 Task: Evaluate the Philips BT3101/15 trimmer on Flipkart and decide if it's worth purchasing based on reviews and specifications.
Action: Mouse moved to (450, 52)
Screenshot: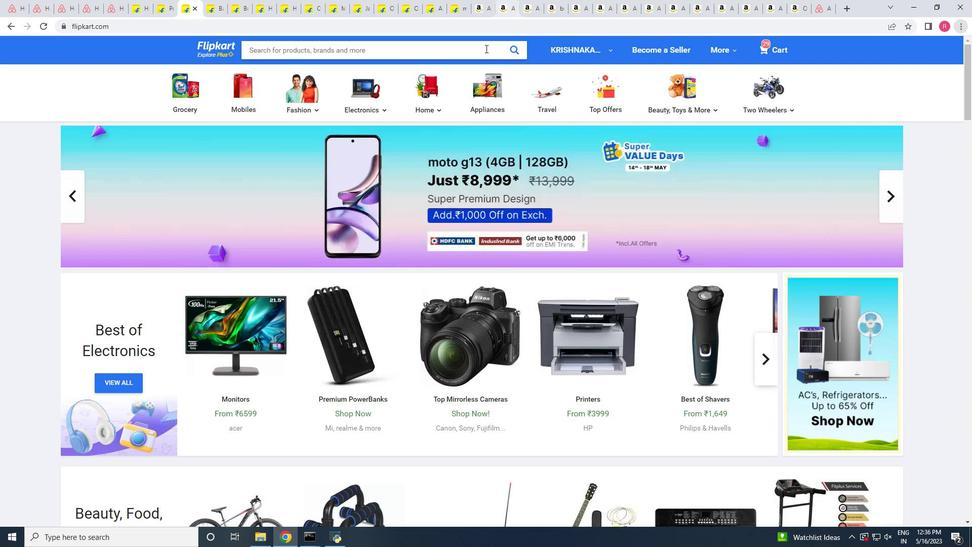 
Action: Mouse pressed left at (450, 52)
Screenshot: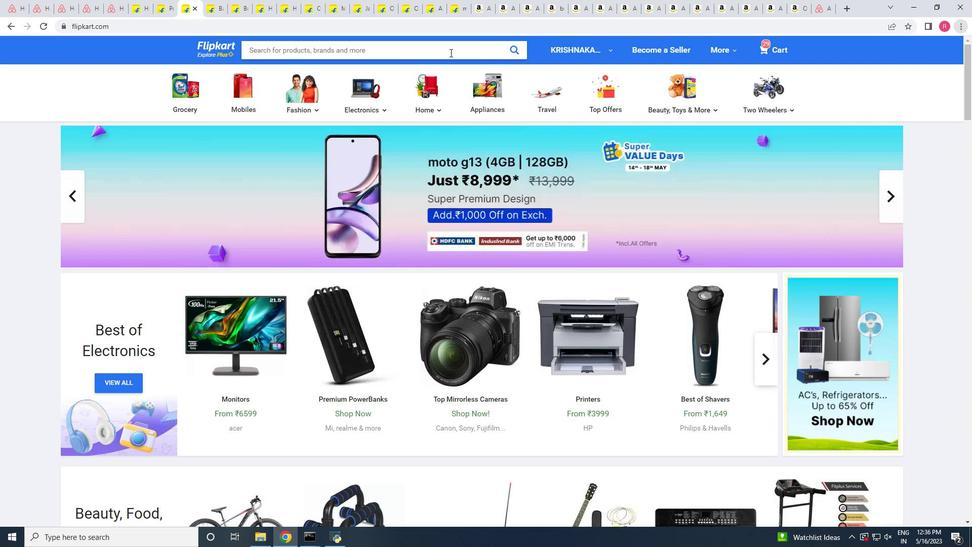 
Action: Mouse moved to (360, 75)
Screenshot: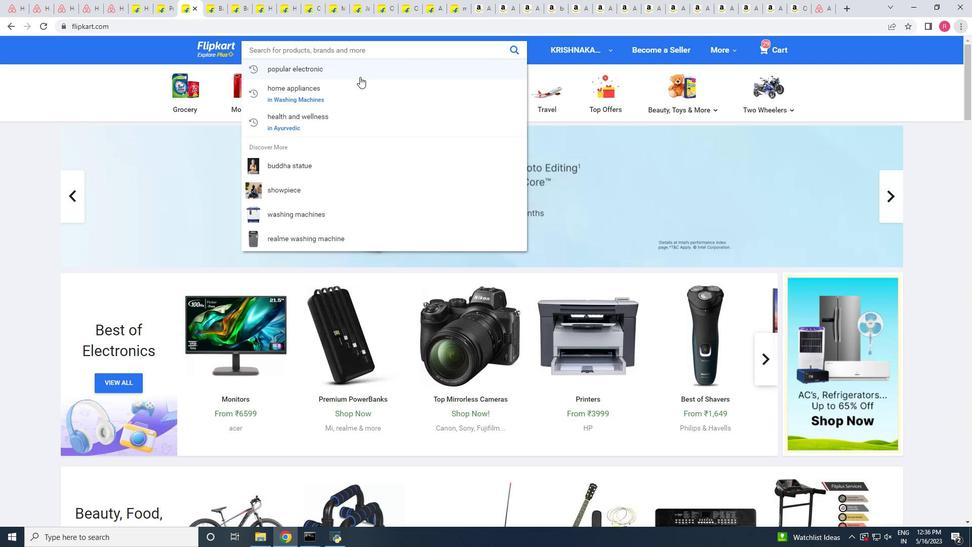 
Action: Mouse pressed left at (360, 75)
Screenshot: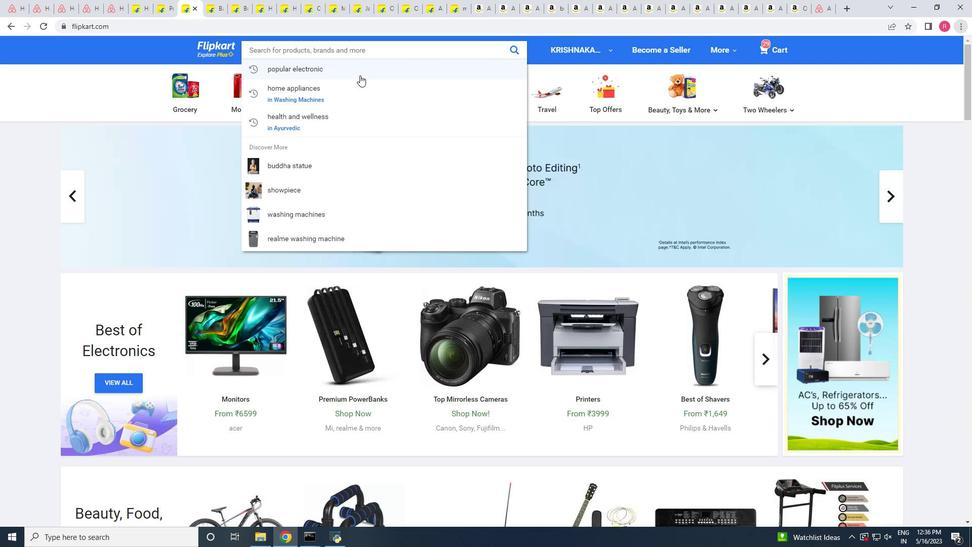 
Action: Mouse moved to (470, 195)
Screenshot: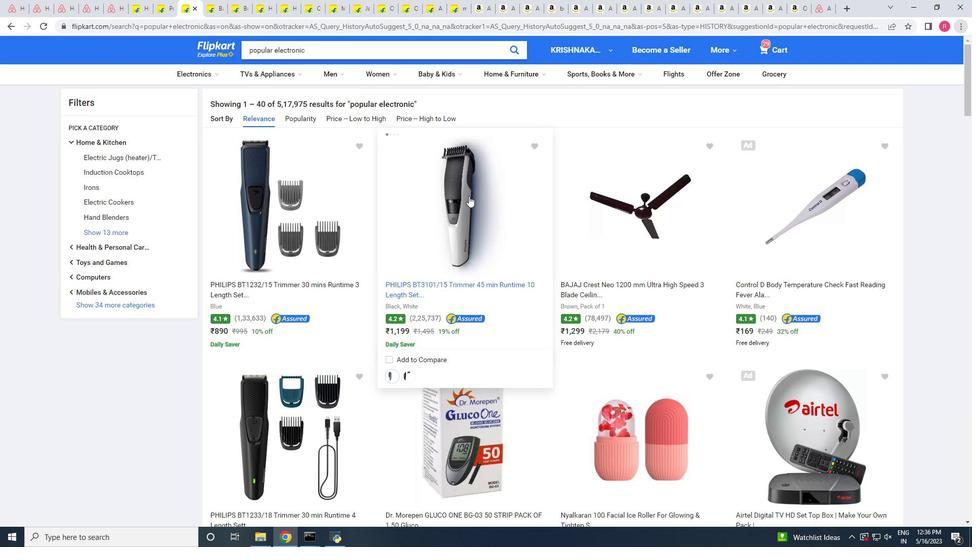 
Action: Mouse pressed left at (470, 195)
Screenshot: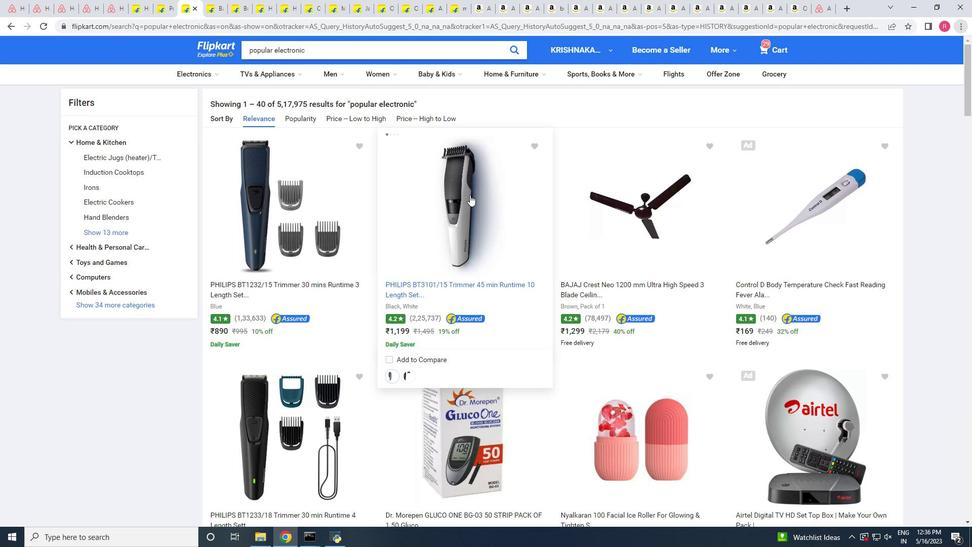 
Action: Mouse moved to (503, 215)
Screenshot: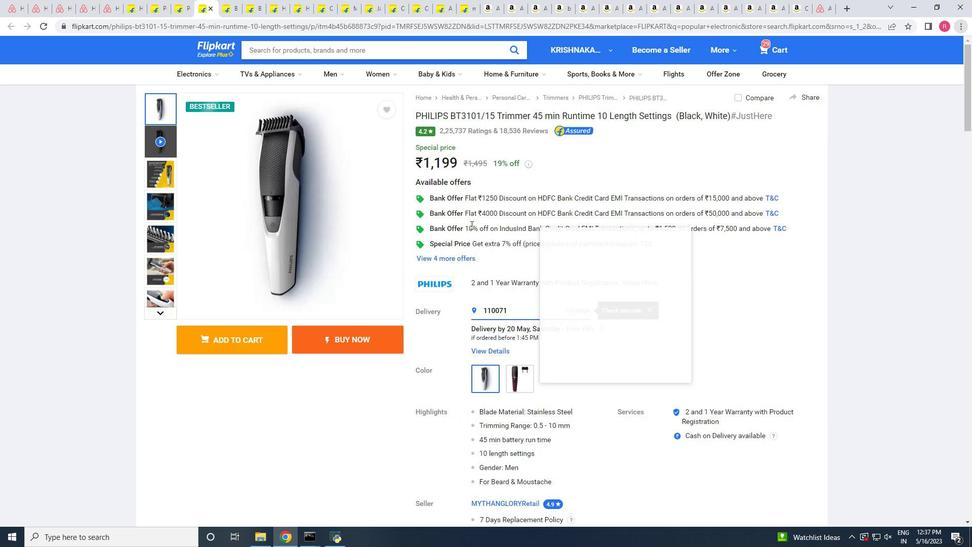 
Action: Mouse scrolled (503, 214) with delta (0, 0)
Screenshot: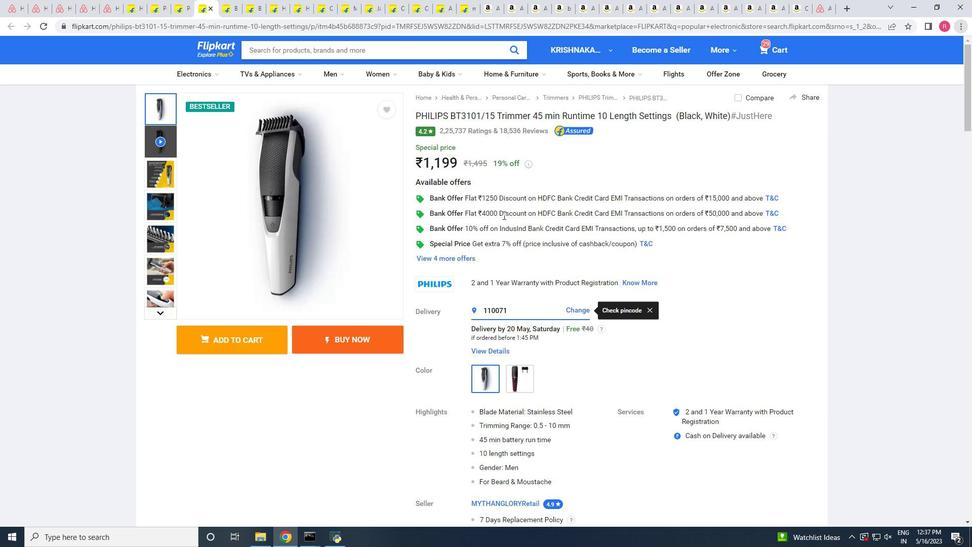
Action: Mouse scrolled (503, 214) with delta (0, 0)
Screenshot: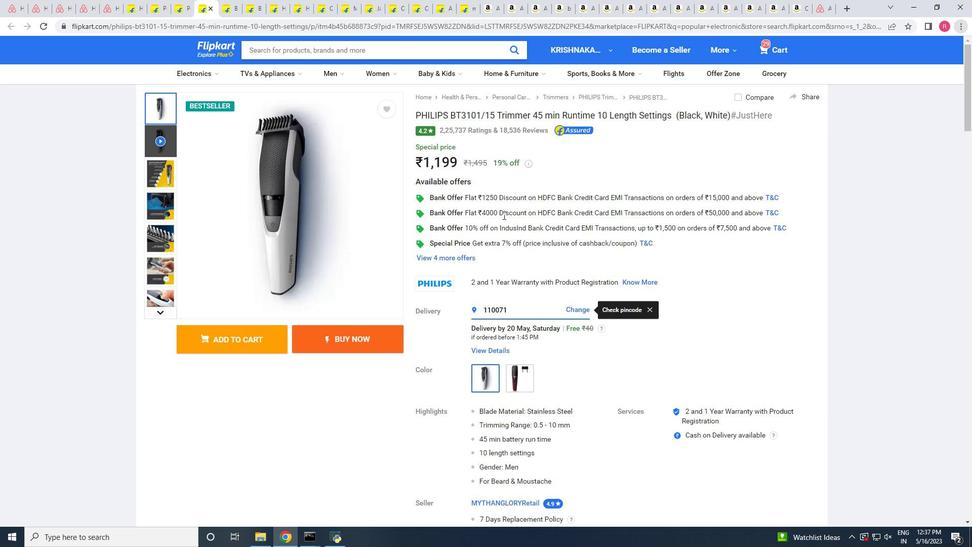 
Action: Mouse scrolled (503, 214) with delta (0, 0)
Screenshot: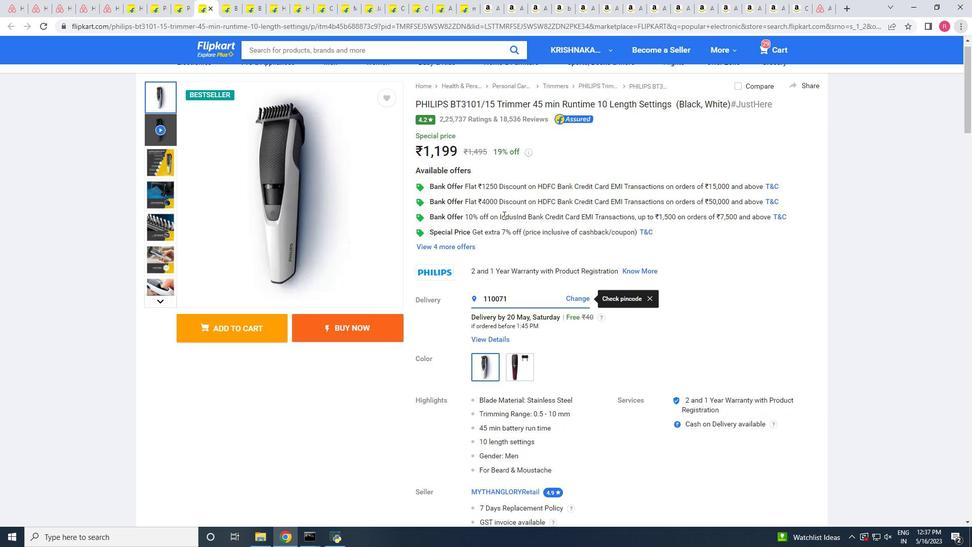 
Action: Mouse scrolled (503, 214) with delta (0, 0)
Screenshot: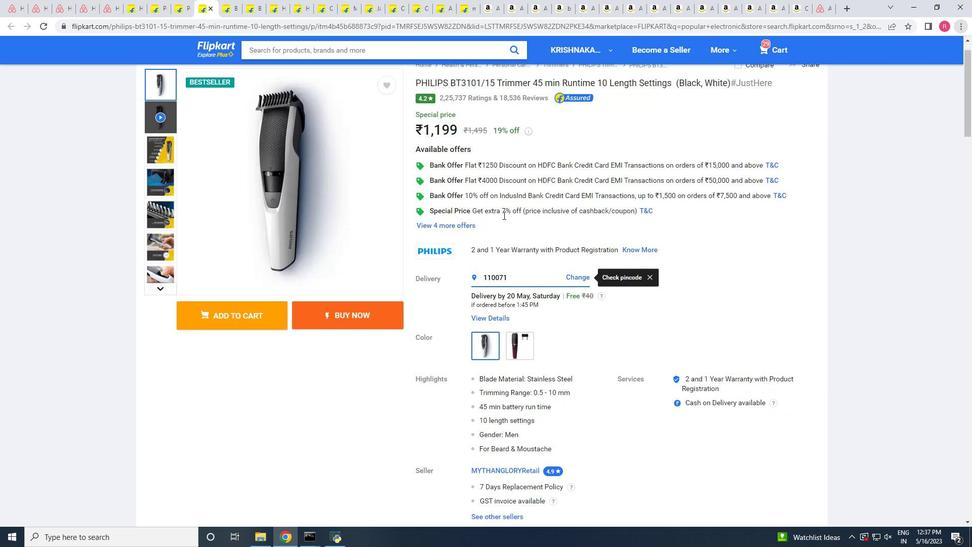 
Action: Mouse scrolled (503, 214) with delta (0, 0)
Screenshot: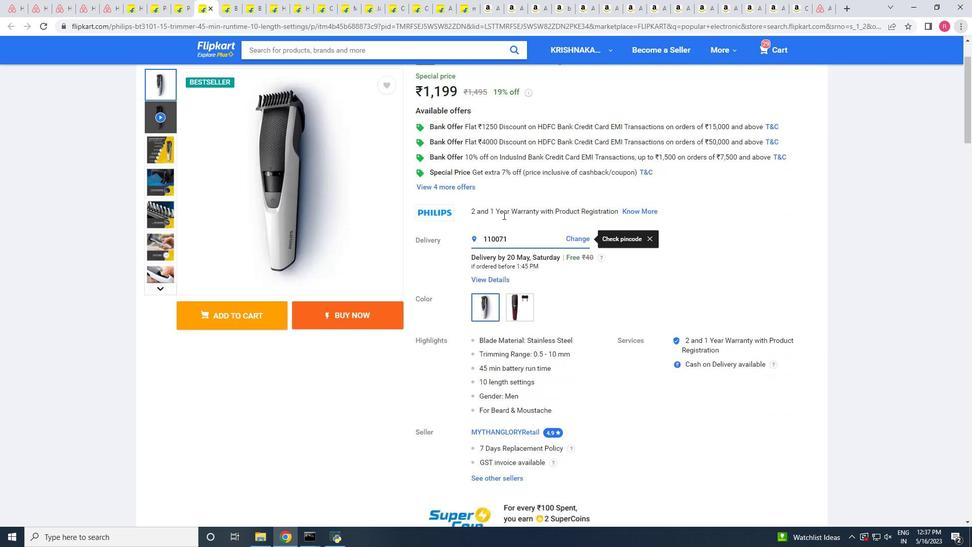 
Action: Mouse scrolled (503, 214) with delta (0, 0)
Screenshot: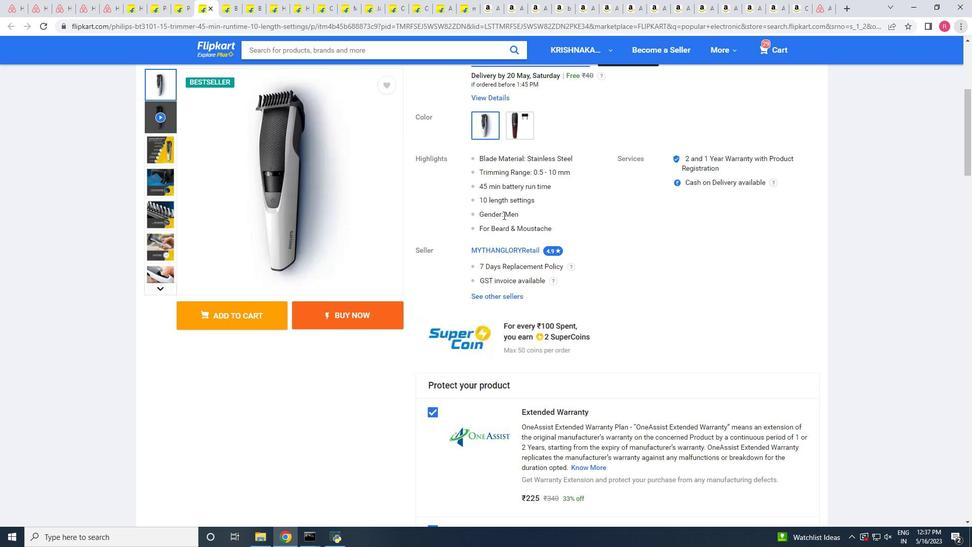 
Action: Mouse scrolled (503, 214) with delta (0, 0)
Screenshot: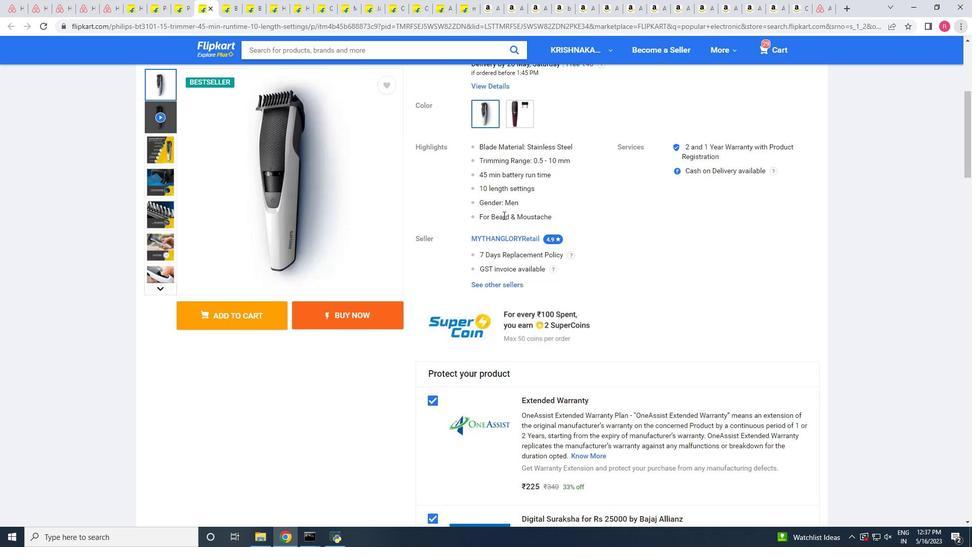 
Action: Mouse moved to (503, 220)
Screenshot: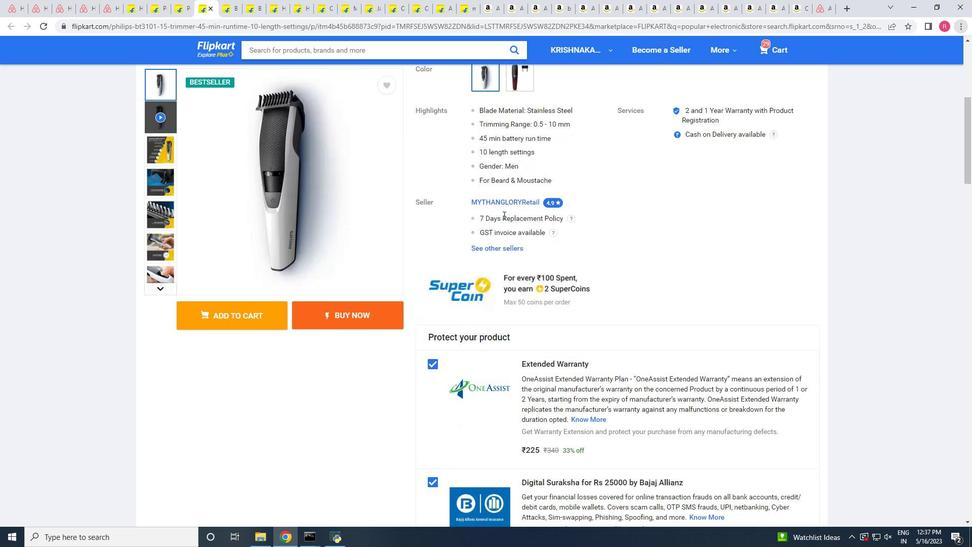 
Action: Mouse scrolled (503, 220) with delta (0, 0)
Screenshot: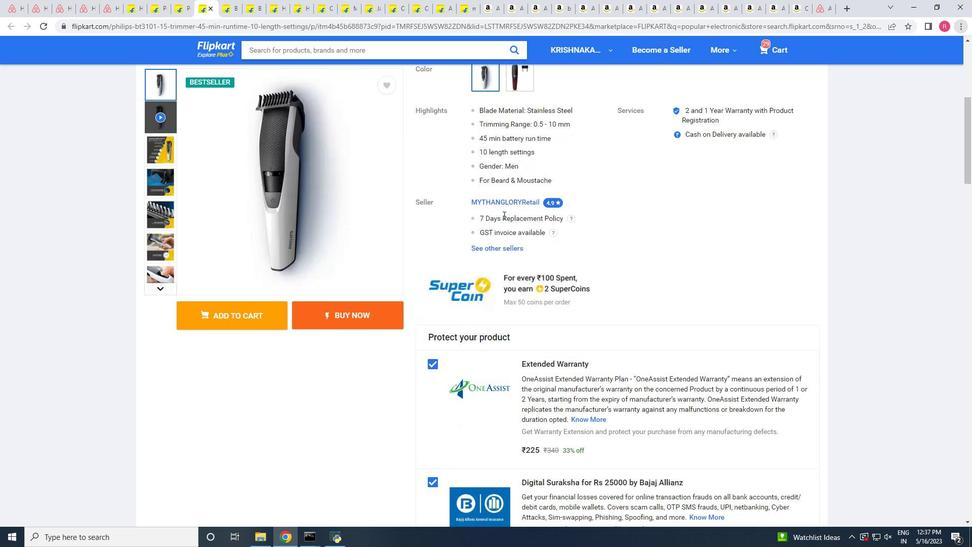 
Action: Mouse moved to (503, 226)
Screenshot: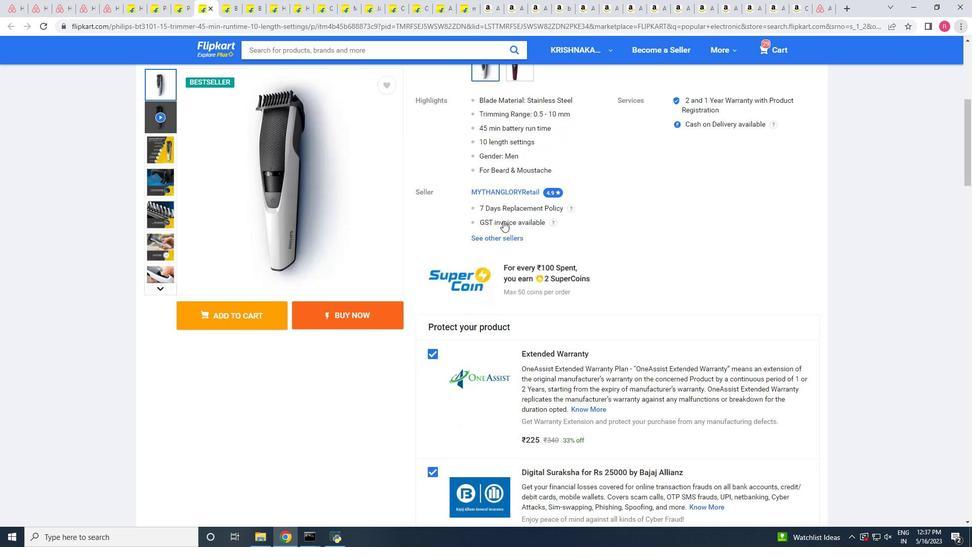 
Action: Mouse scrolled (503, 225) with delta (0, 0)
Screenshot: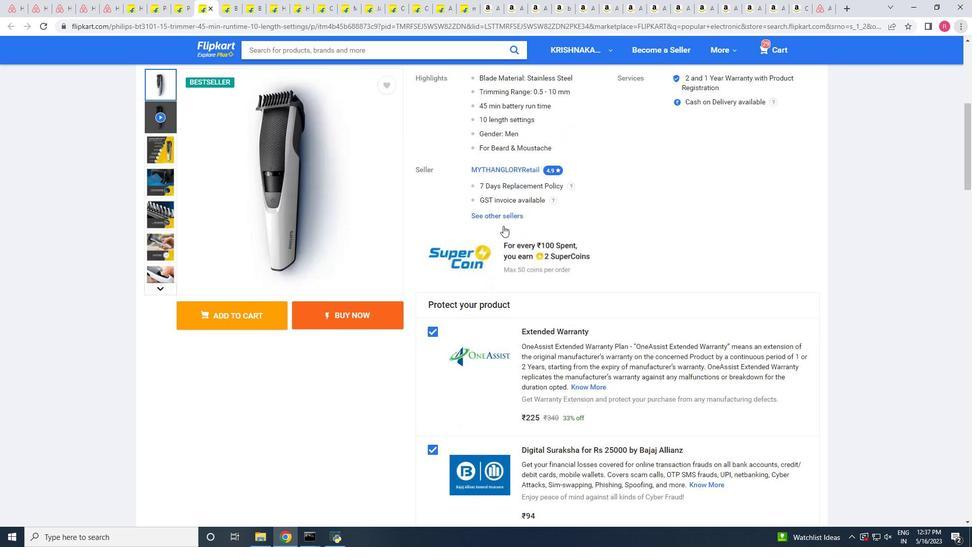 
Action: Mouse moved to (503, 228)
Screenshot: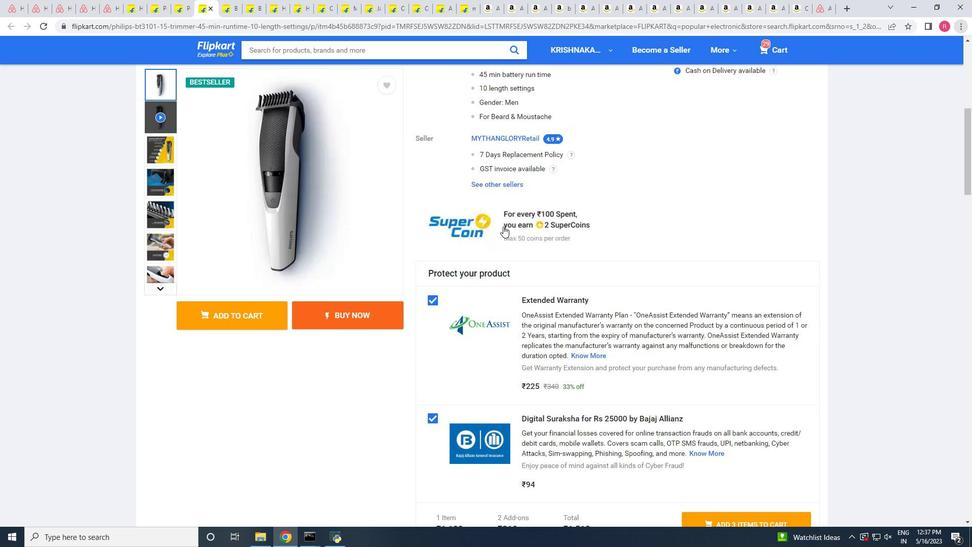 
Action: Mouse scrolled (503, 228) with delta (0, 0)
Screenshot: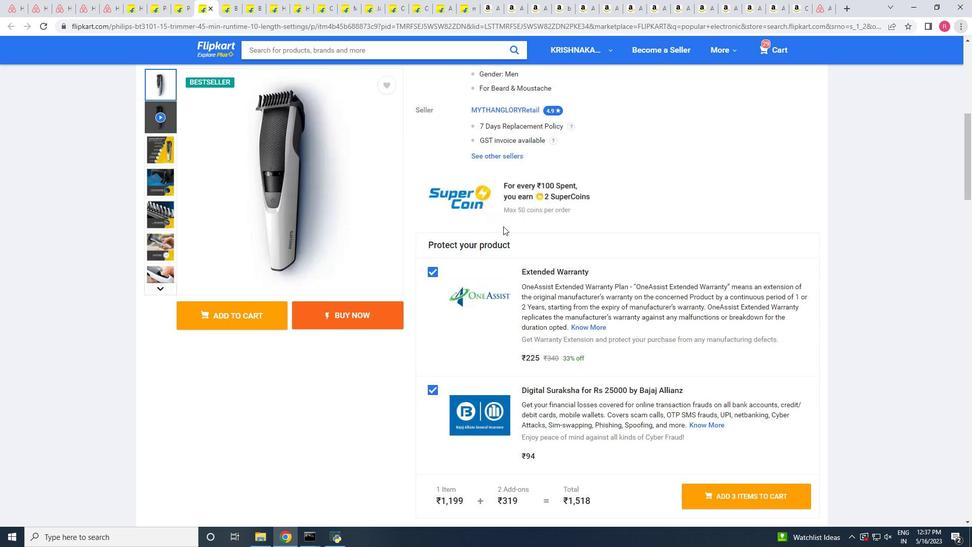 
Action: Mouse moved to (503, 229)
Screenshot: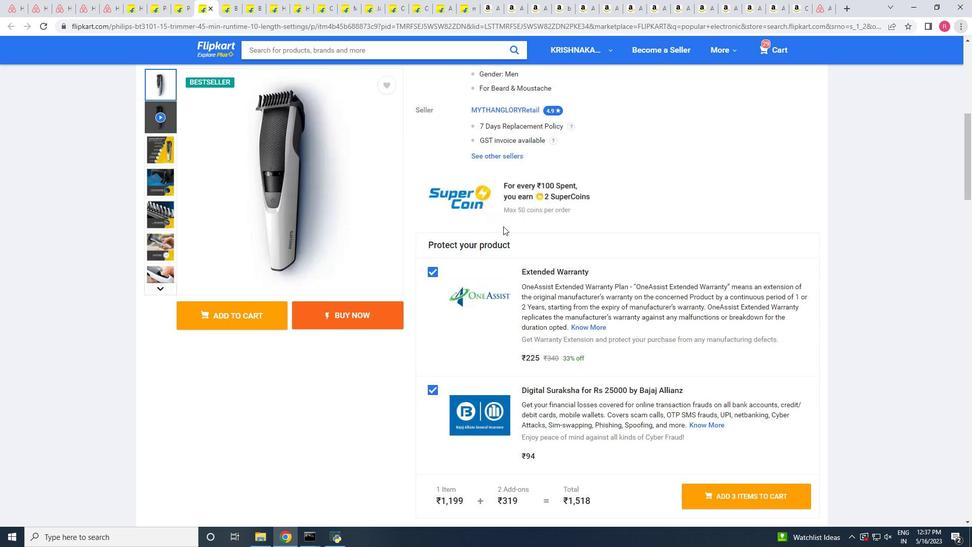 
Action: Mouse scrolled (503, 229) with delta (0, 0)
Screenshot: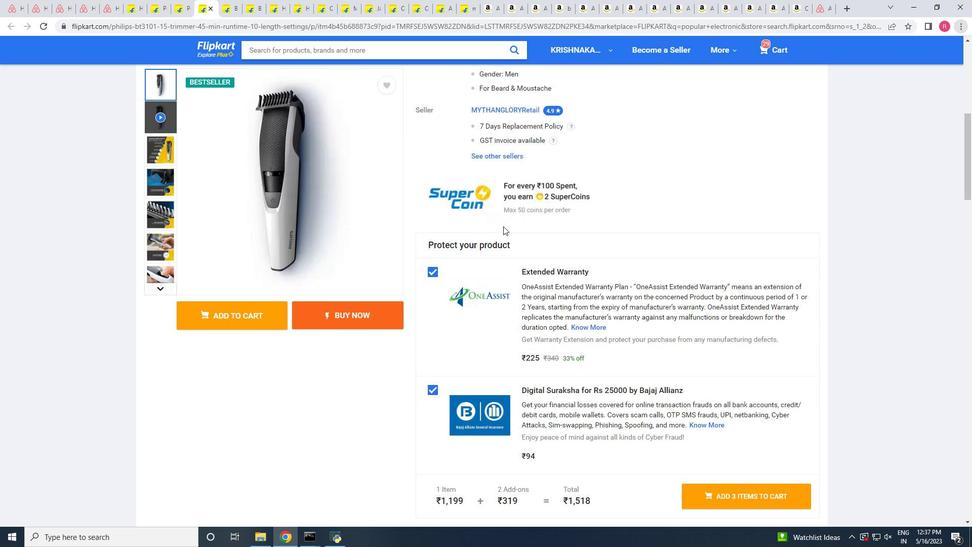 
Action: Mouse moved to (503, 230)
Screenshot: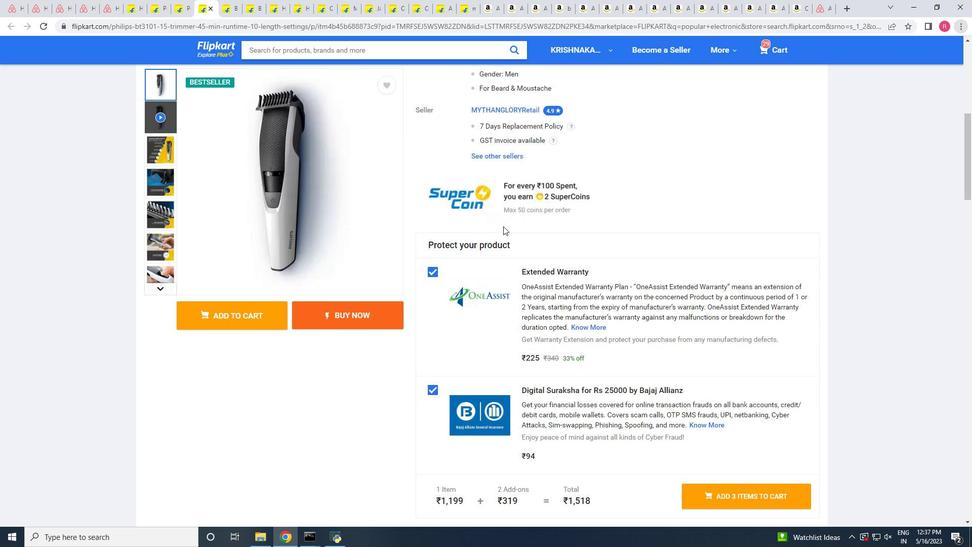 
Action: Mouse scrolled (503, 230) with delta (0, 0)
Screenshot: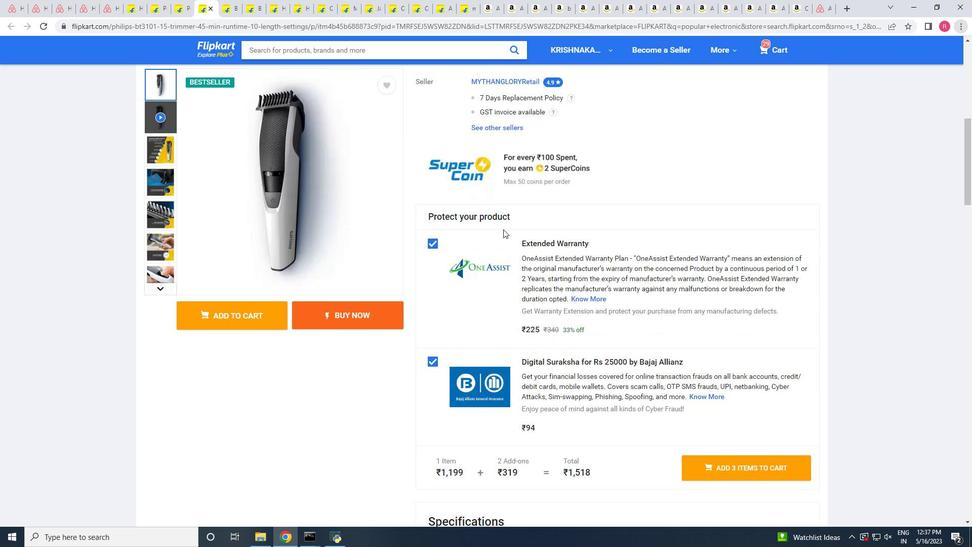
Action: Mouse scrolled (503, 231) with delta (0, 0)
Screenshot: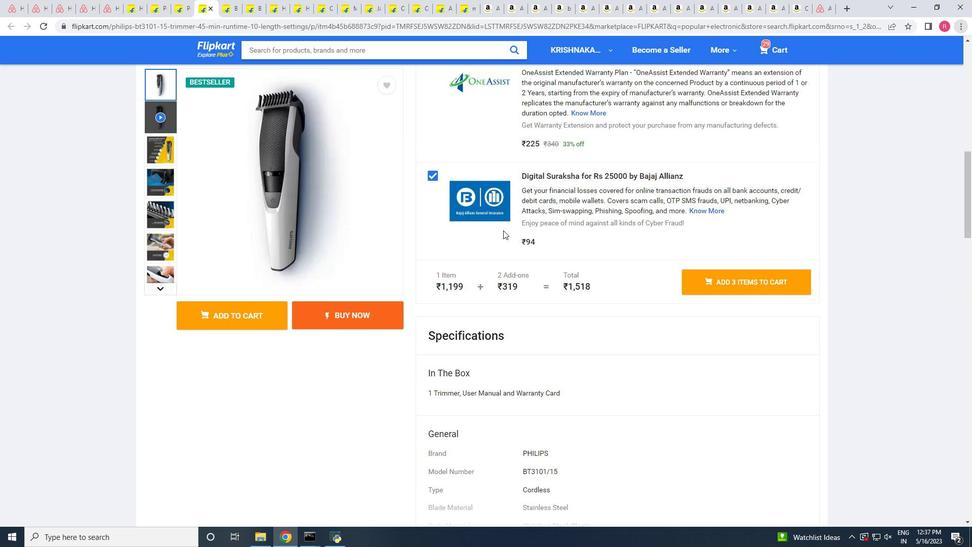 
Action: Mouse scrolled (503, 231) with delta (0, 0)
Screenshot: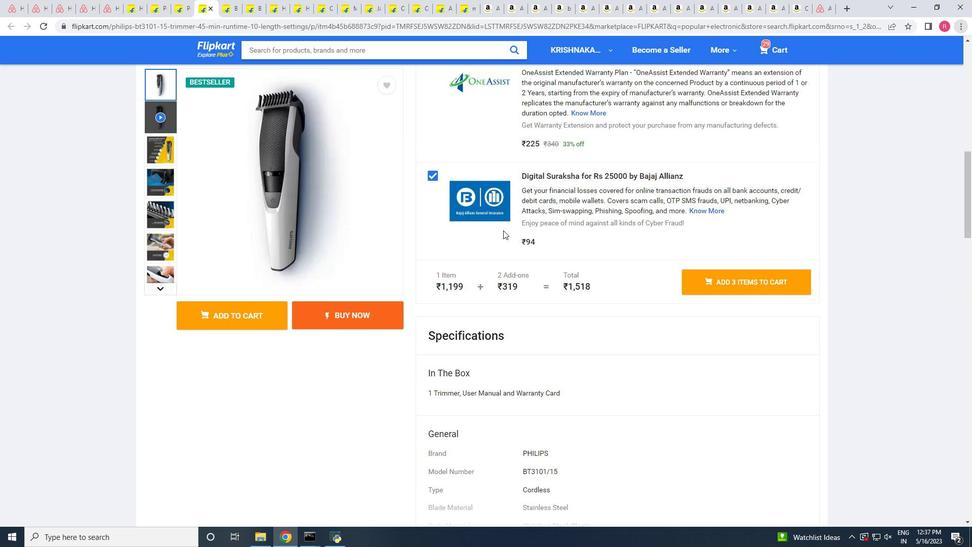 
Action: Mouse scrolled (503, 231) with delta (0, 0)
Screenshot: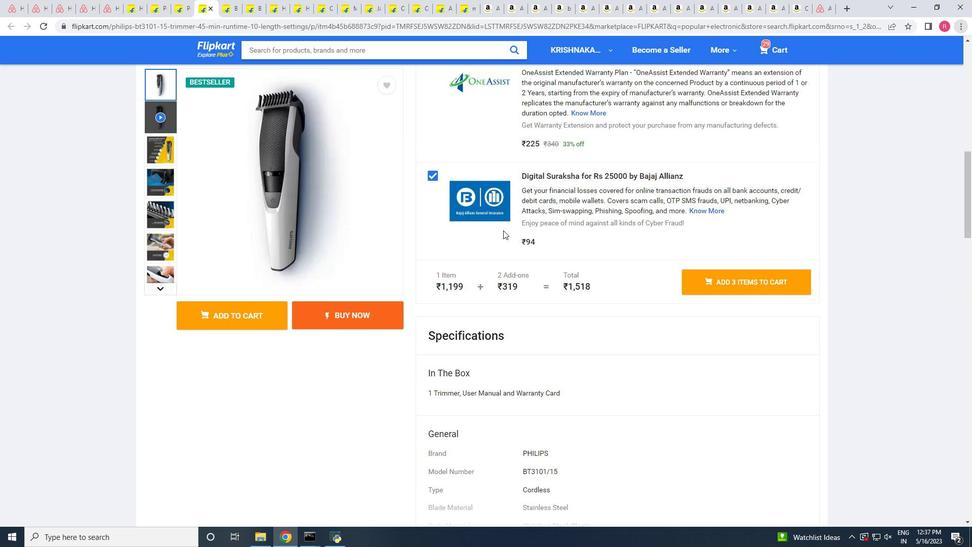 
Action: Mouse scrolled (503, 231) with delta (0, 0)
Screenshot: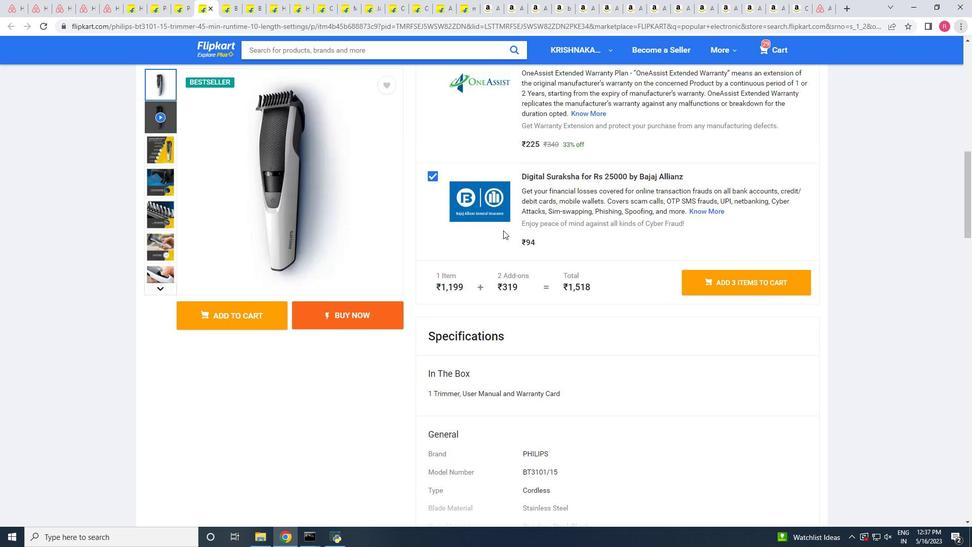 
Action: Mouse scrolled (503, 231) with delta (0, 0)
Screenshot: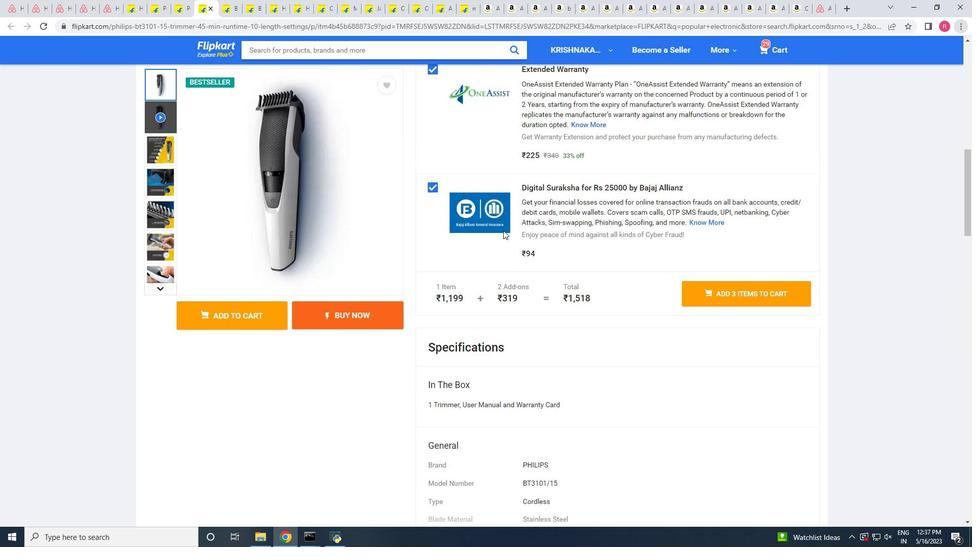 
Action: Mouse scrolled (503, 231) with delta (0, 0)
Screenshot: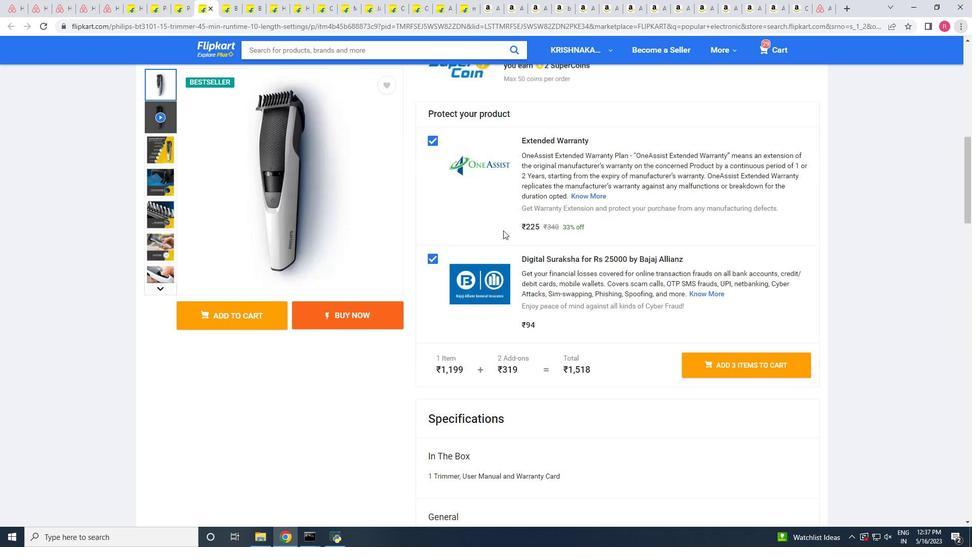 
Action: Mouse scrolled (503, 231) with delta (0, 0)
Screenshot: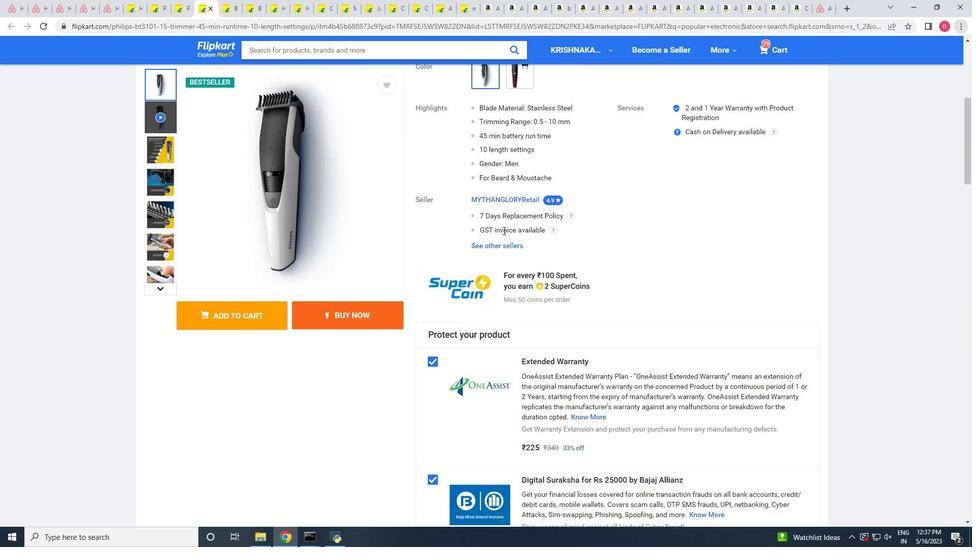 
Action: Mouse scrolled (503, 231) with delta (0, 0)
Screenshot: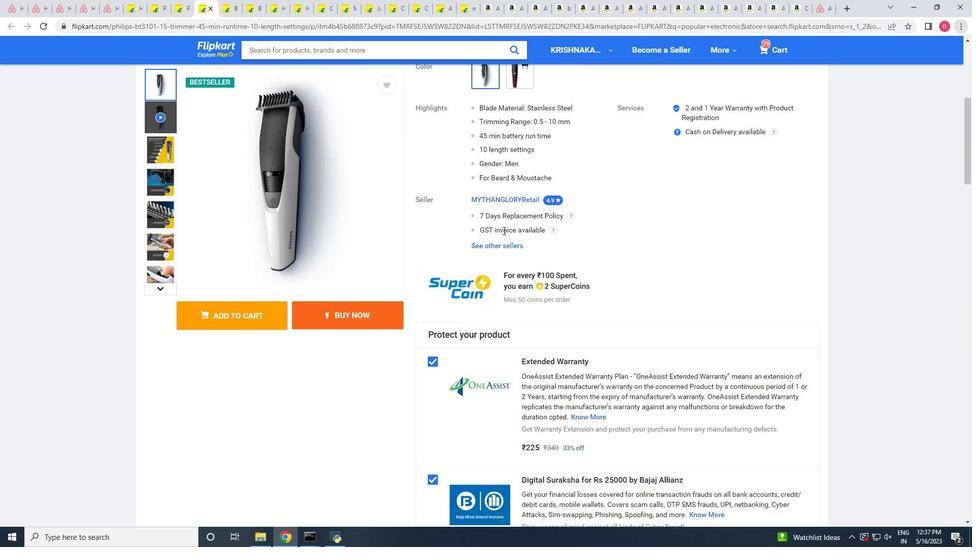 
Action: Mouse scrolled (503, 231) with delta (0, 0)
Screenshot: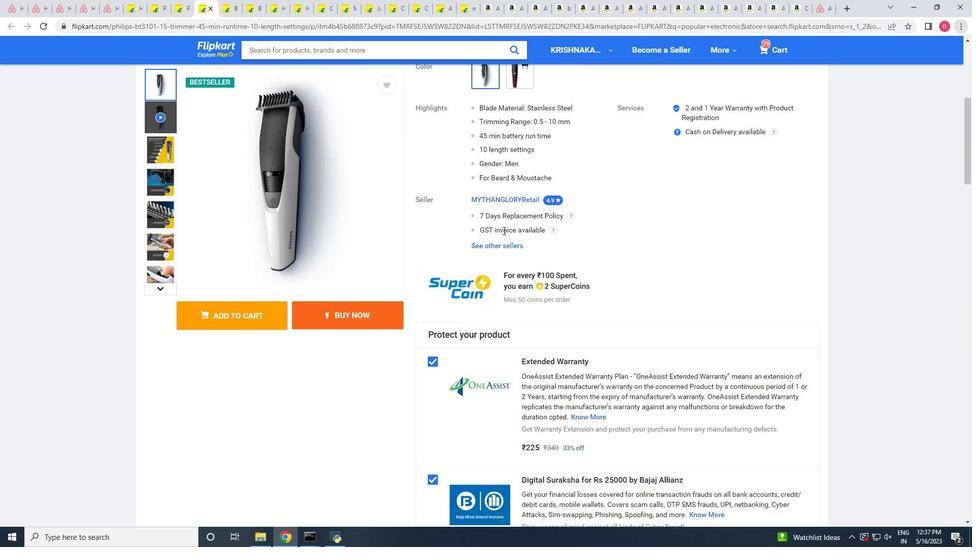 
Action: Mouse scrolled (503, 231) with delta (0, 0)
Screenshot: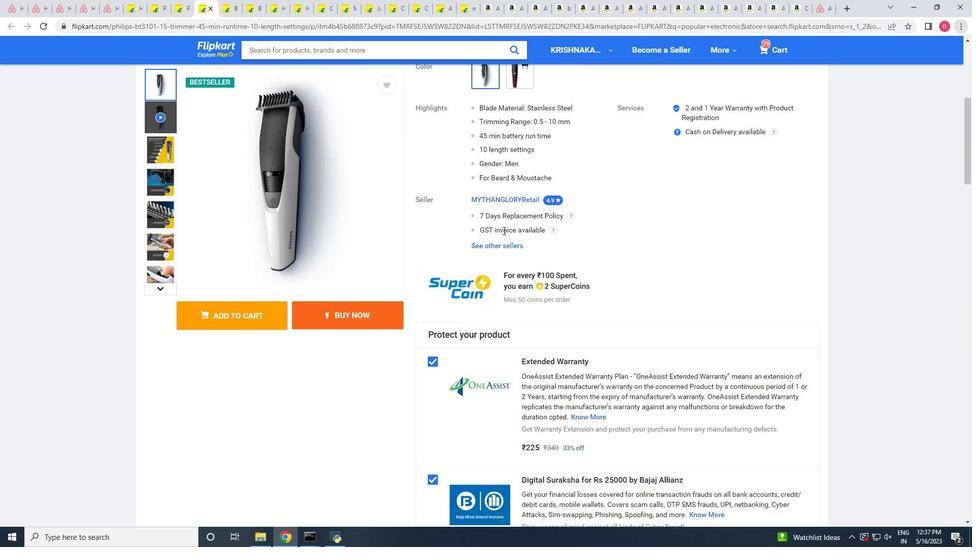 
Action: Mouse scrolled (503, 231) with delta (0, 0)
Screenshot: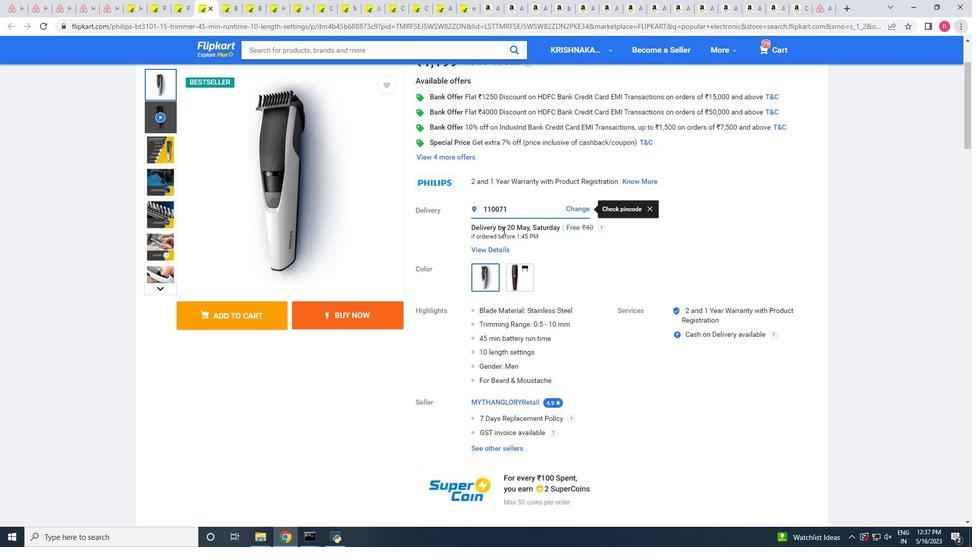 
Action: Mouse scrolled (503, 231) with delta (0, 0)
Screenshot: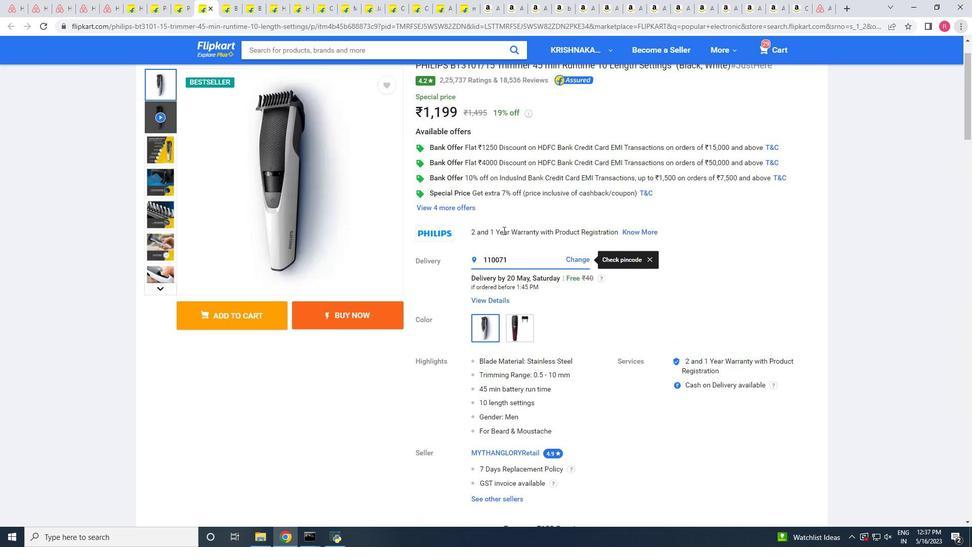 
Action: Mouse scrolled (503, 230) with delta (0, 0)
Screenshot: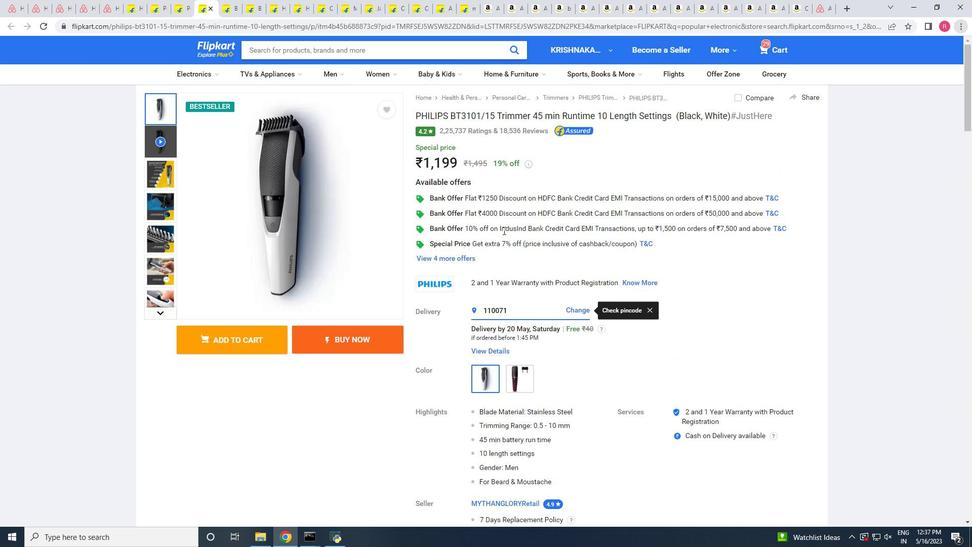 
Action: Mouse scrolled (503, 230) with delta (0, 0)
Screenshot: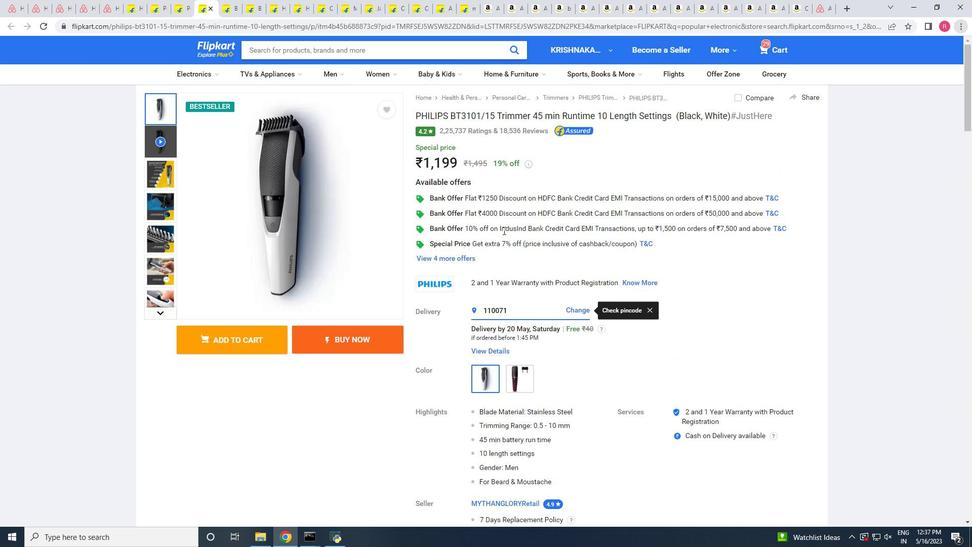 
Action: Mouse scrolled (503, 230) with delta (0, 0)
Screenshot: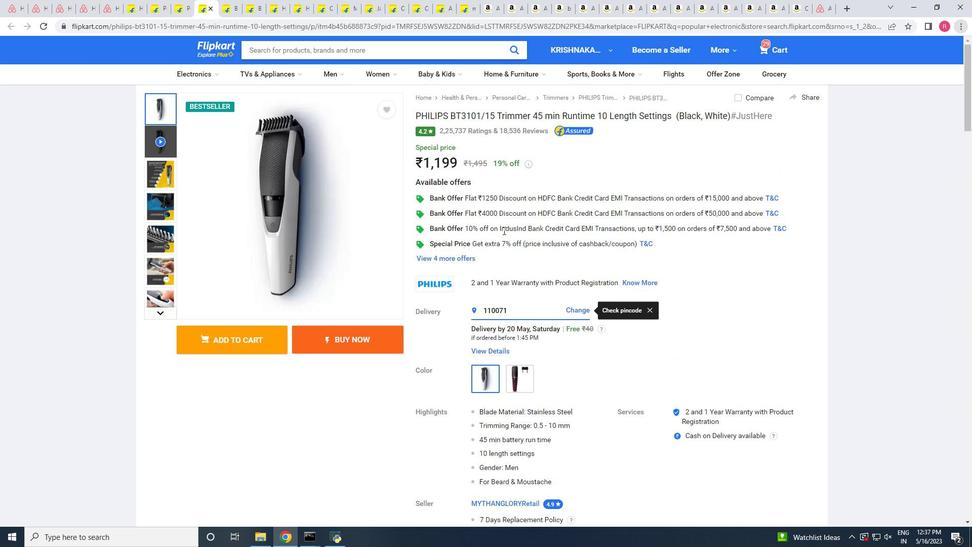
Action: Mouse scrolled (503, 230) with delta (0, 0)
Screenshot: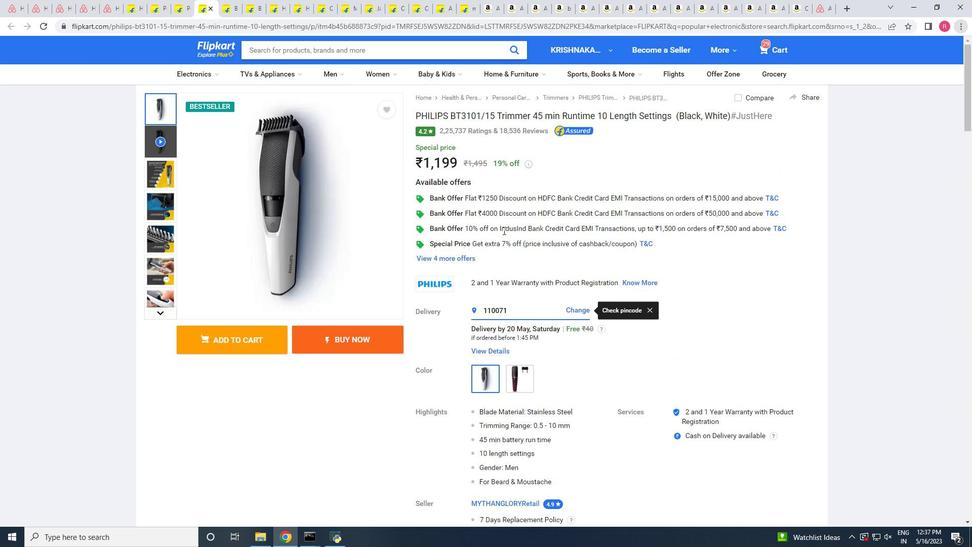 
Action: Mouse scrolled (503, 230) with delta (0, 0)
Screenshot: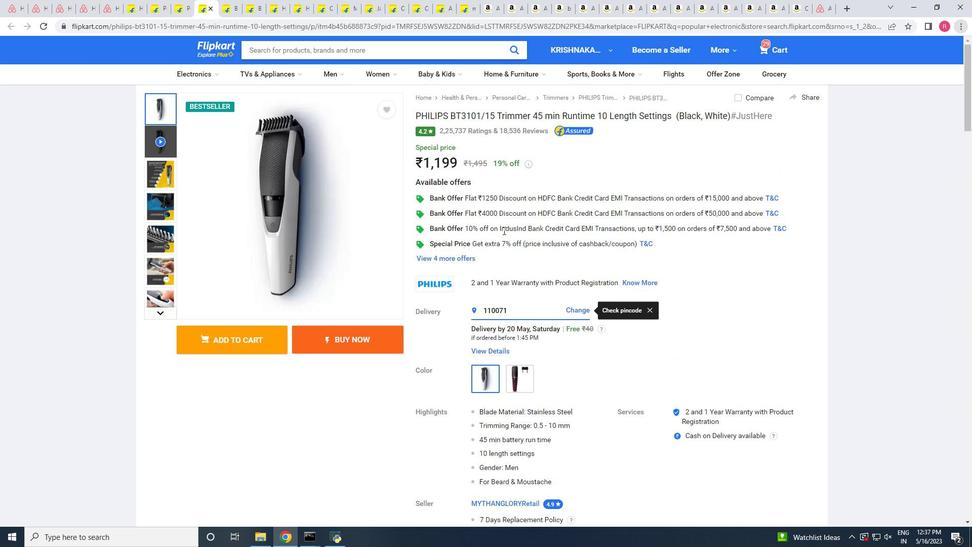 
Action: Mouse scrolled (503, 230) with delta (0, 0)
Screenshot: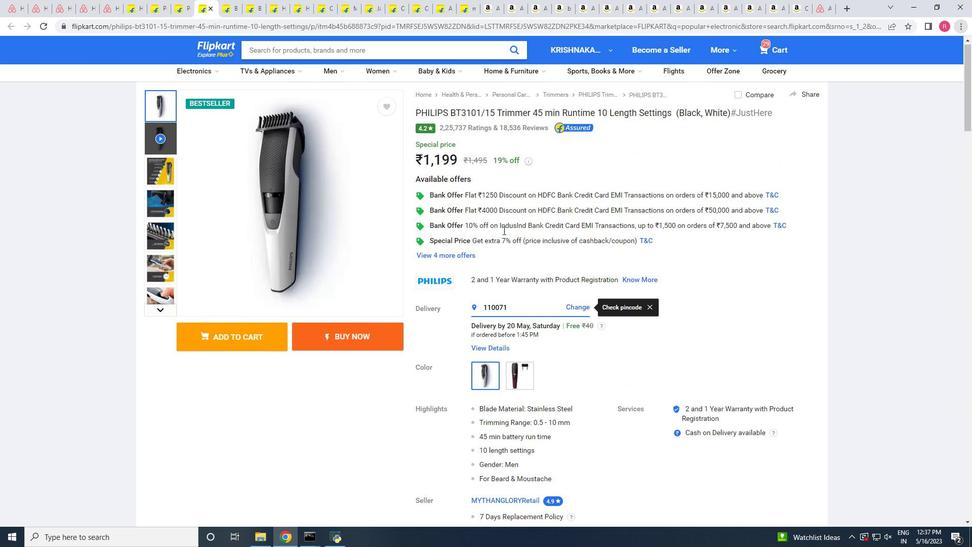 
Action: Mouse scrolled (503, 230) with delta (0, 0)
Screenshot: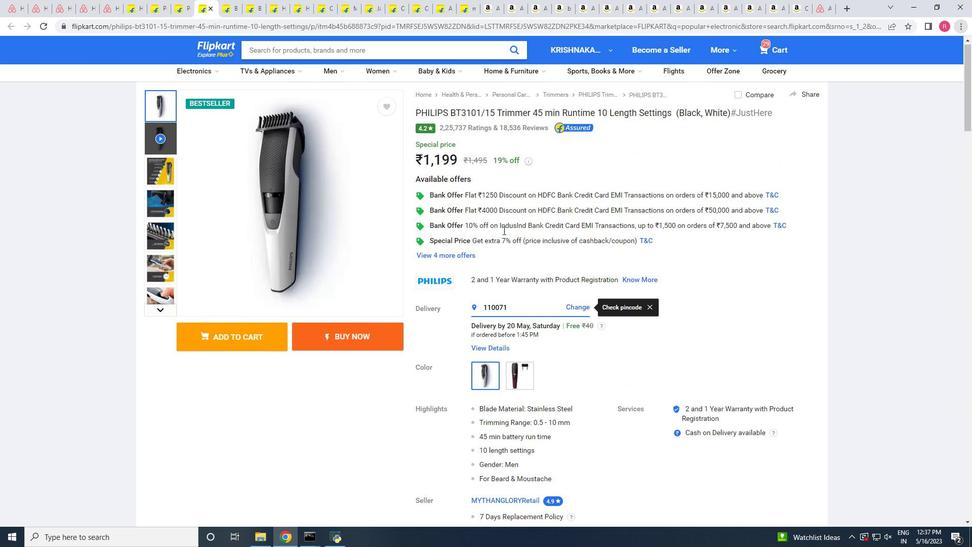 
Action: Mouse scrolled (503, 230) with delta (0, 0)
Screenshot: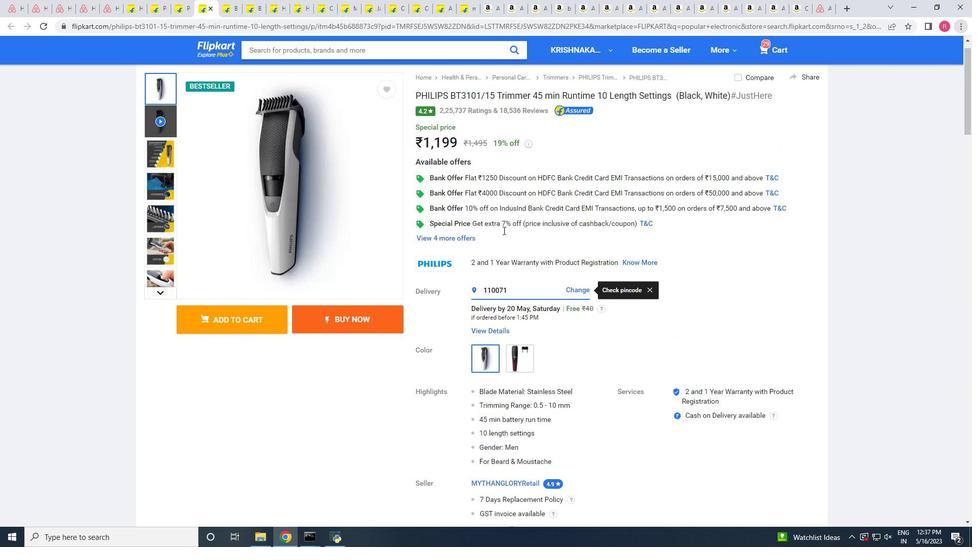 
Action: Mouse scrolled (503, 230) with delta (0, 0)
Screenshot: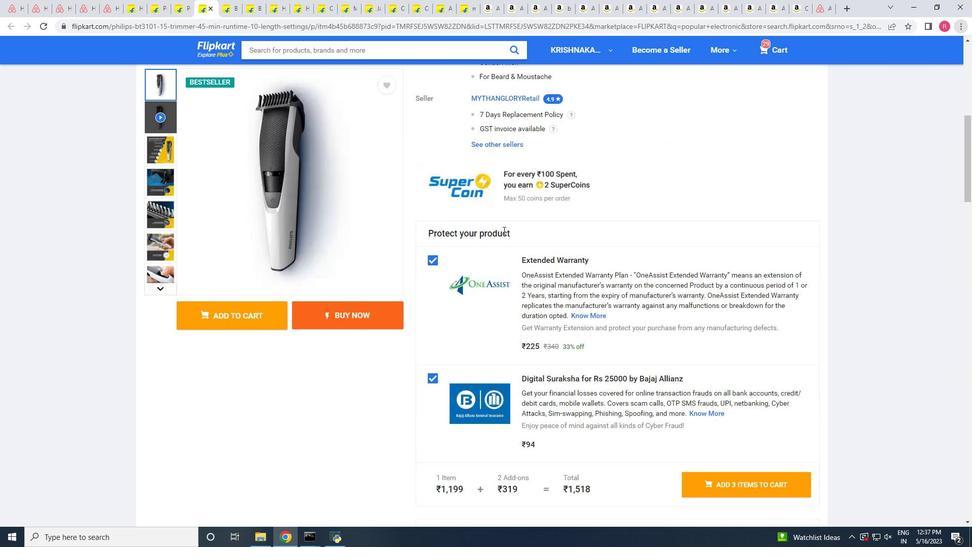 
Action: Mouse scrolled (503, 230) with delta (0, 0)
Screenshot: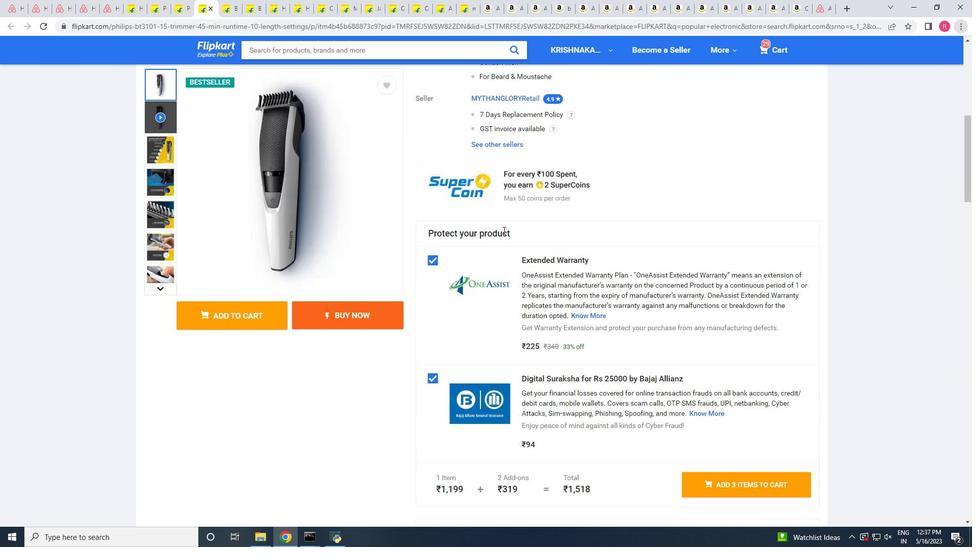 
Action: Mouse scrolled (503, 230) with delta (0, 0)
Screenshot: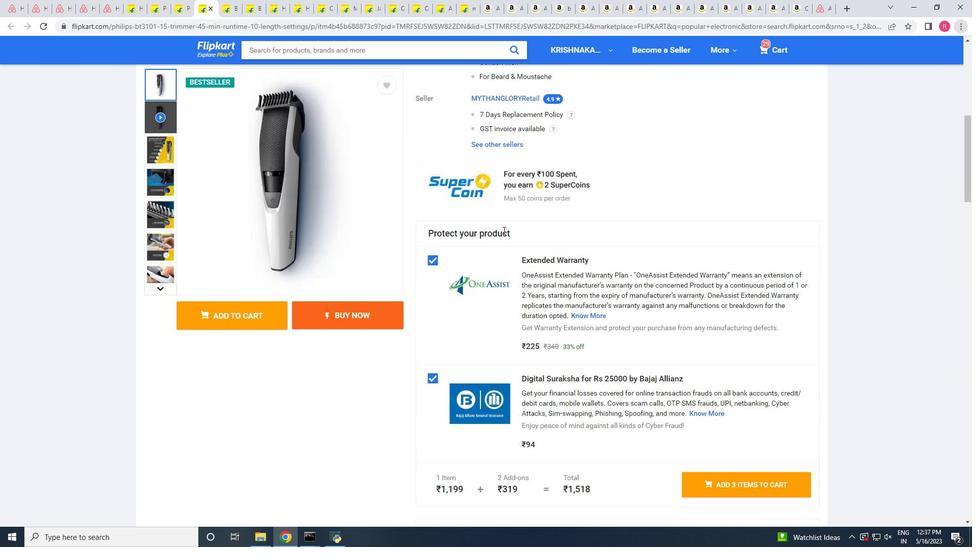 
Action: Mouse scrolled (503, 230) with delta (0, 0)
Screenshot: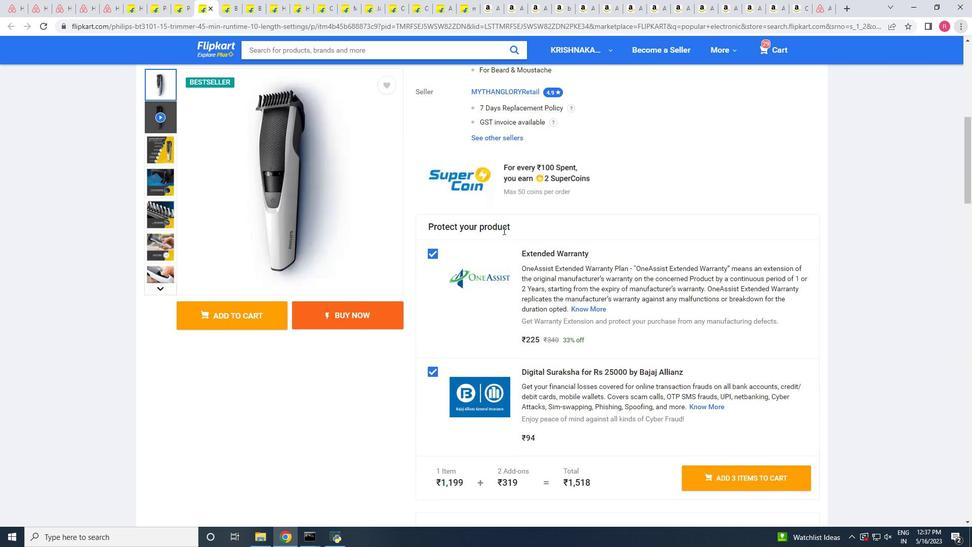 
Action: Mouse scrolled (503, 230) with delta (0, 0)
Screenshot: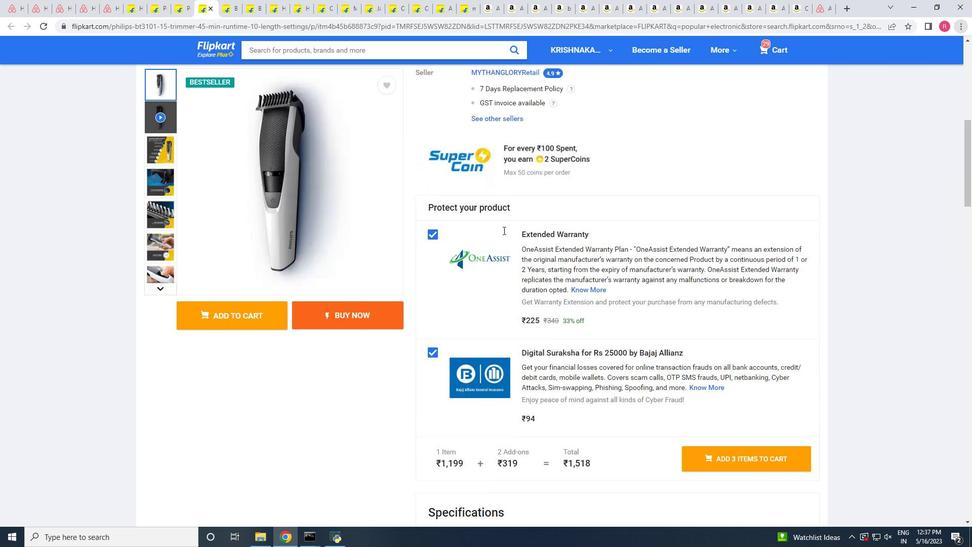 
Action: Mouse scrolled (503, 230) with delta (0, 0)
Screenshot: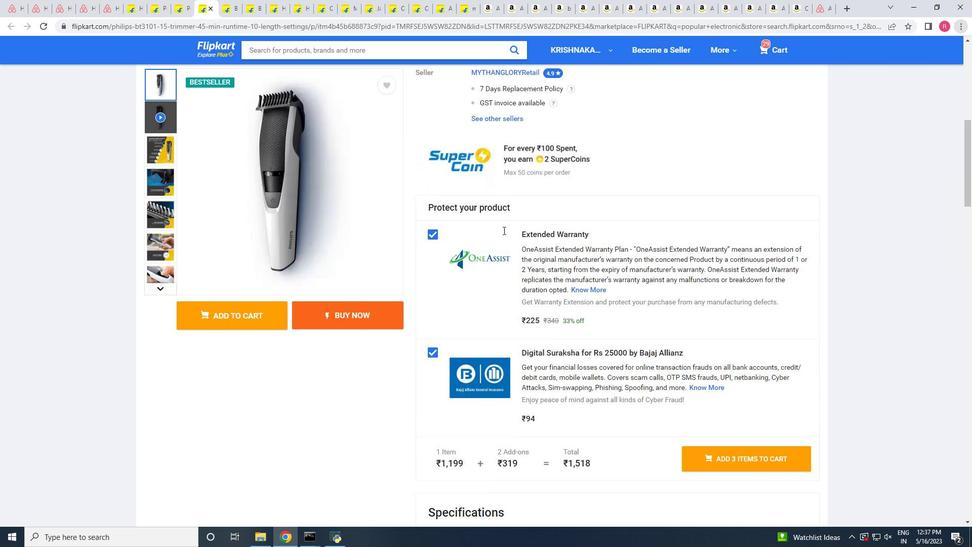 
Action: Mouse scrolled (503, 231) with delta (0, 0)
Screenshot: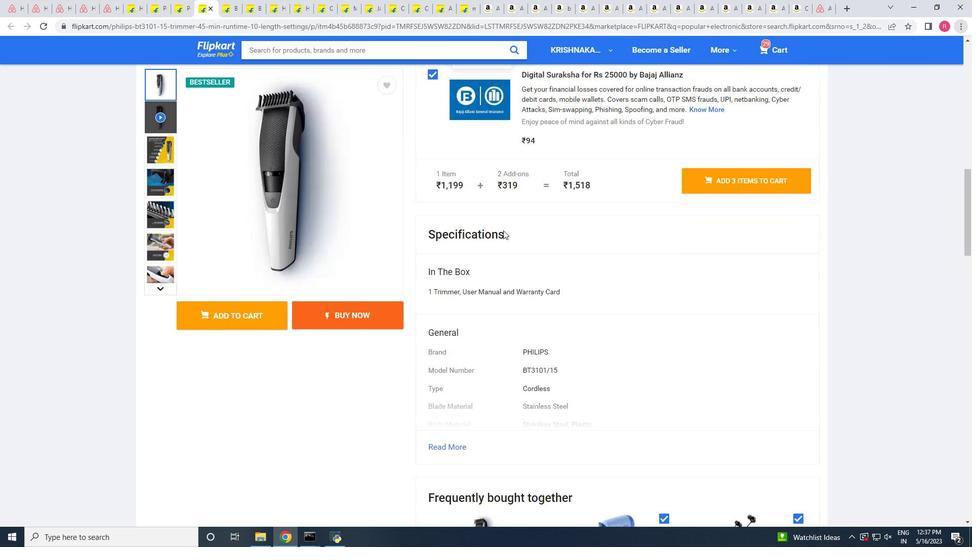 
Action: Mouse scrolled (503, 231) with delta (0, 0)
Screenshot: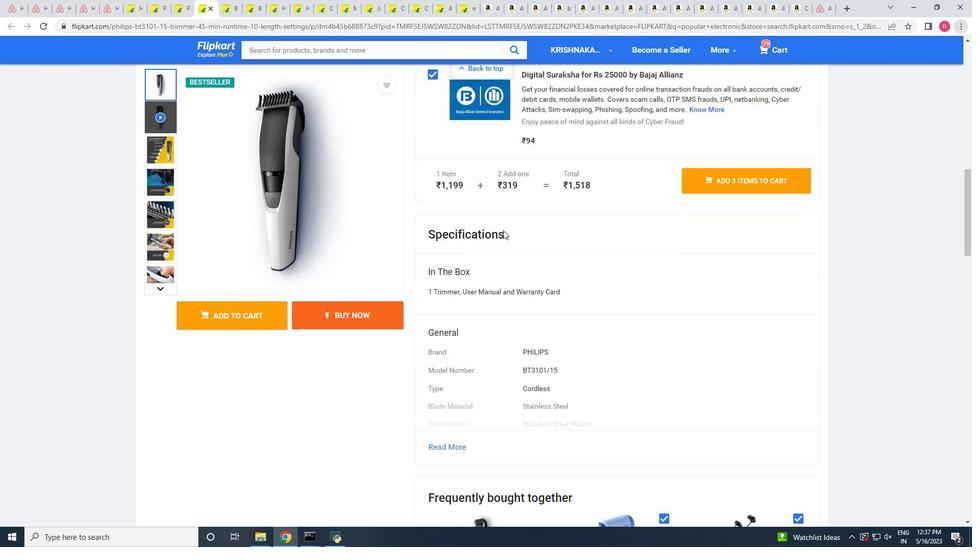 
Action: Mouse scrolled (503, 231) with delta (0, 0)
Screenshot: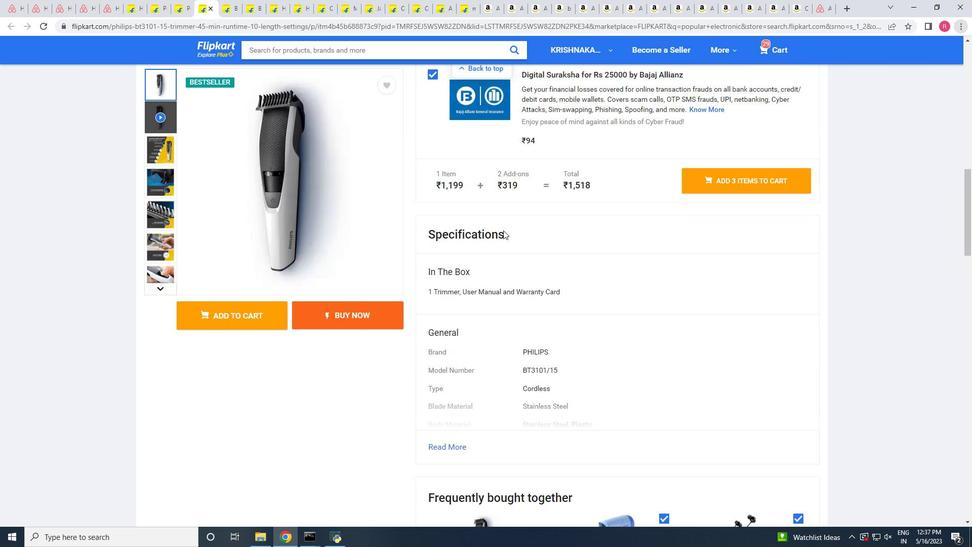 
Action: Mouse scrolled (503, 231) with delta (0, 0)
Screenshot: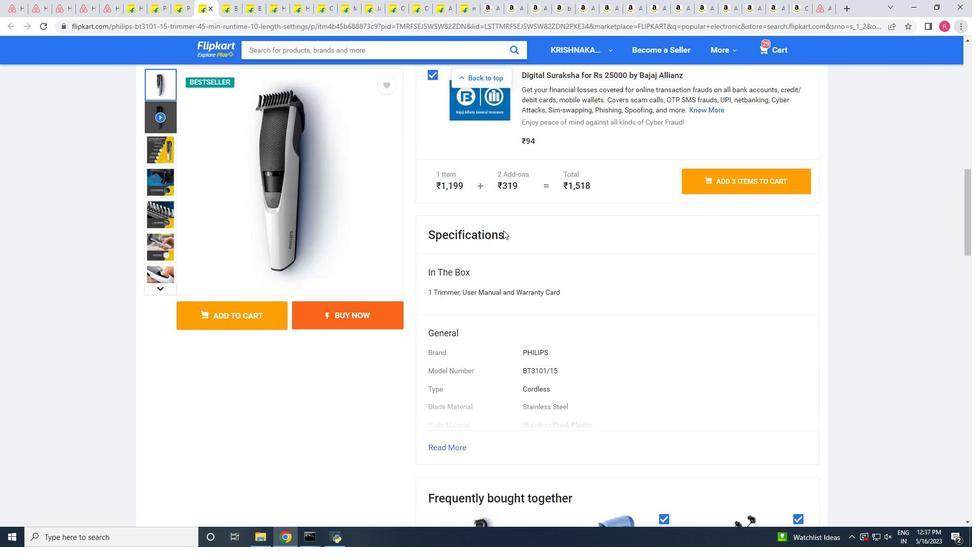 
Action: Mouse scrolled (503, 230) with delta (0, 0)
Screenshot: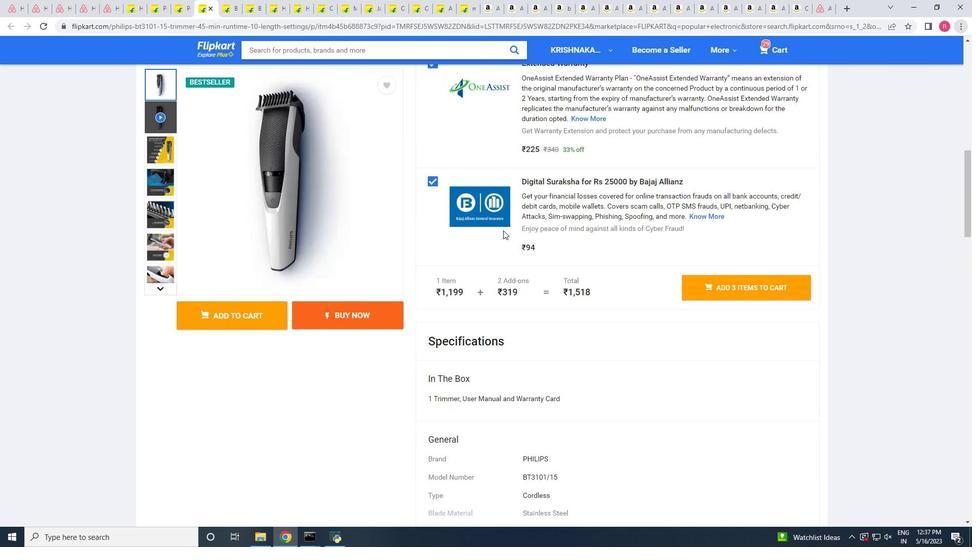 
Action: Mouse scrolled (503, 230) with delta (0, 0)
Screenshot: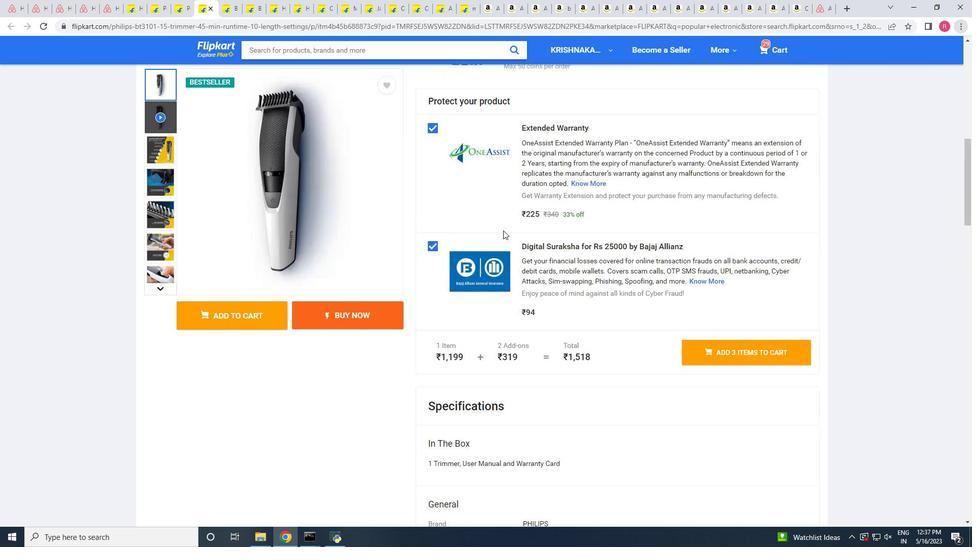
Action: Mouse scrolled (503, 230) with delta (0, 0)
Screenshot: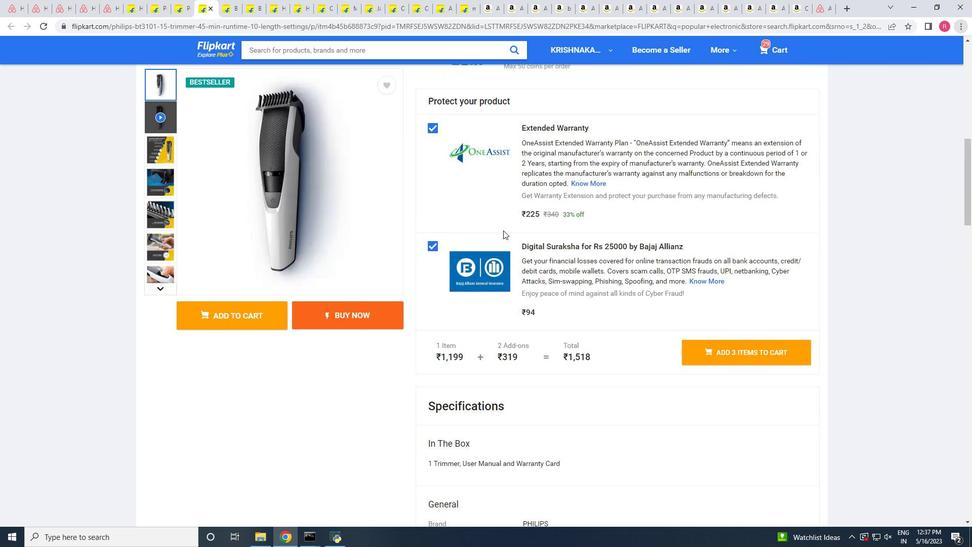 
Action: Mouse scrolled (503, 230) with delta (0, 0)
Screenshot: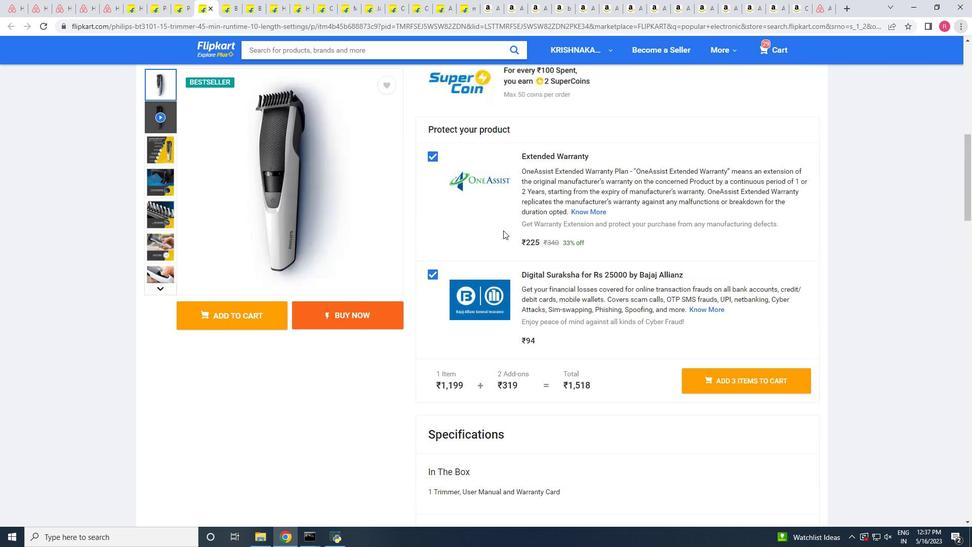 
Action: Mouse scrolled (503, 230) with delta (0, 0)
Screenshot: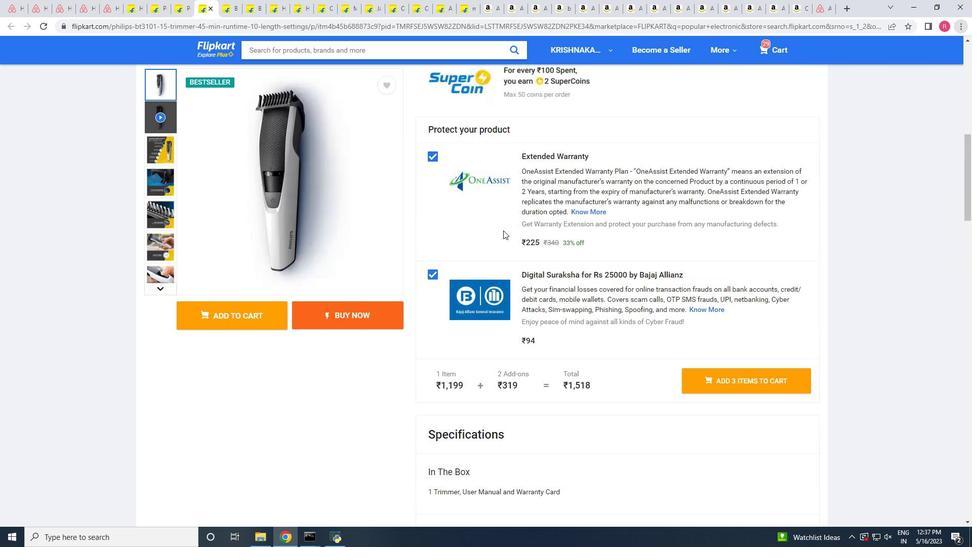 
Action: Mouse scrolled (503, 230) with delta (0, 0)
Screenshot: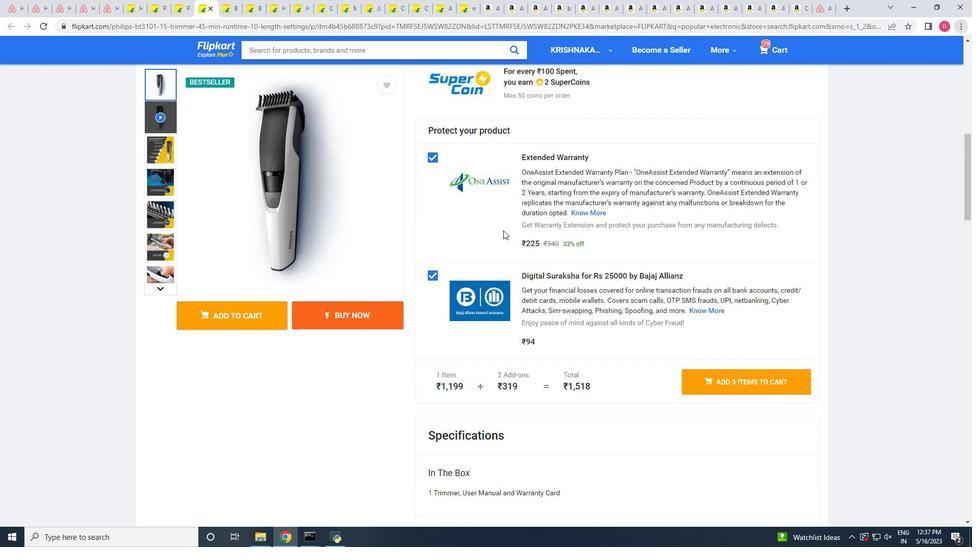 
Action: Mouse scrolled (503, 230) with delta (0, 0)
Screenshot: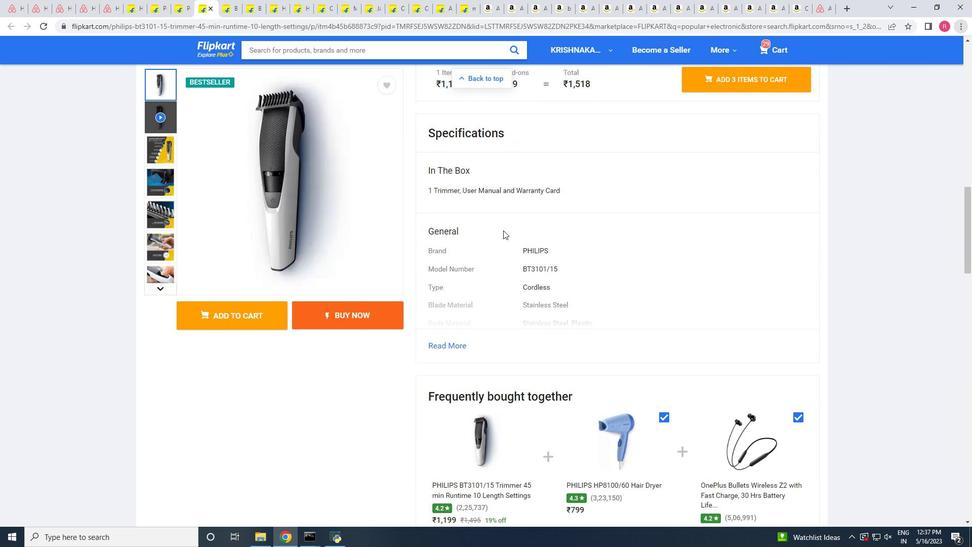 
Action: Mouse scrolled (503, 230) with delta (0, 0)
Screenshot: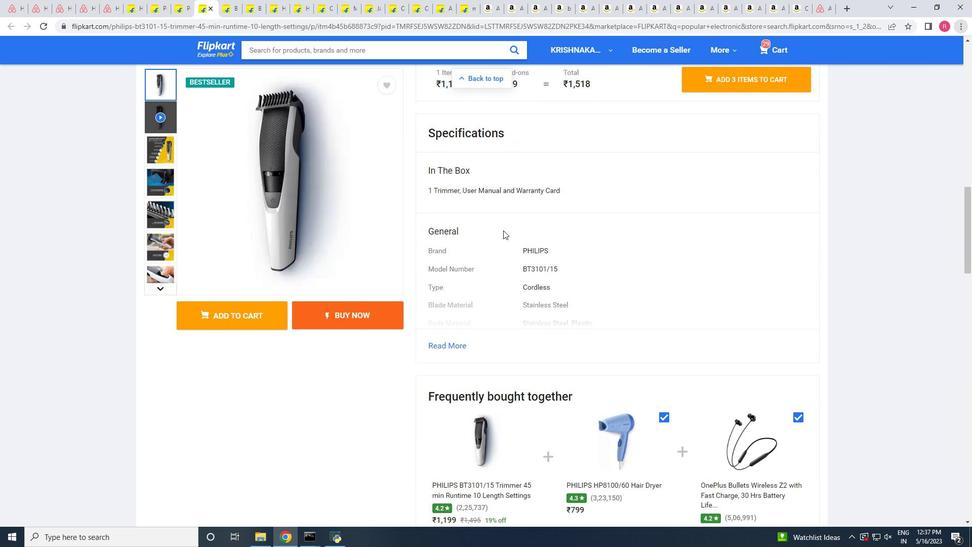 
Action: Mouse scrolled (503, 230) with delta (0, 0)
Screenshot: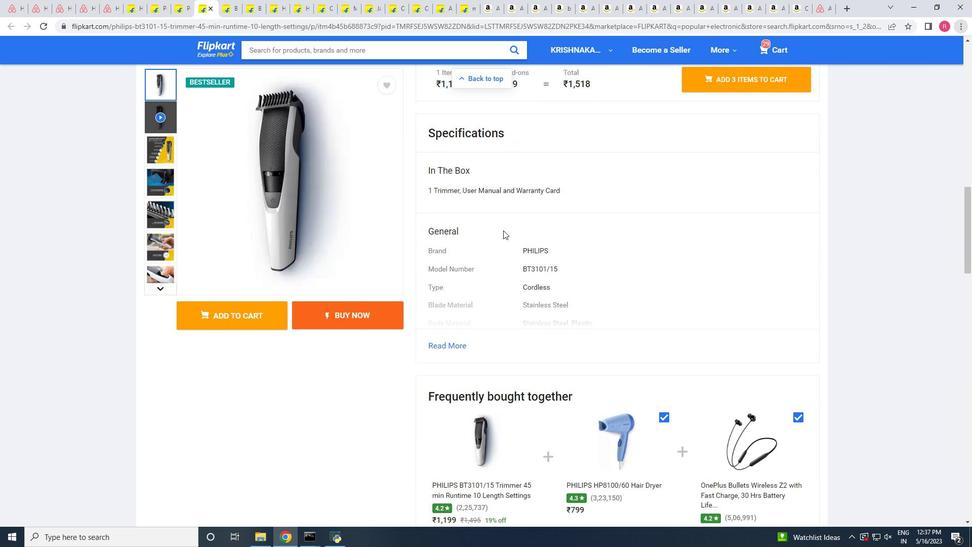 
Action: Mouse scrolled (503, 230) with delta (0, 0)
Screenshot: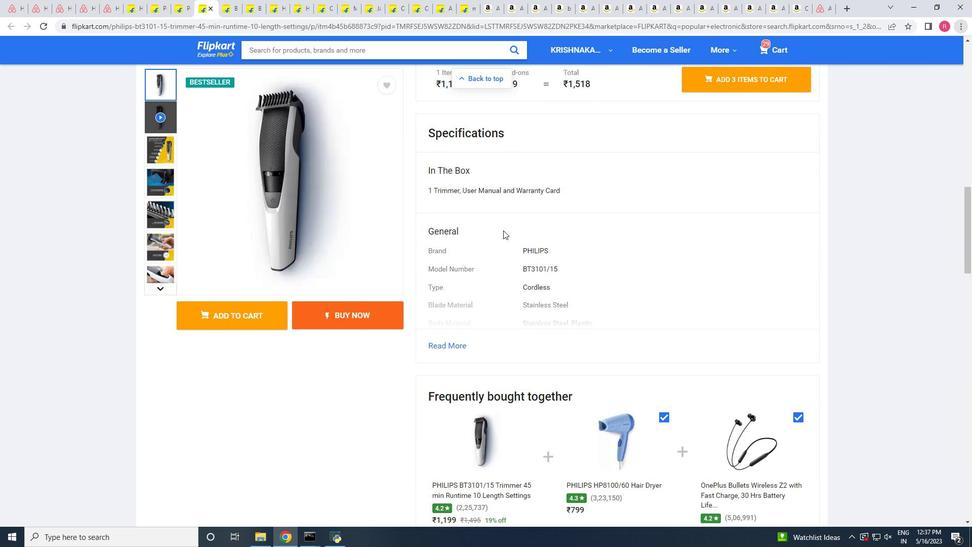 
Action: Mouse scrolled (503, 230) with delta (0, 0)
Screenshot: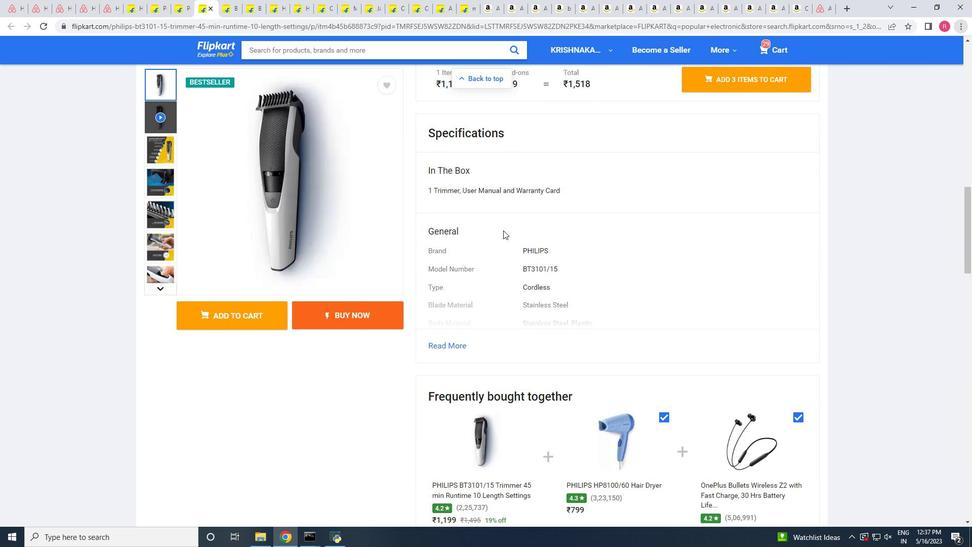 
Action: Mouse scrolled (503, 230) with delta (0, 0)
Screenshot: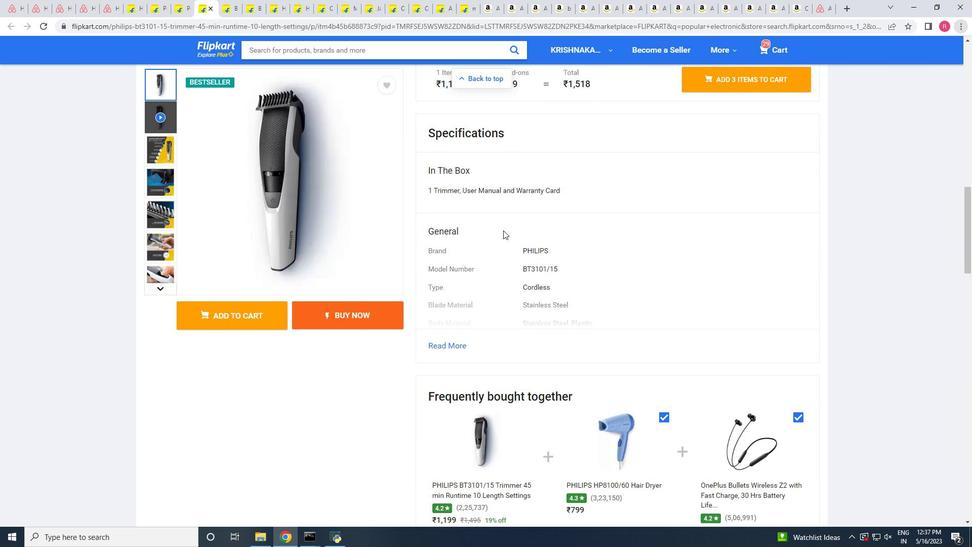 
Action: Mouse scrolled (503, 230) with delta (0, 0)
Screenshot: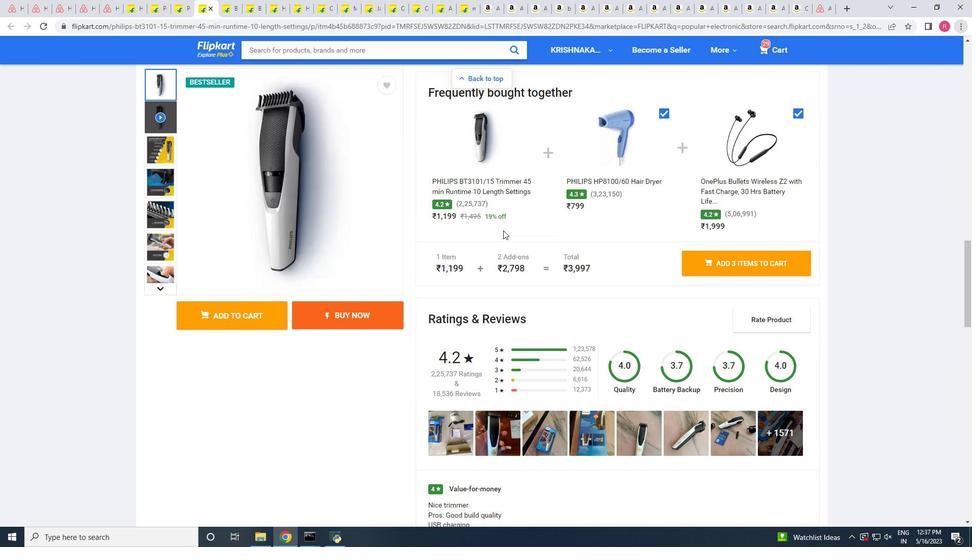 
Action: Mouse scrolled (503, 230) with delta (0, 0)
Screenshot: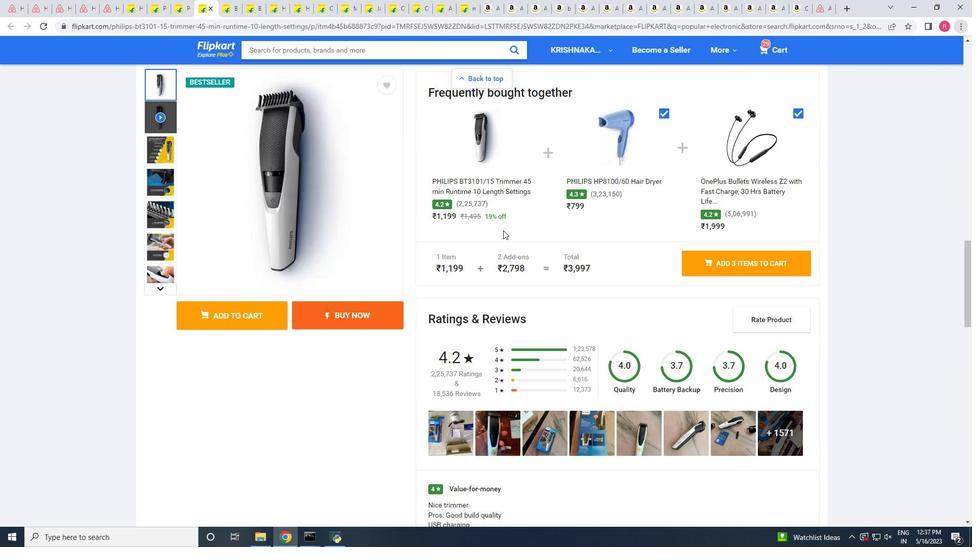 
Action: Mouse scrolled (503, 230) with delta (0, 0)
Screenshot: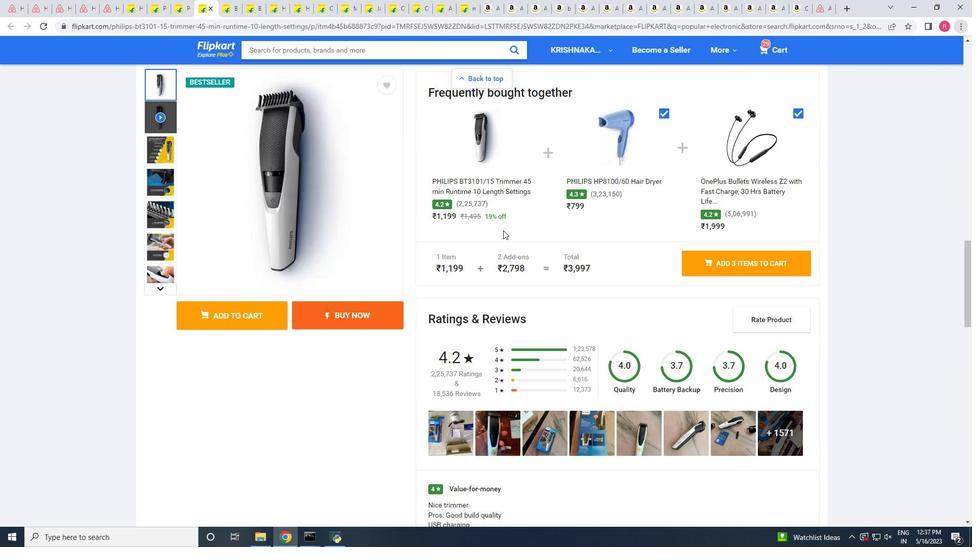 
Action: Mouse scrolled (503, 230) with delta (0, 0)
Screenshot: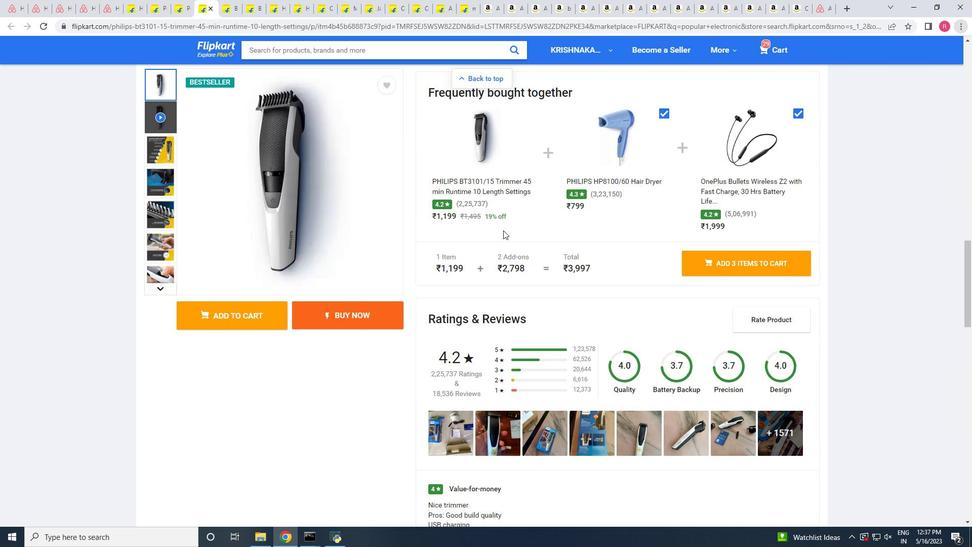 
Action: Mouse scrolled (503, 230) with delta (0, 0)
Screenshot: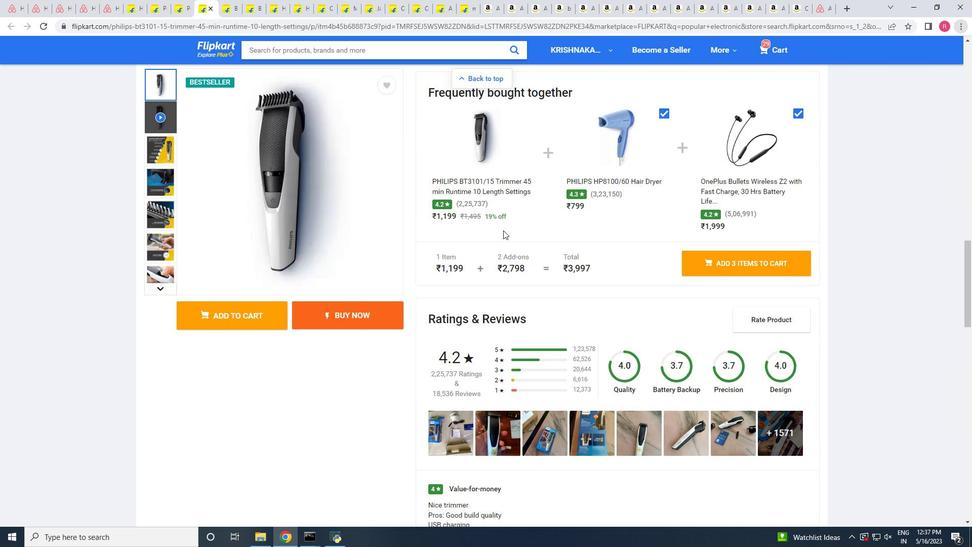 
Action: Mouse scrolled (503, 230) with delta (0, 0)
Screenshot: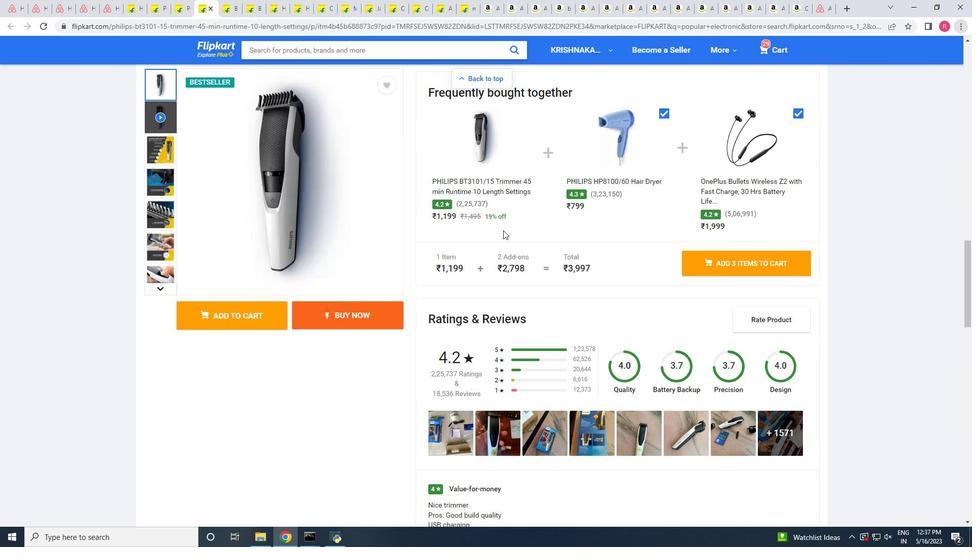 
Action: Mouse scrolled (503, 230) with delta (0, 0)
Screenshot: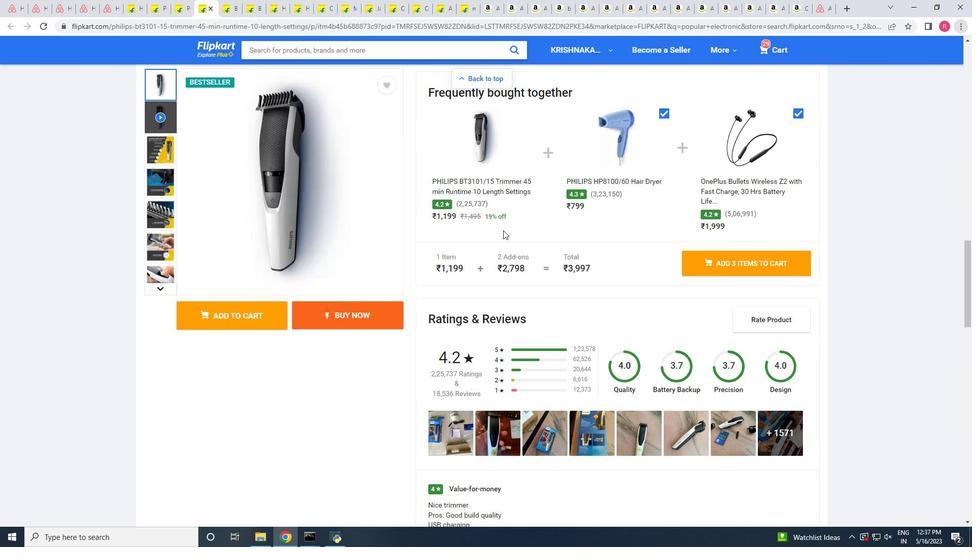 
Action: Mouse scrolled (503, 231) with delta (0, 0)
Screenshot: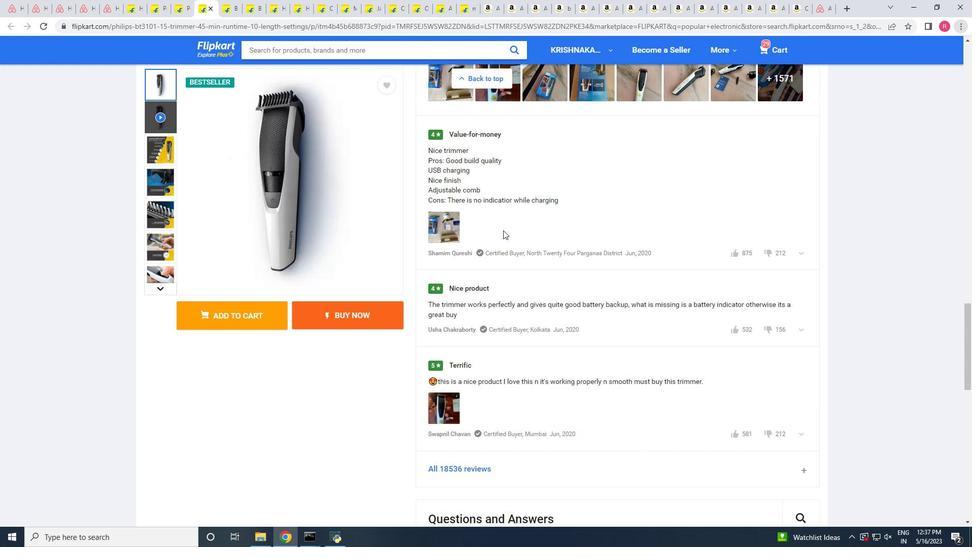 
Action: Mouse scrolled (503, 231) with delta (0, 0)
Screenshot: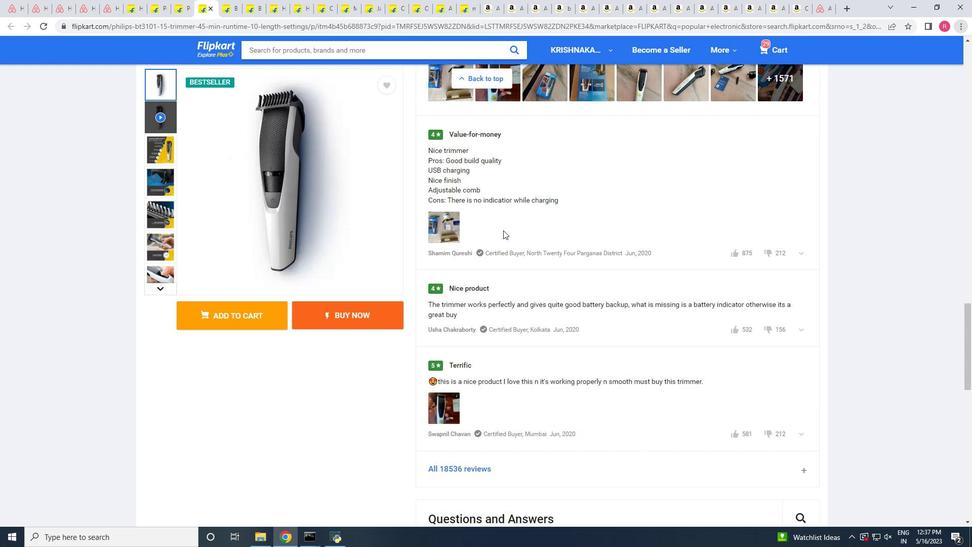 
Action: Mouse scrolled (503, 231) with delta (0, 0)
Screenshot: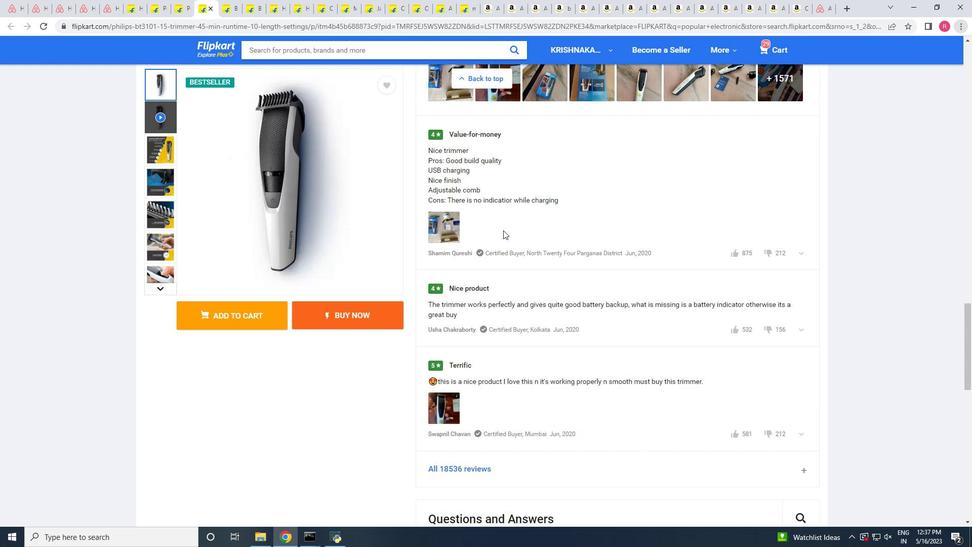 
Action: Mouse scrolled (503, 231) with delta (0, 0)
Screenshot: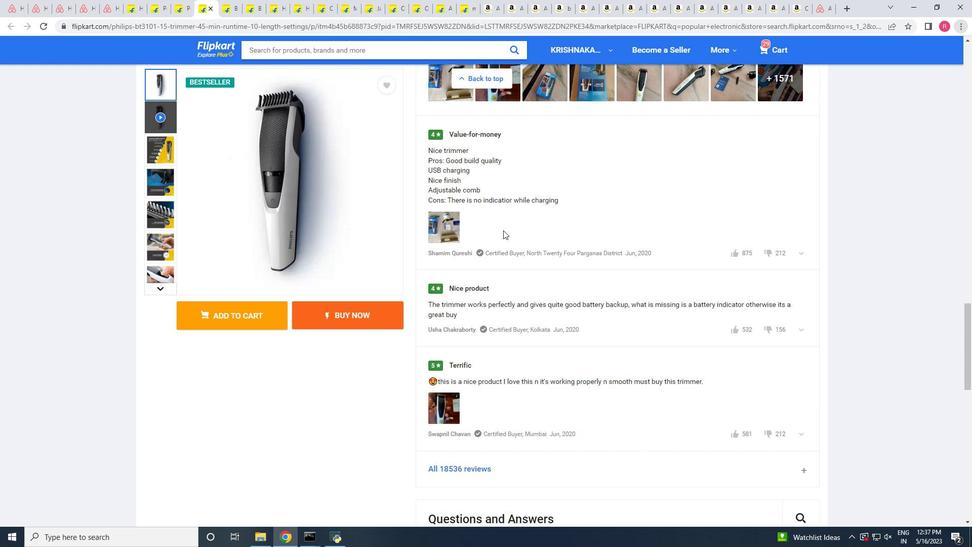 
Action: Mouse scrolled (503, 231) with delta (0, 0)
Screenshot: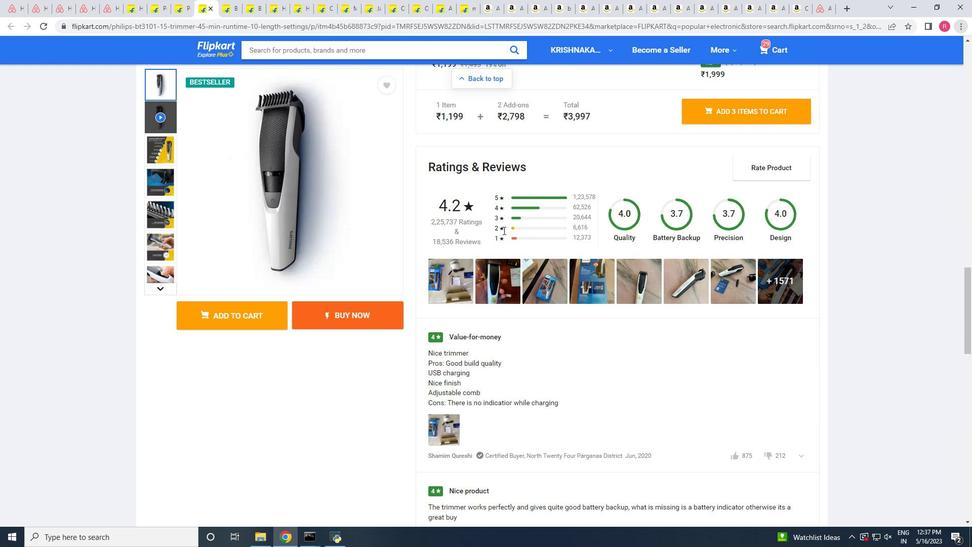 
Action: Mouse scrolled (503, 231) with delta (0, 0)
Screenshot: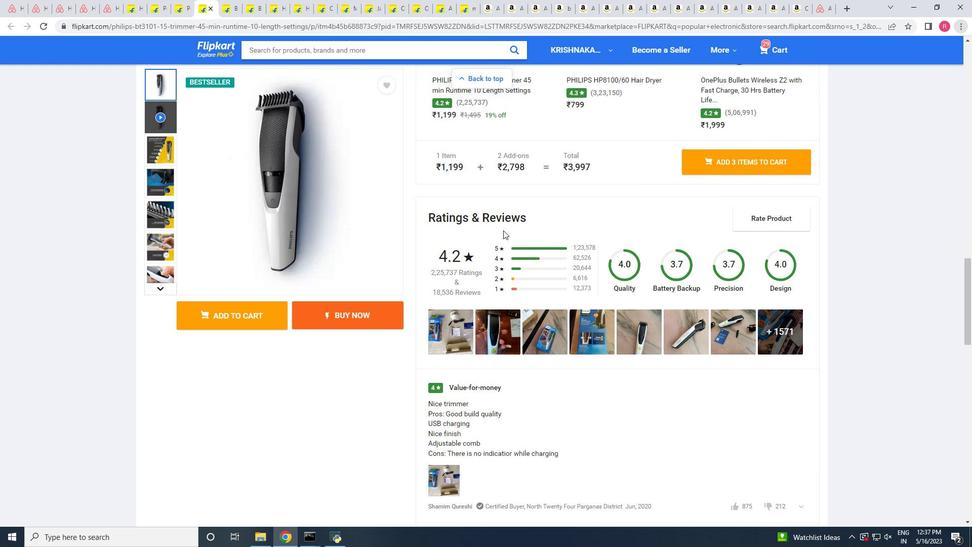 
Action: Mouse scrolled (503, 231) with delta (0, 0)
Screenshot: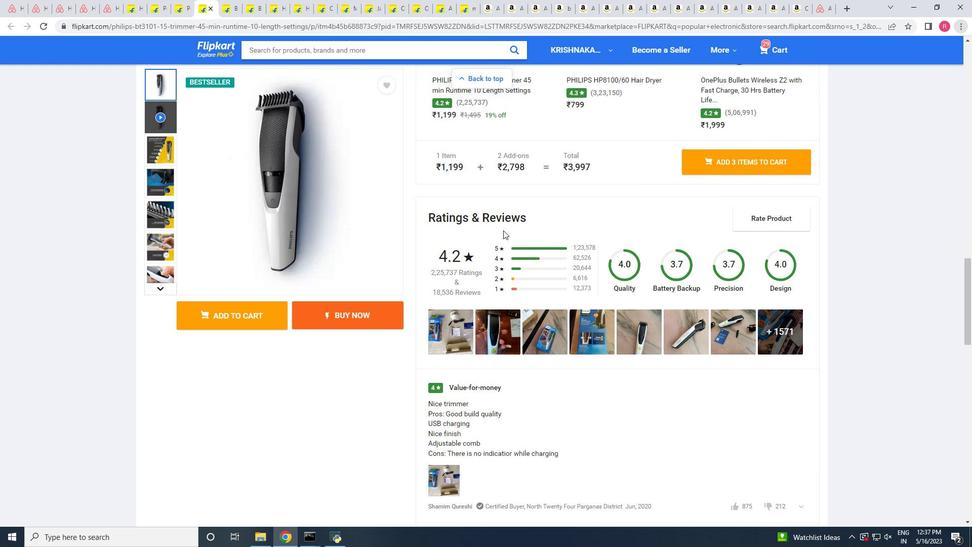 
Action: Mouse scrolled (503, 231) with delta (0, 0)
Screenshot: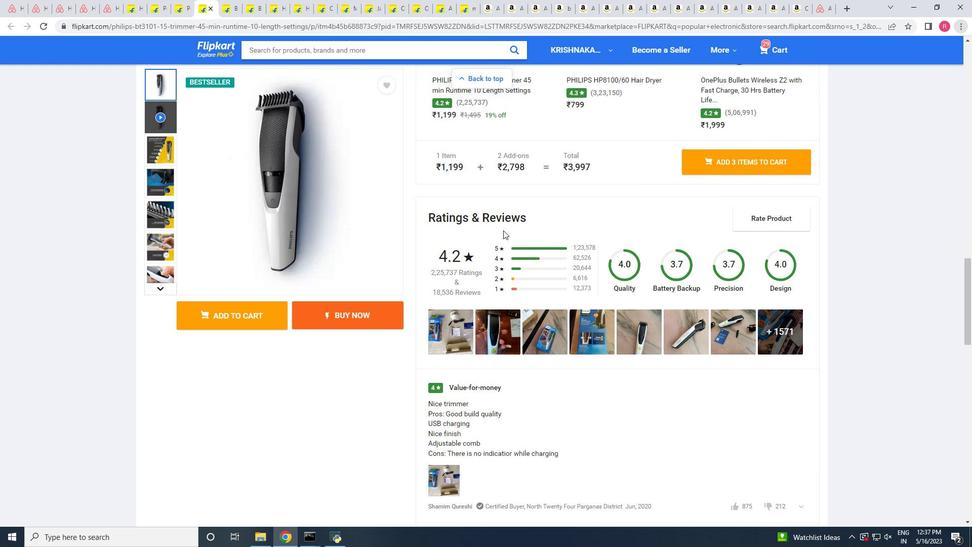 
Action: Mouse scrolled (503, 231) with delta (0, 0)
Screenshot: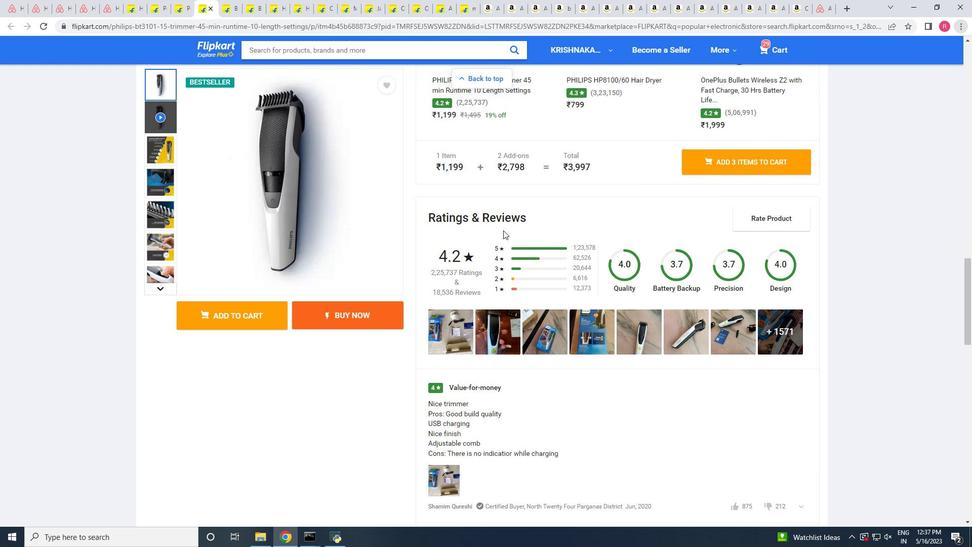 
Action: Mouse scrolled (503, 231) with delta (0, 0)
Screenshot: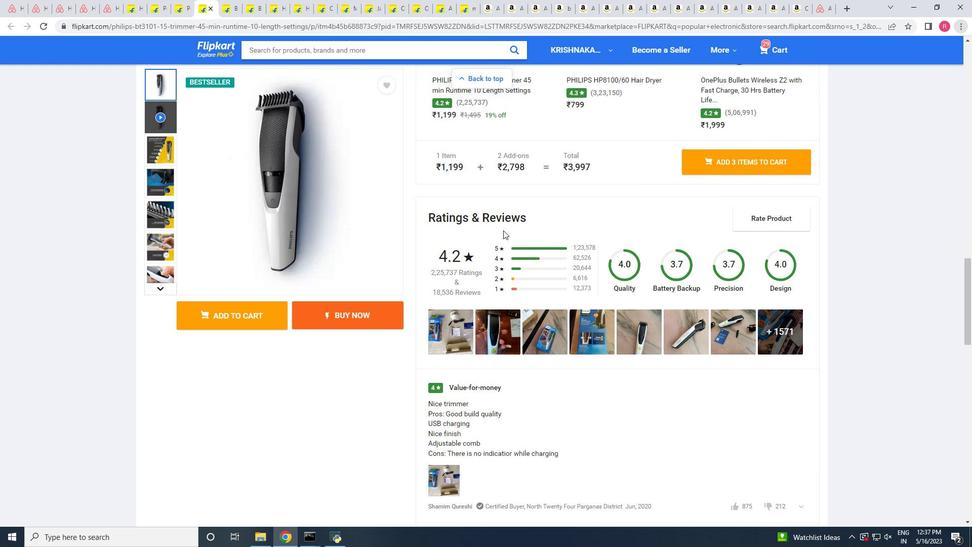
Action: Mouse scrolled (503, 231) with delta (0, 0)
Screenshot: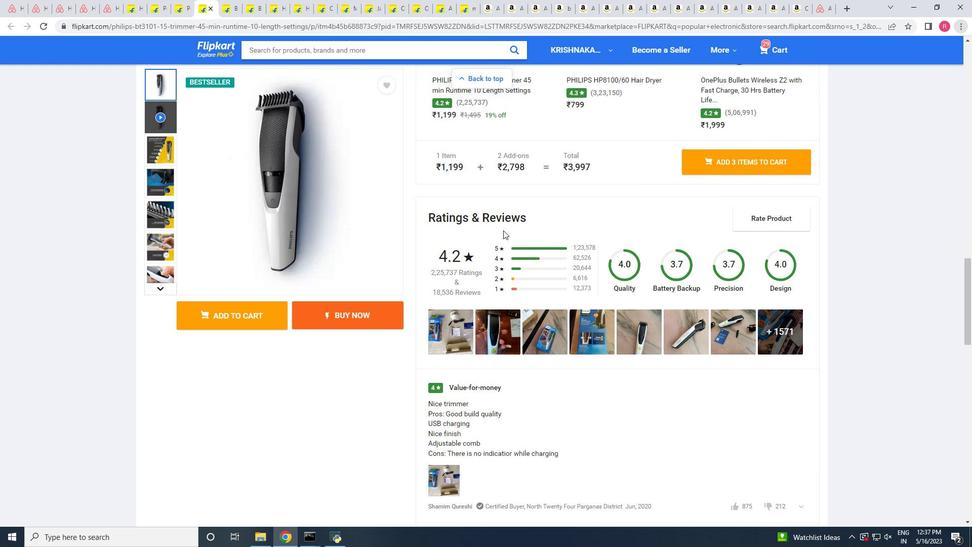
Action: Mouse scrolled (503, 231) with delta (0, 0)
Screenshot: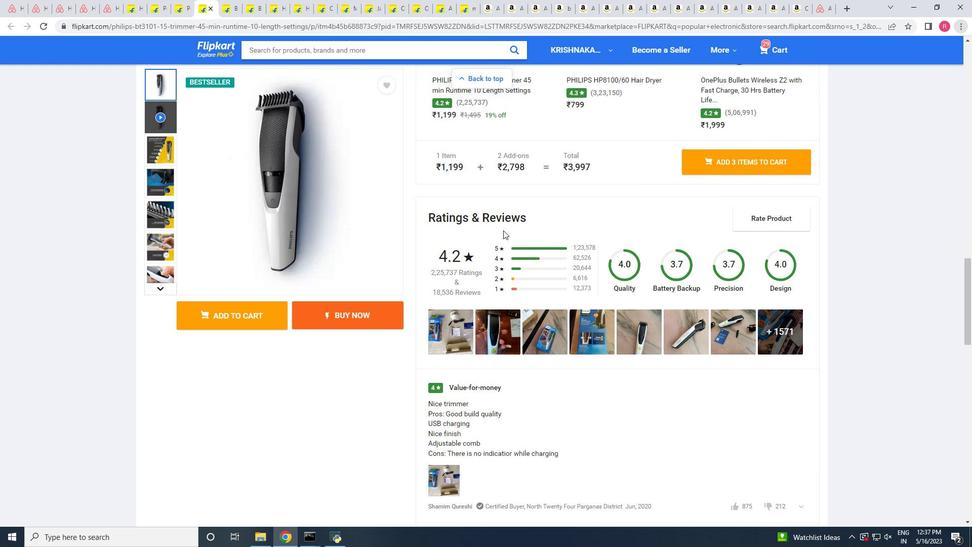 
Action: Mouse moved to (512, 230)
Screenshot: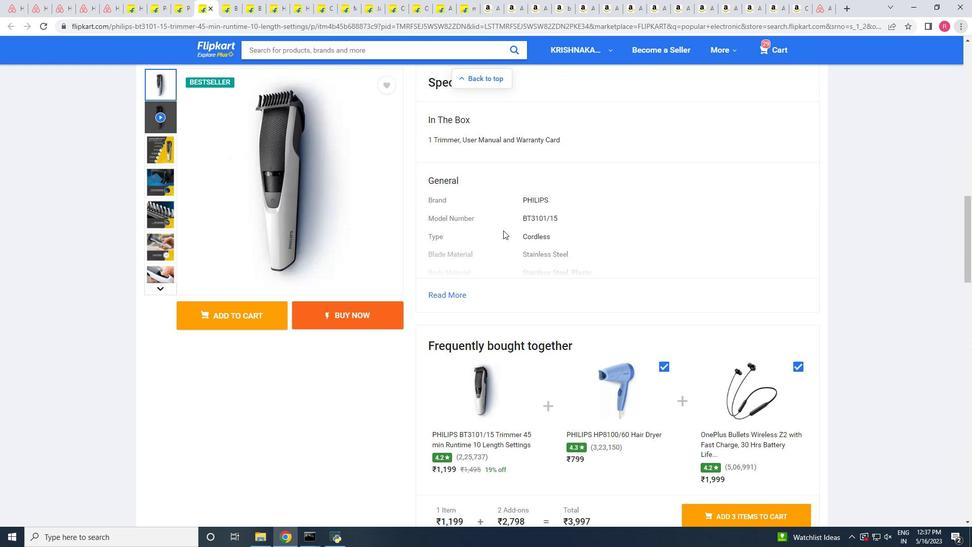 
Action: Mouse scrolled (512, 230) with delta (0, 0)
Screenshot: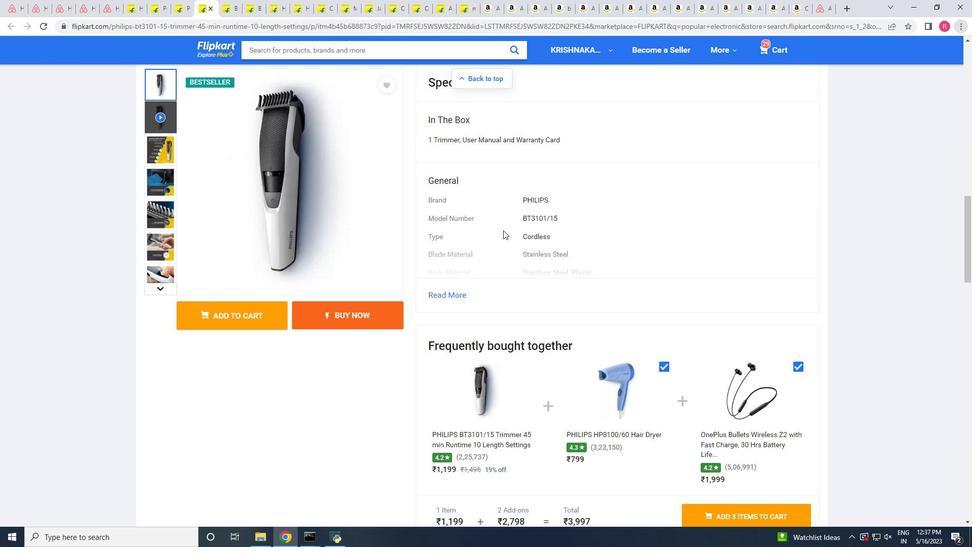 
Action: Mouse scrolled (512, 230) with delta (0, 0)
Screenshot: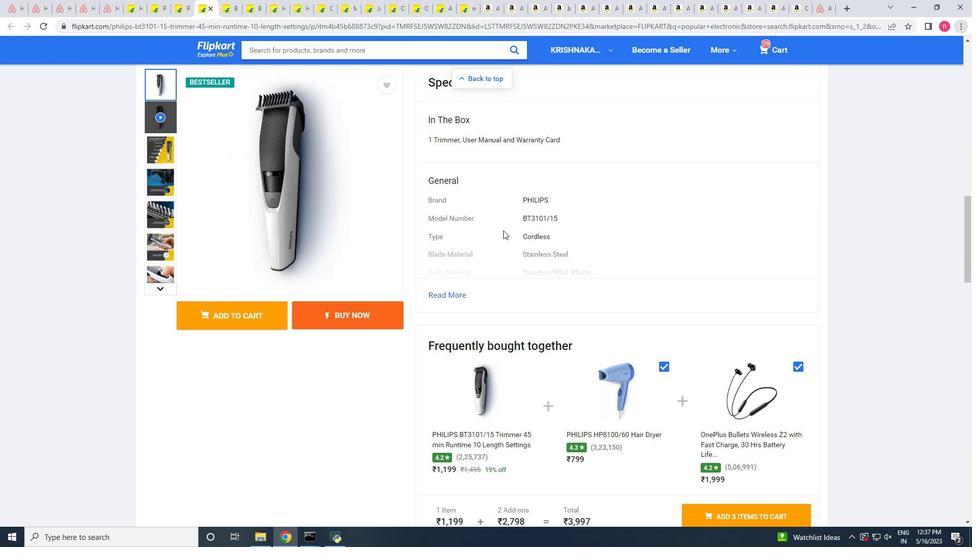 
Action: Mouse scrolled (512, 230) with delta (0, 0)
Screenshot: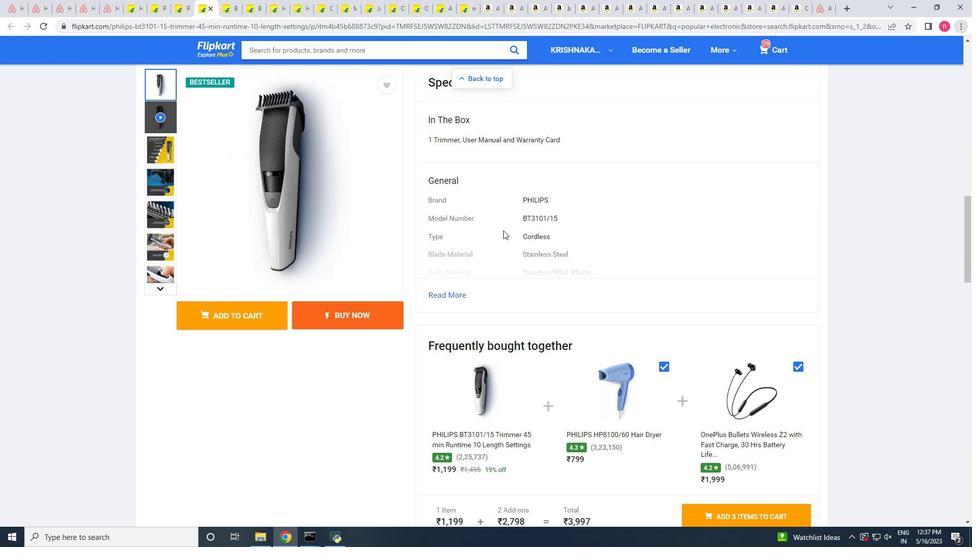 
Action: Mouse scrolled (512, 230) with delta (0, 0)
Screenshot: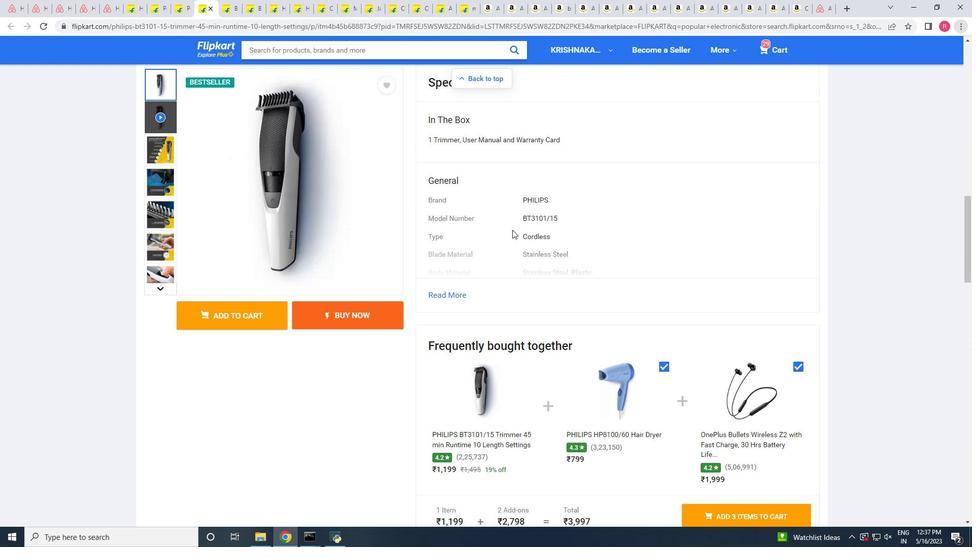
Action: Mouse scrolled (512, 230) with delta (0, 0)
Screenshot: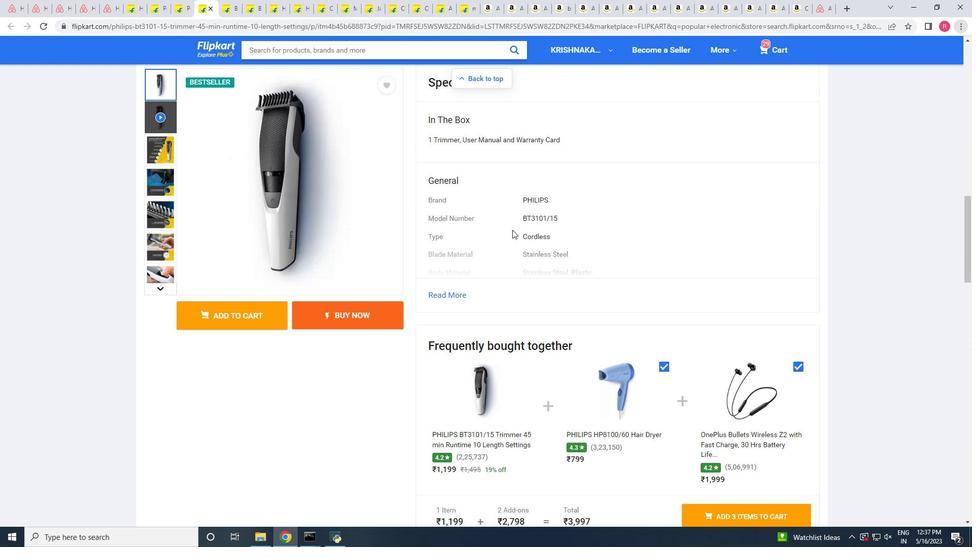 
Action: Mouse scrolled (512, 230) with delta (0, 0)
Screenshot: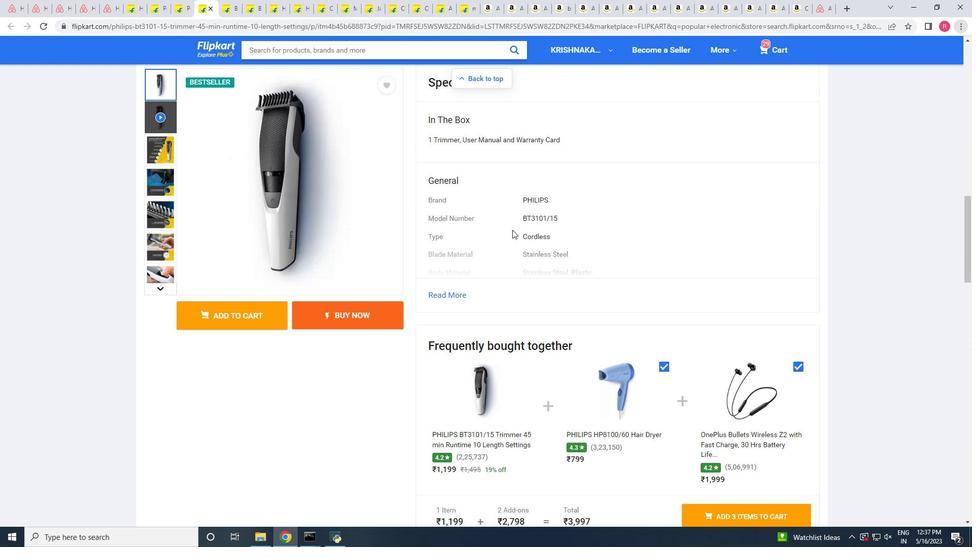 
Action: Mouse moved to (515, 232)
Screenshot: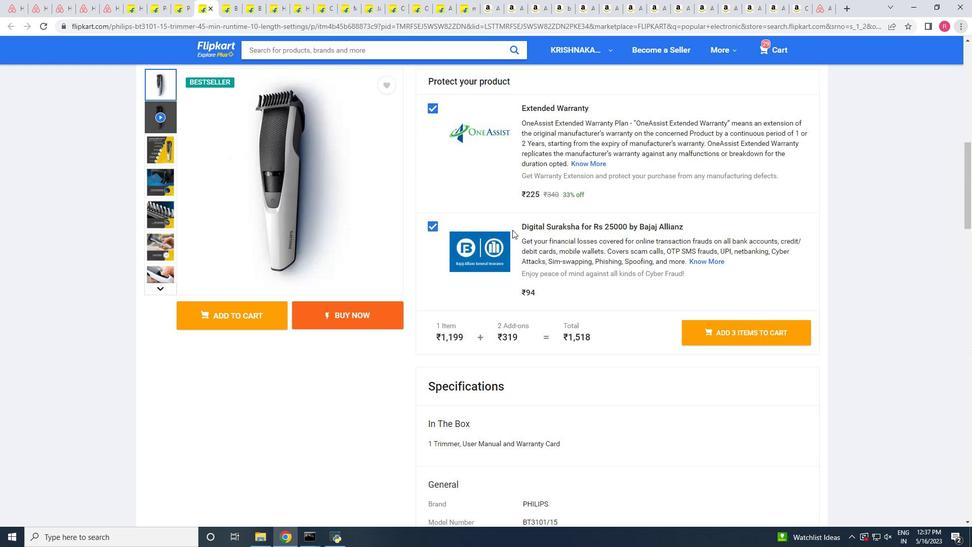 
Action: Mouse scrolled (515, 232) with delta (0, 0)
Screenshot: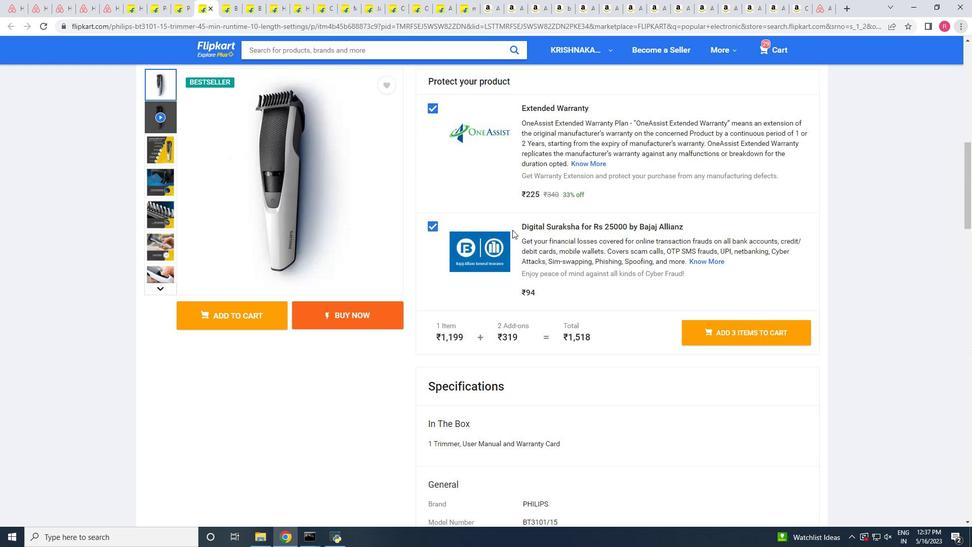 
Action: Mouse moved to (515, 233)
Screenshot: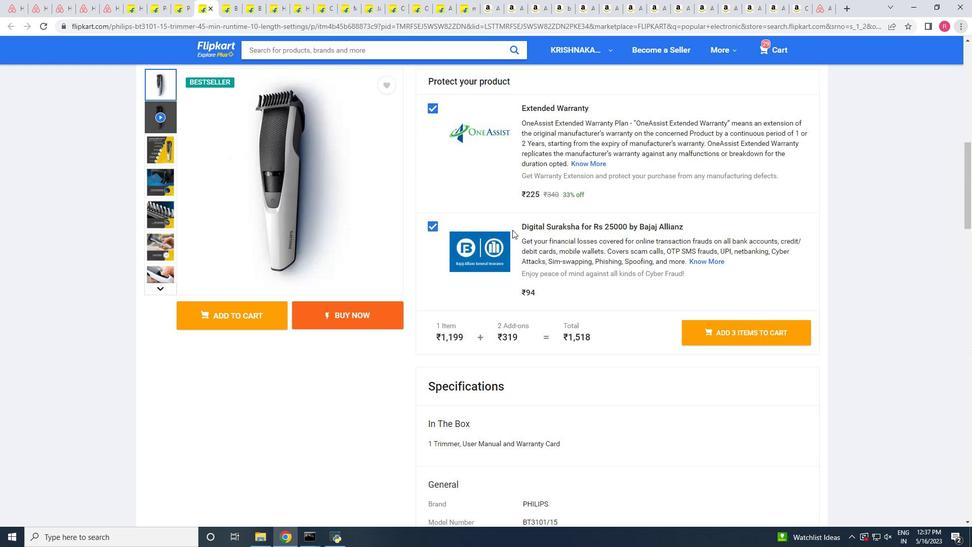 
Action: Mouse scrolled (515, 232) with delta (0, 0)
Screenshot: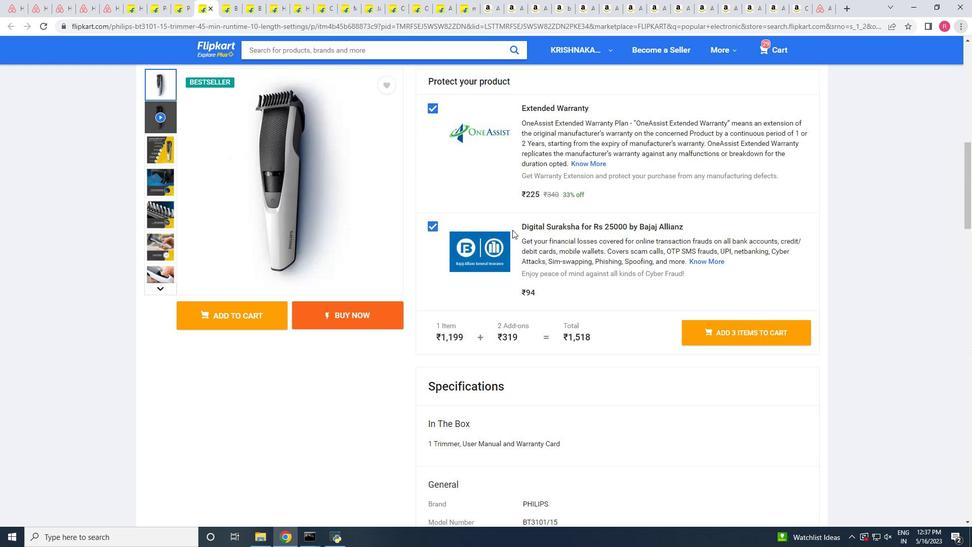 
Action: Mouse scrolled (515, 232) with delta (0, 0)
Screenshot: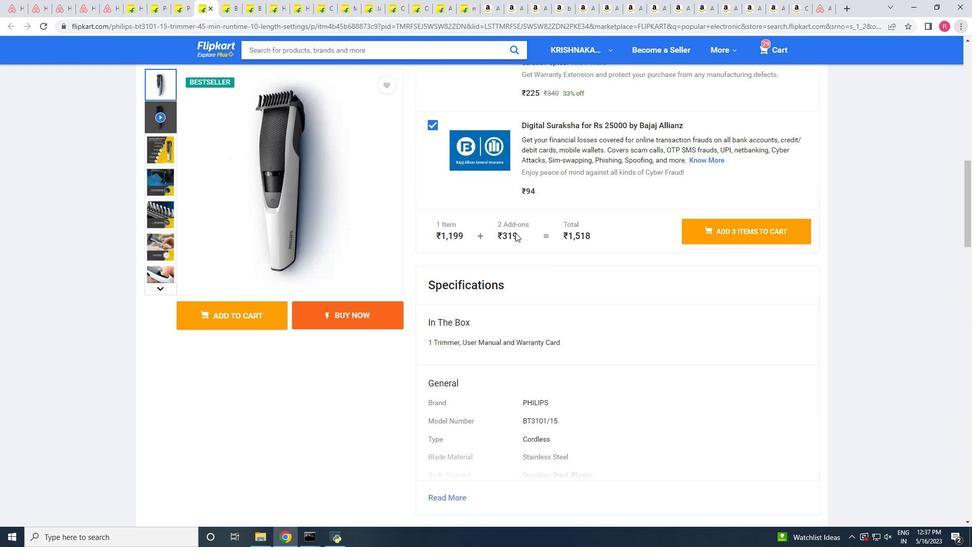 
Action: Mouse scrolled (515, 232) with delta (0, 0)
Screenshot: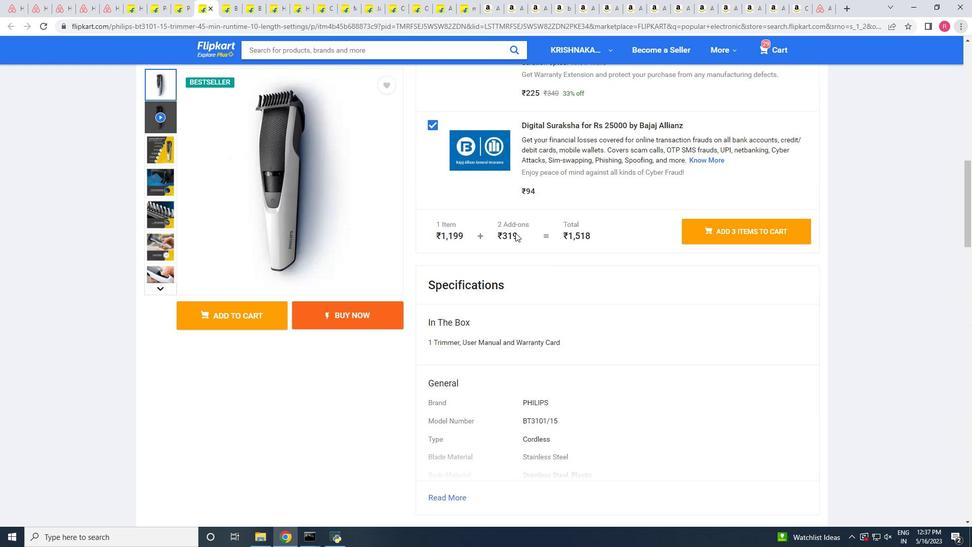 
Action: Mouse scrolled (515, 232) with delta (0, 0)
Screenshot: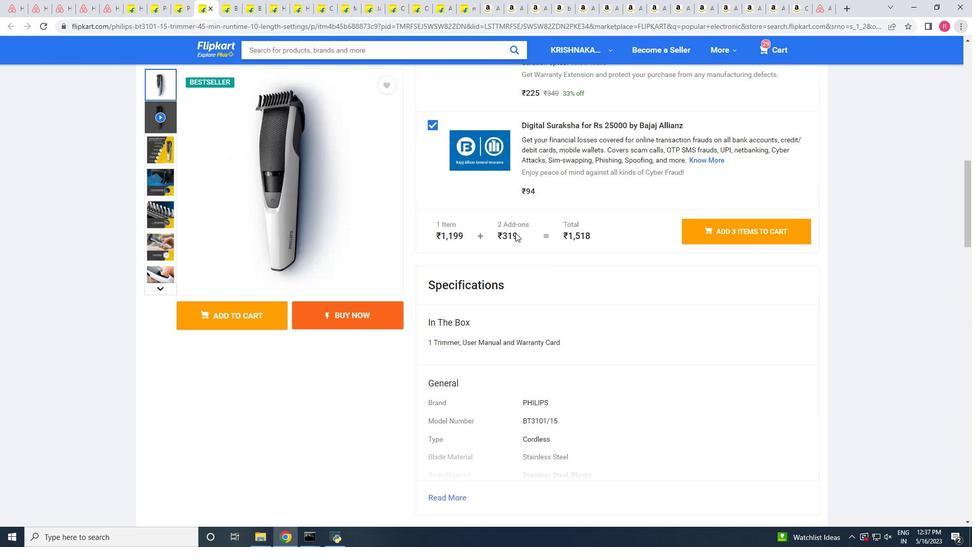 
Action: Mouse scrolled (515, 232) with delta (0, 0)
Screenshot: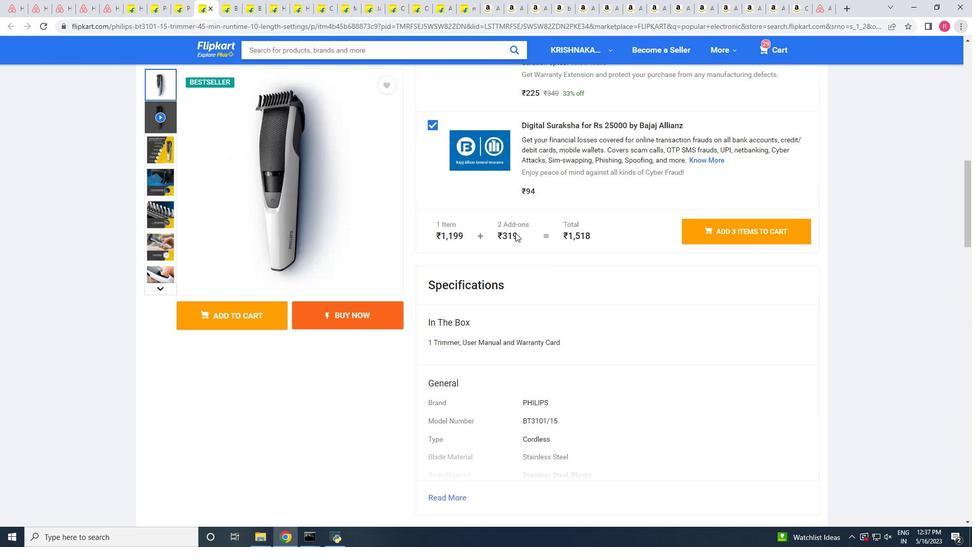 
Action: Mouse scrolled (515, 232) with delta (0, 0)
Screenshot: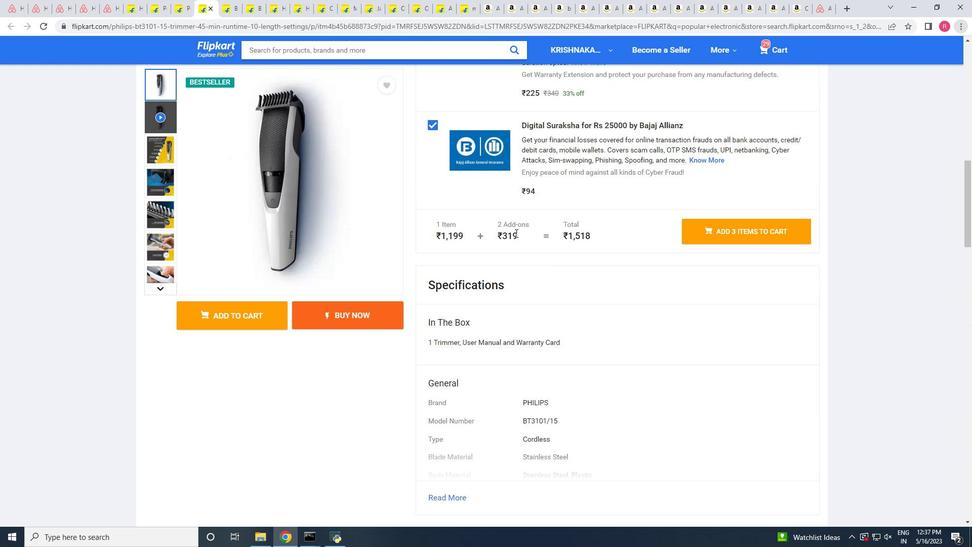 
Action: Mouse moved to (446, 246)
Screenshot: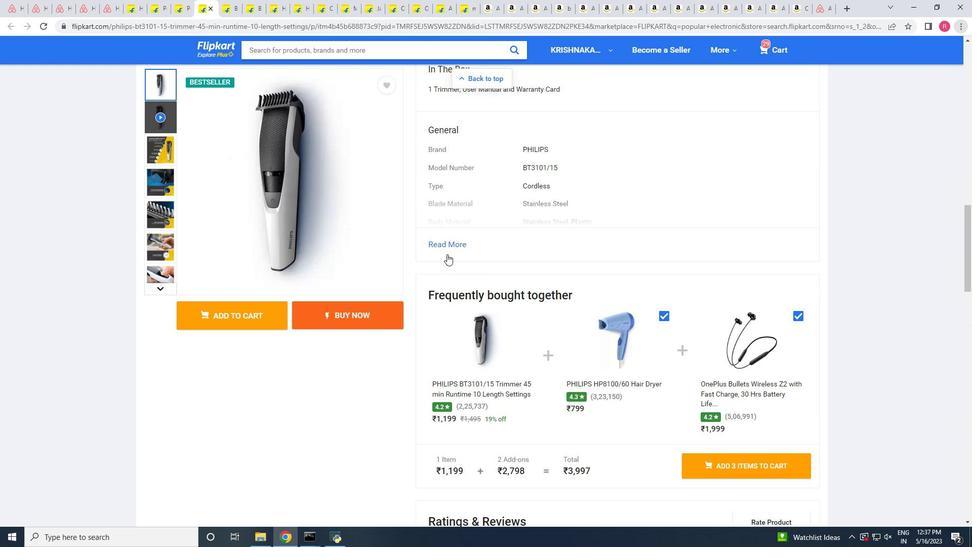
Action: Mouse pressed left at (446, 246)
Screenshot: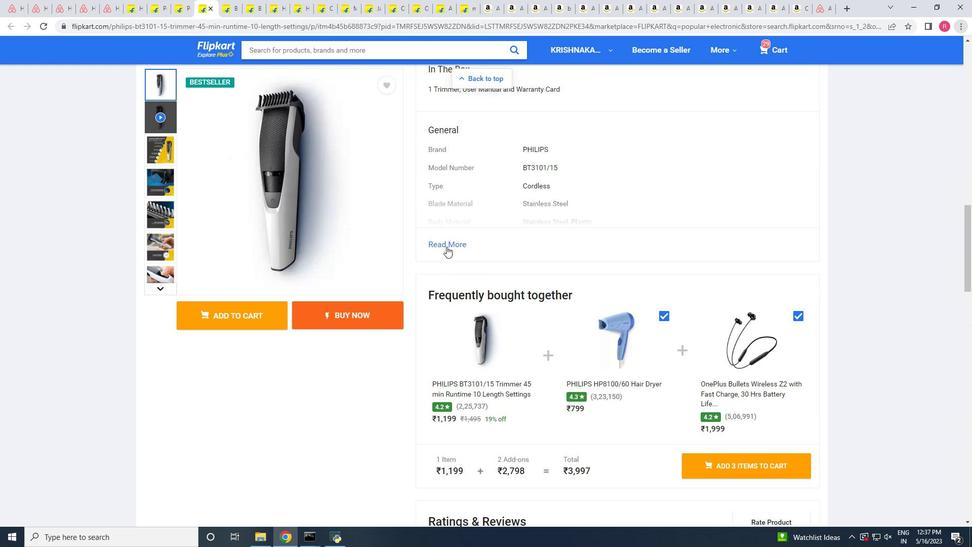 
Action: Mouse scrolled (446, 246) with delta (0, 0)
Screenshot: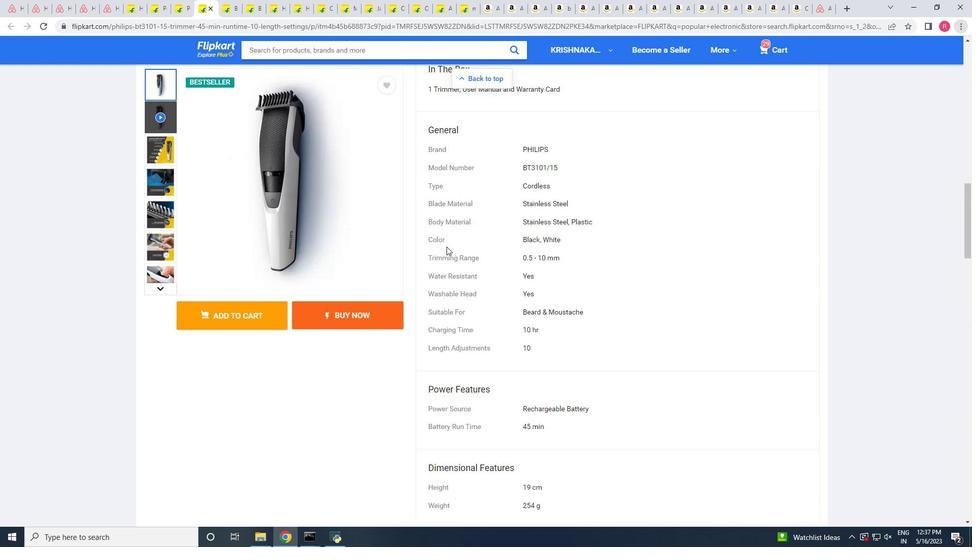 
Action: Mouse scrolled (446, 247) with delta (0, 0)
Screenshot: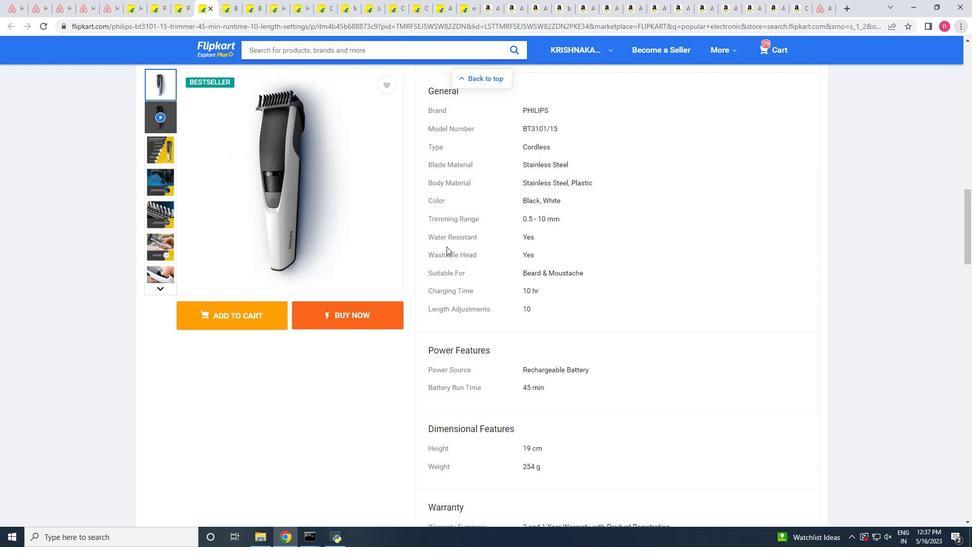 
Action: Mouse moved to (446, 246)
Screenshot: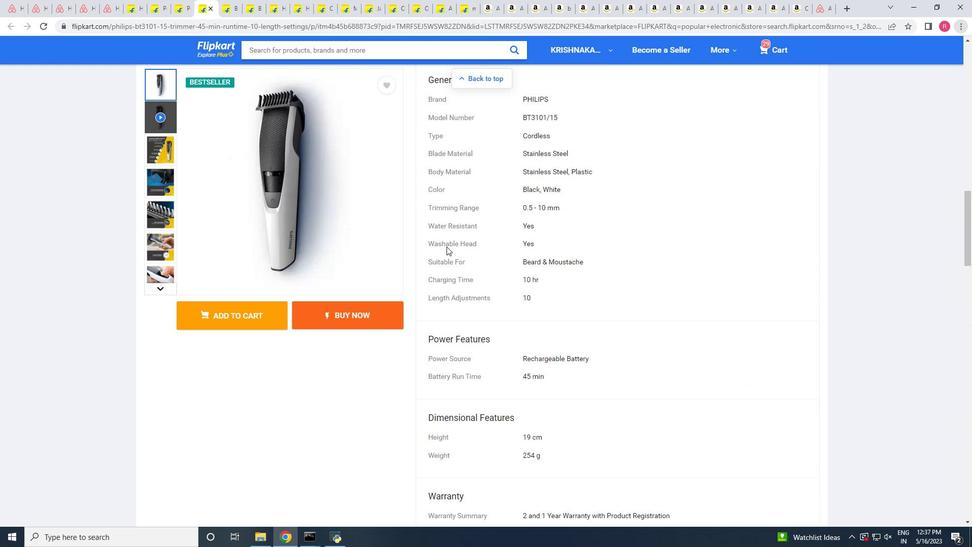 
Action: Mouse scrolled (446, 246) with delta (0, 0)
Screenshot: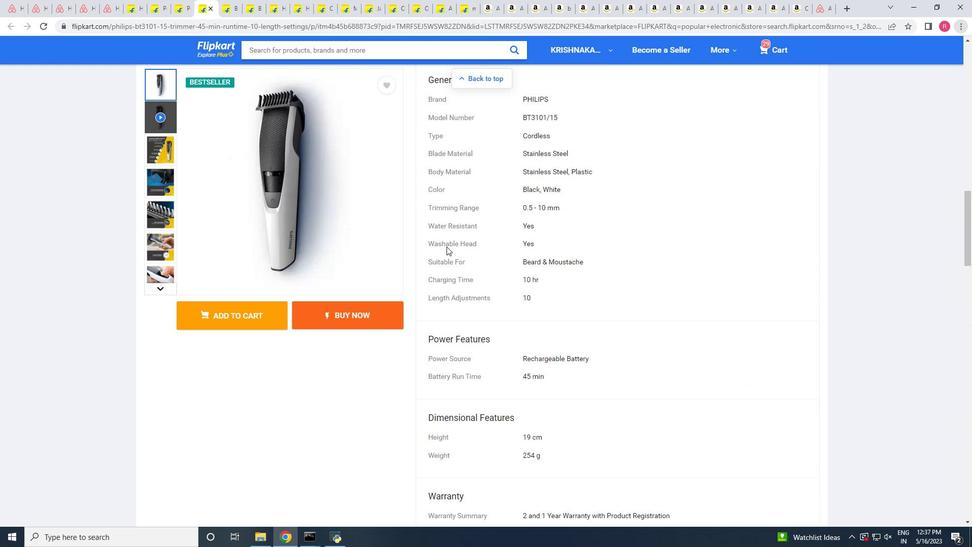 
Action: Mouse scrolled (446, 246) with delta (0, 0)
Screenshot: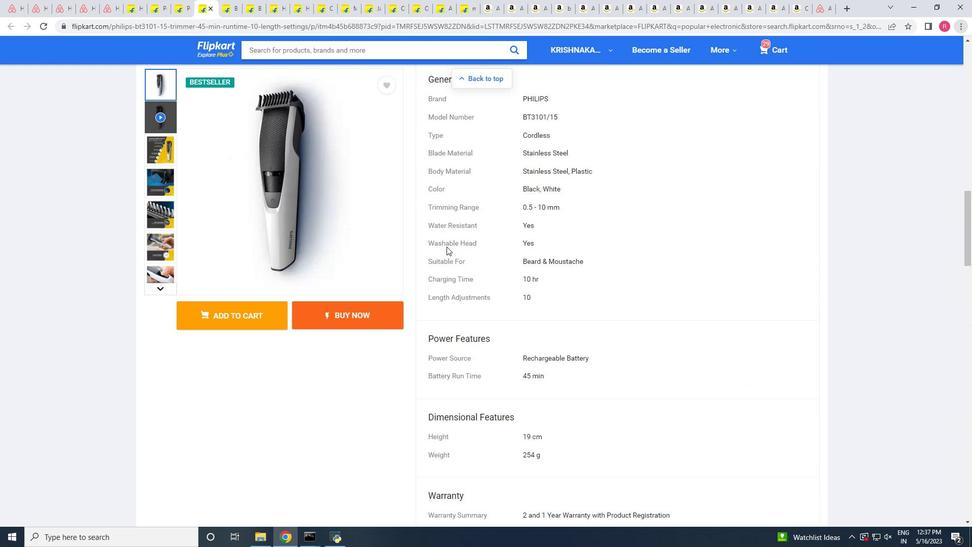 
Action: Mouse scrolled (446, 246) with delta (0, 0)
Screenshot: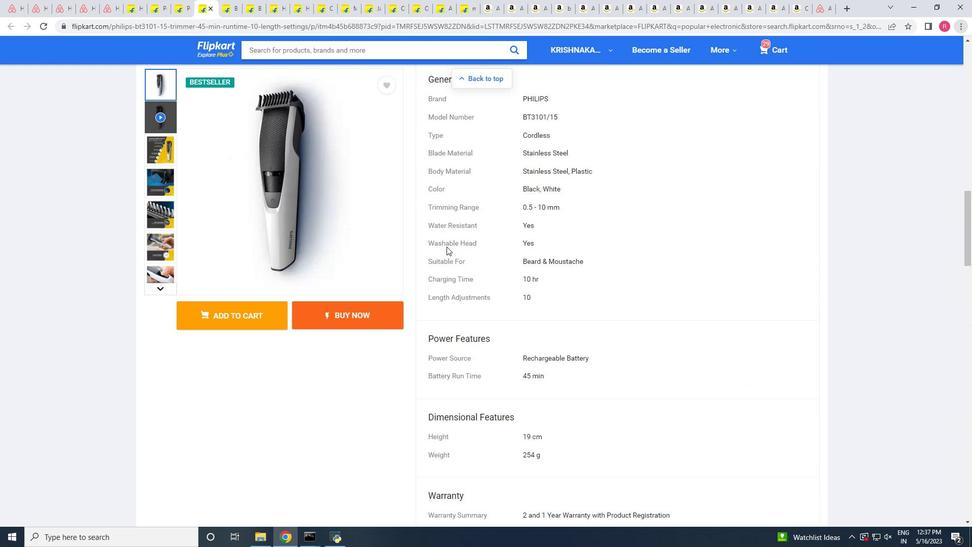 
Action: Mouse scrolled (446, 246) with delta (0, 0)
Screenshot: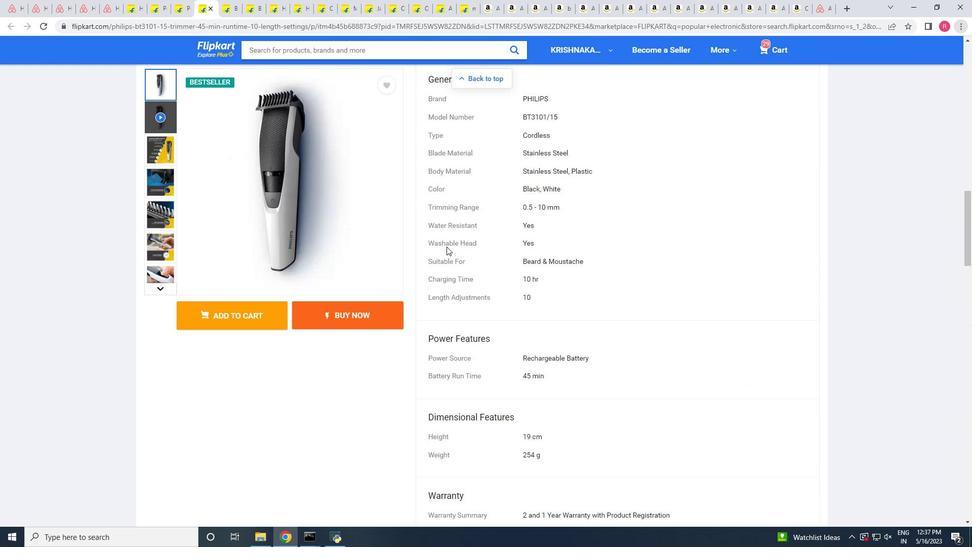 
Action: Mouse scrolled (446, 246) with delta (0, 0)
Screenshot: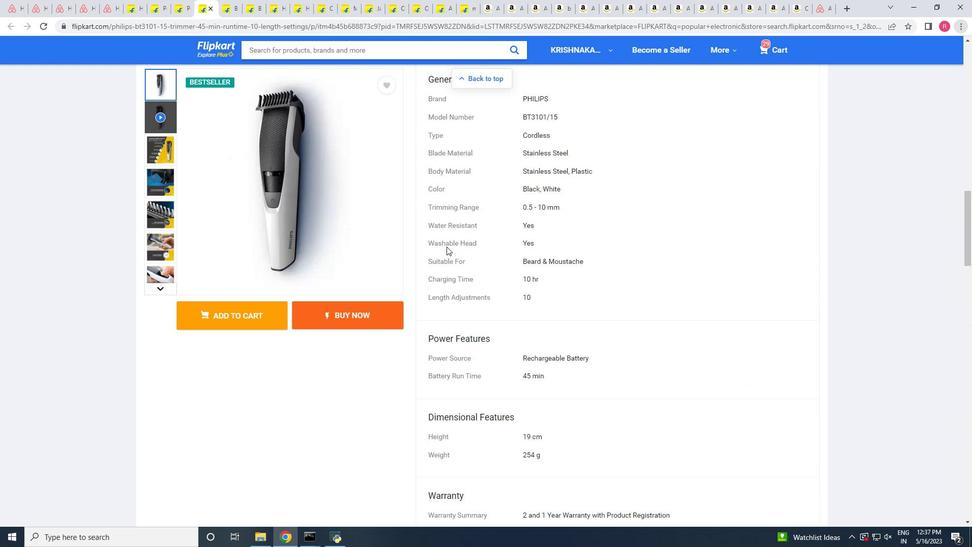 
Action: Mouse scrolled (446, 245) with delta (0, 0)
Screenshot: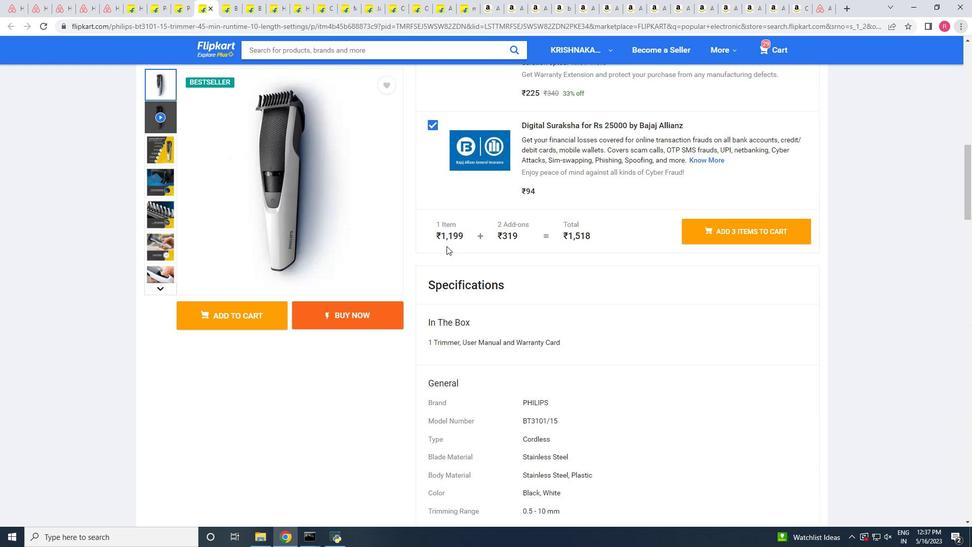 
Action: Mouse scrolled (446, 245) with delta (0, 0)
Screenshot: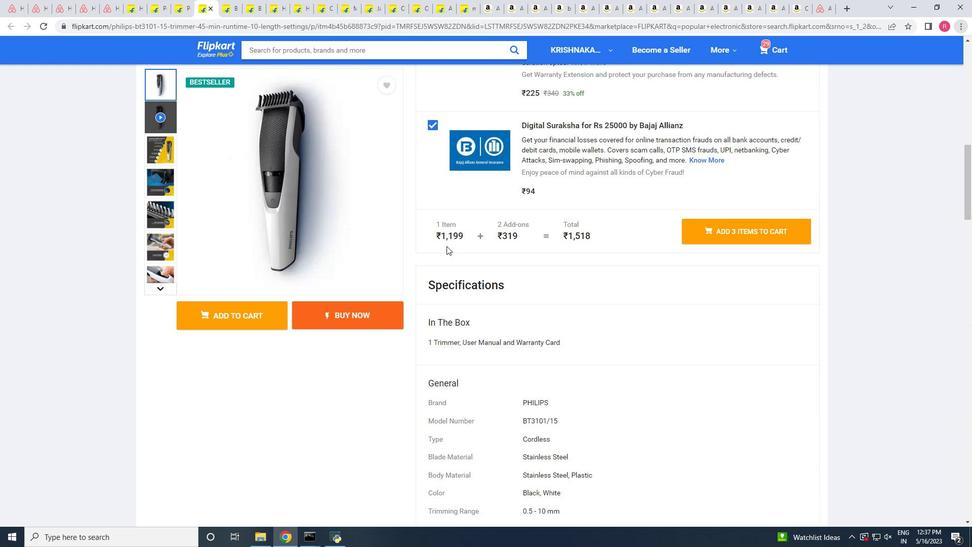 
Action: Mouse scrolled (446, 245) with delta (0, 0)
Screenshot: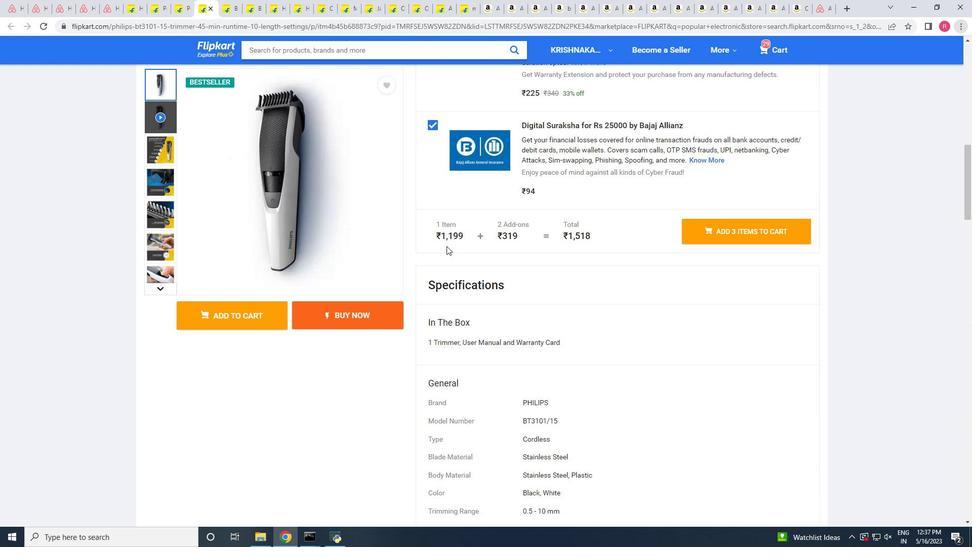 
Action: Mouse scrolled (446, 245) with delta (0, 0)
Screenshot: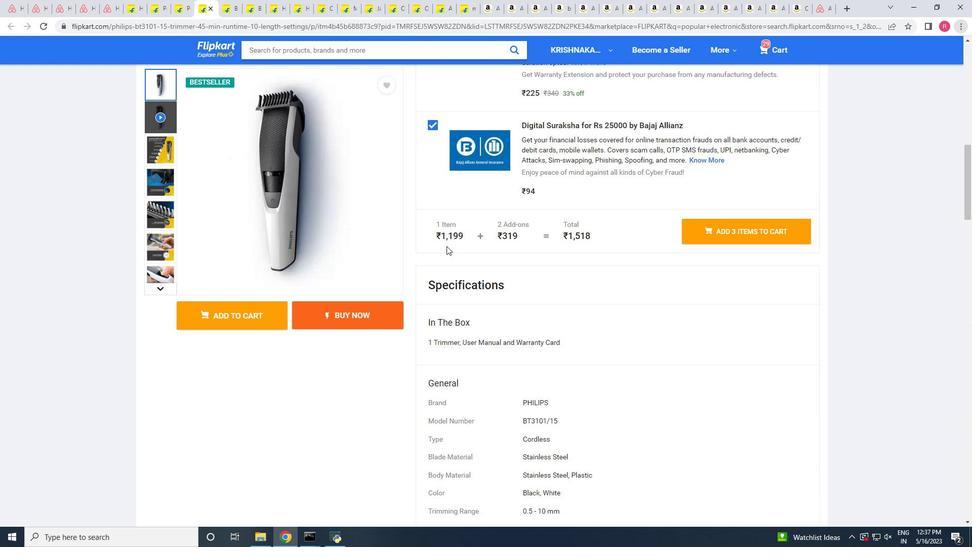 
Action: Mouse scrolled (446, 245) with delta (0, 0)
Screenshot: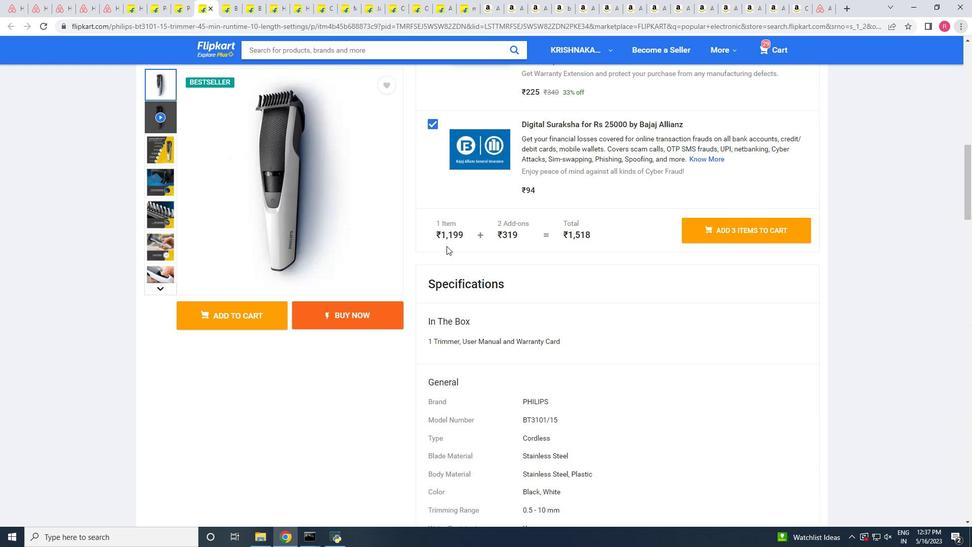 
Action: Mouse scrolled (446, 246) with delta (0, 0)
Screenshot: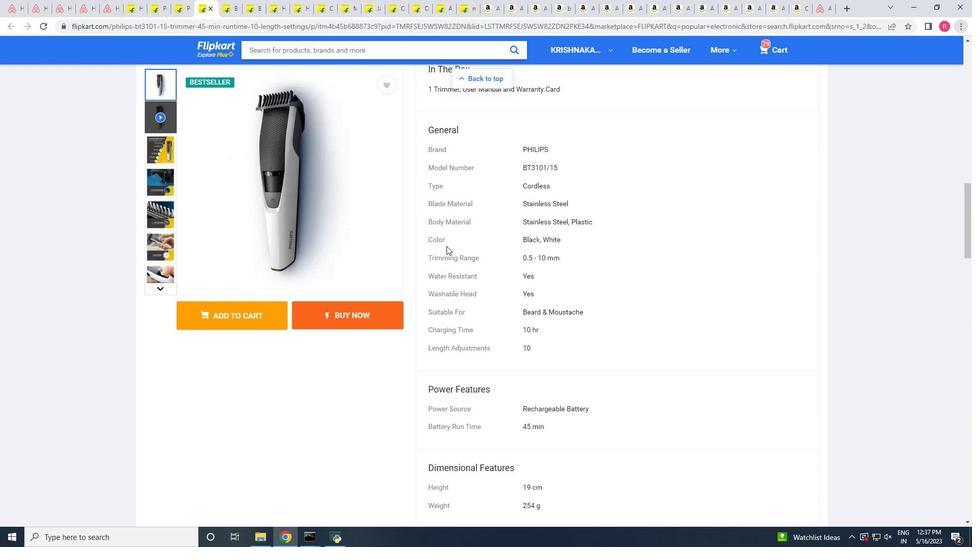 
Action: Mouse scrolled (446, 246) with delta (0, 0)
Screenshot: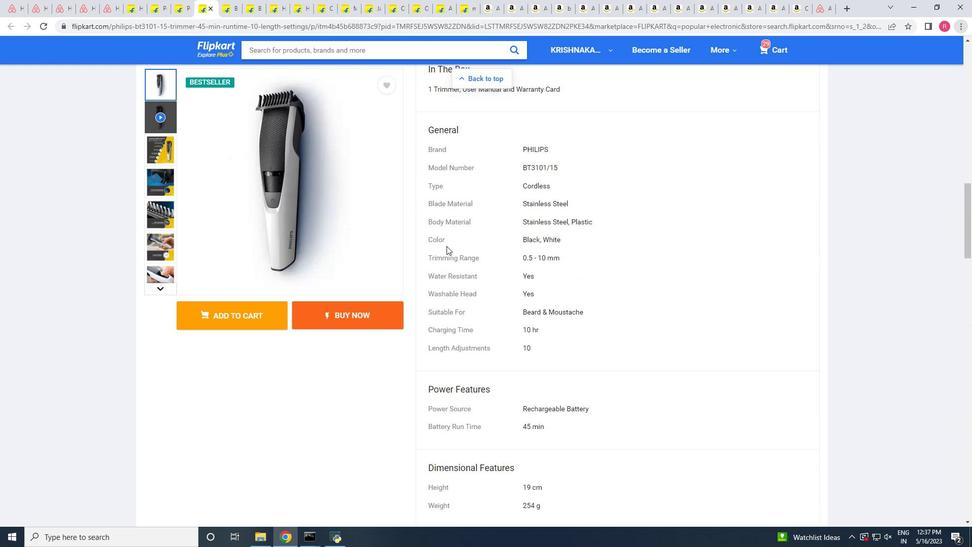 
Action: Mouse scrolled (446, 245) with delta (0, 0)
Screenshot: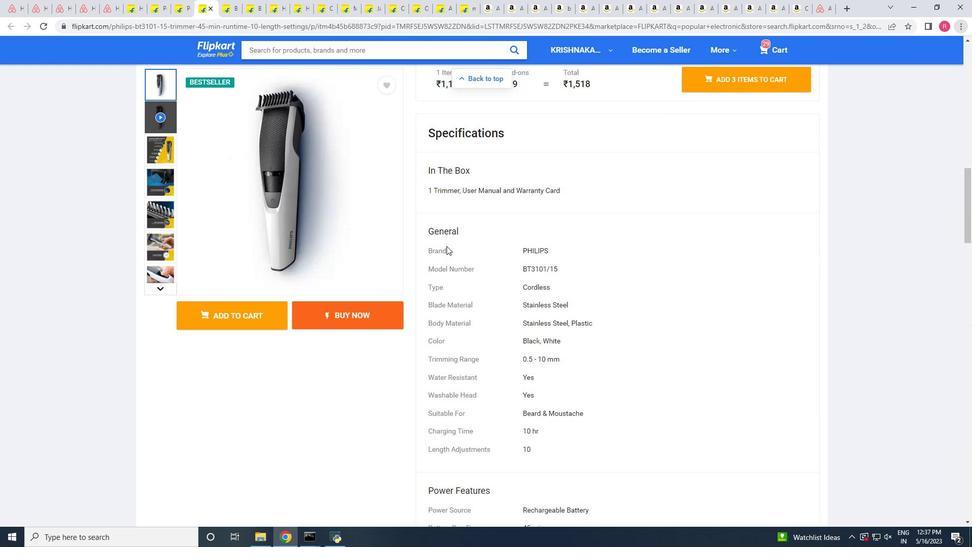 
Action: Mouse scrolled (446, 245) with delta (0, 0)
Screenshot: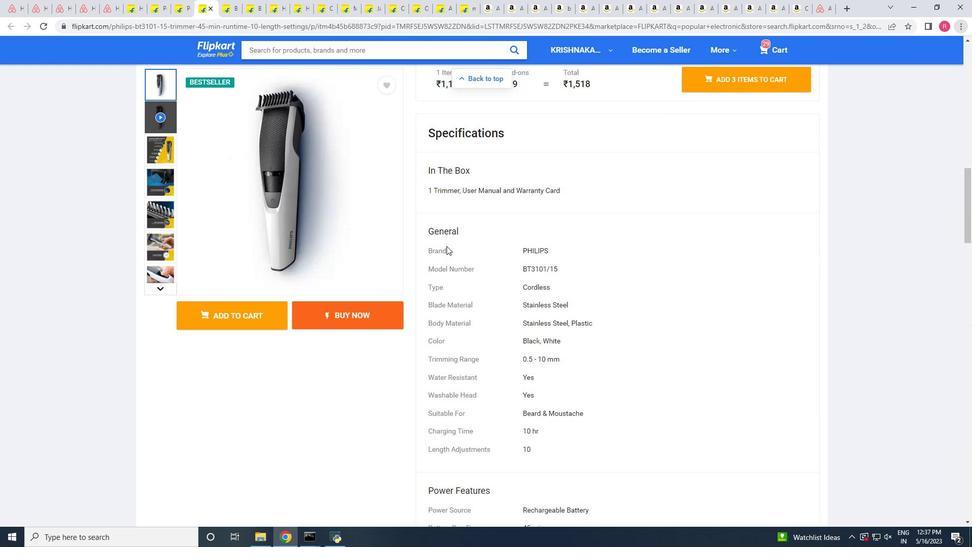 
Action: Mouse scrolled (446, 245) with delta (0, 0)
Screenshot: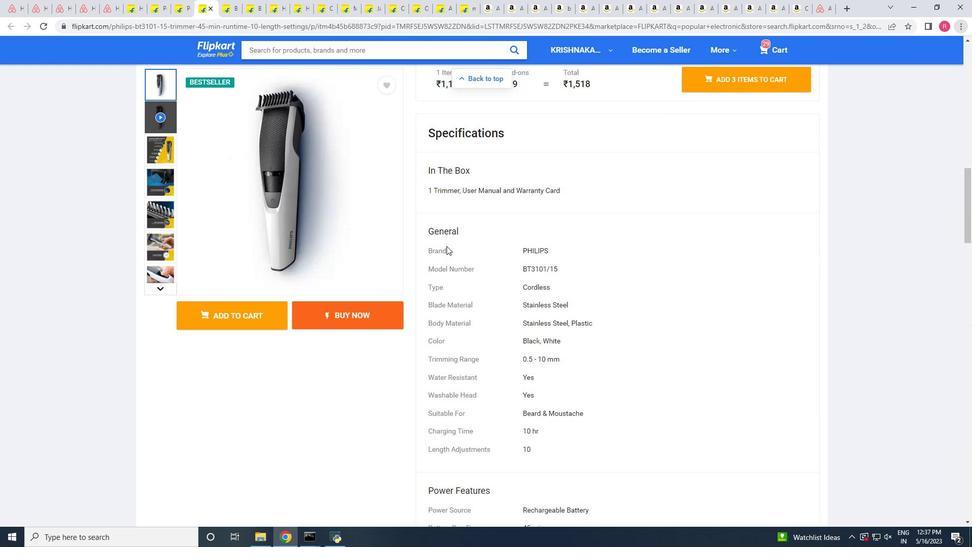 
Action: Mouse scrolled (446, 245) with delta (0, 0)
Screenshot: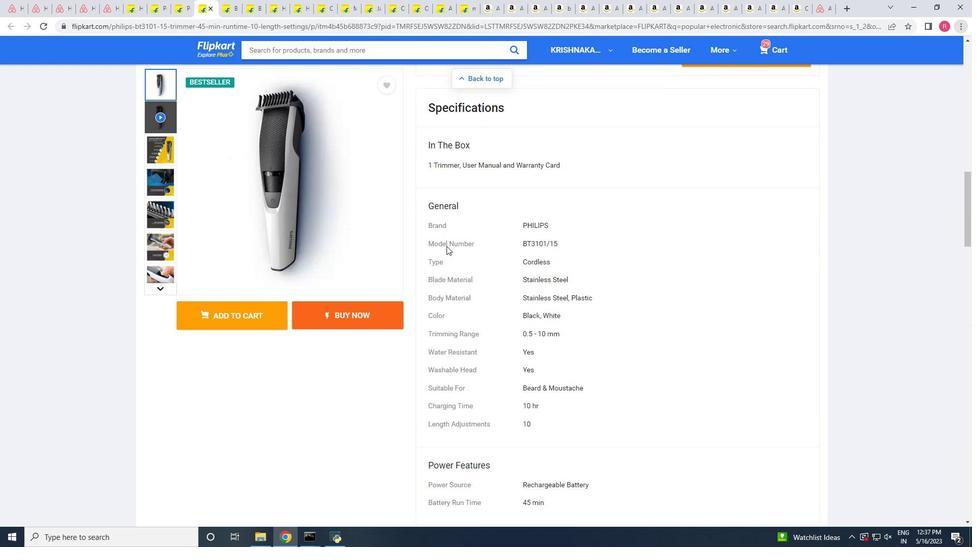 
Action: Mouse scrolled (446, 245) with delta (0, 0)
Screenshot: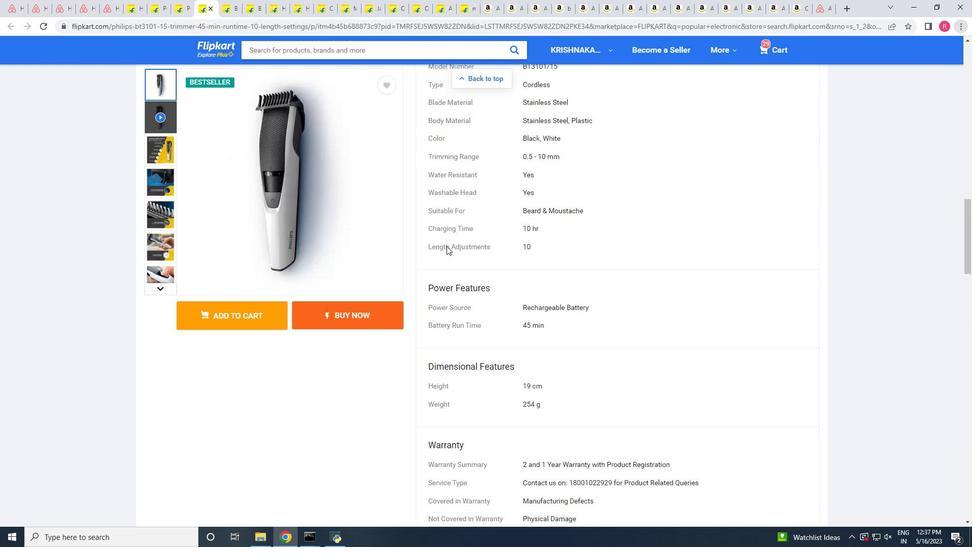 
Action: Mouse scrolled (446, 245) with delta (0, 0)
Screenshot: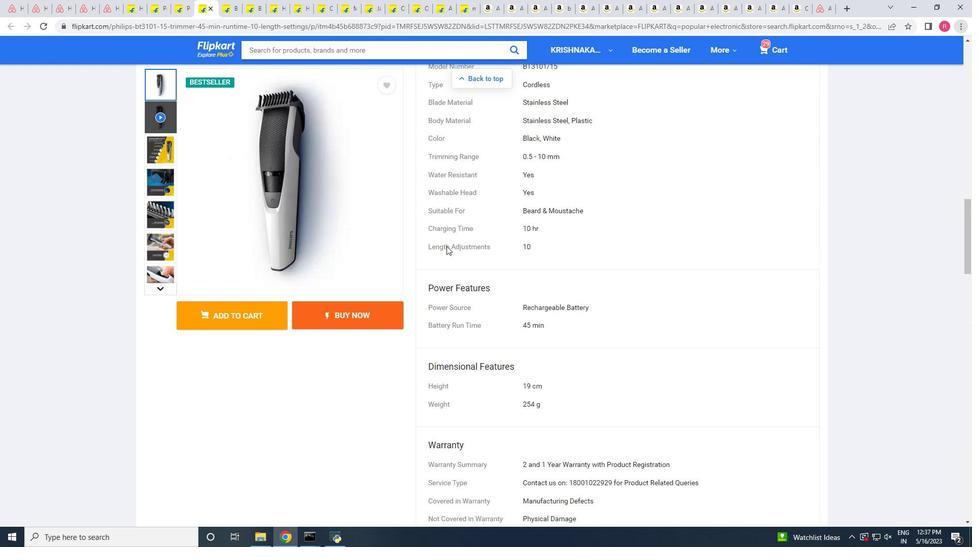 
Action: Mouse scrolled (446, 245) with delta (0, 0)
Screenshot: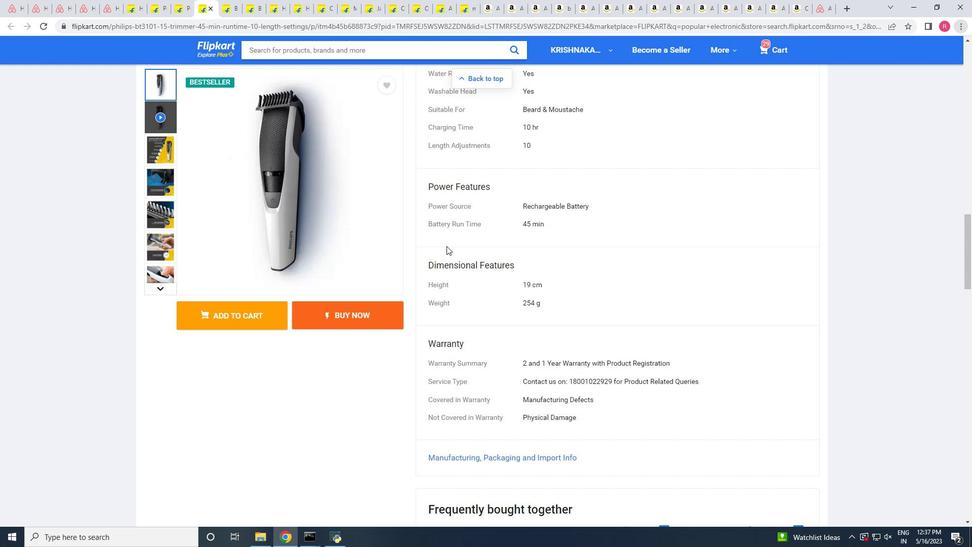 
Action: Mouse moved to (563, 256)
Screenshot: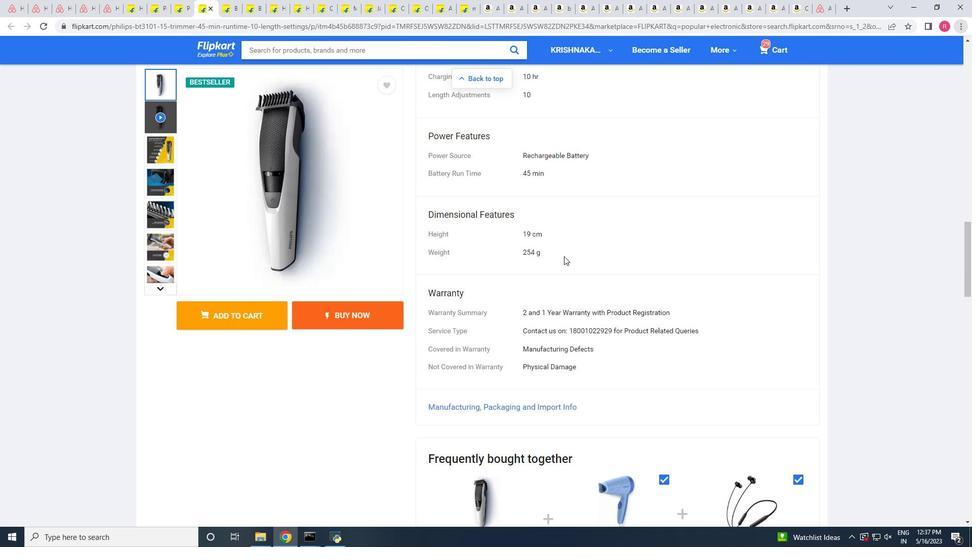 
Action: Mouse scrolled (563, 255) with delta (0, 0)
Screenshot: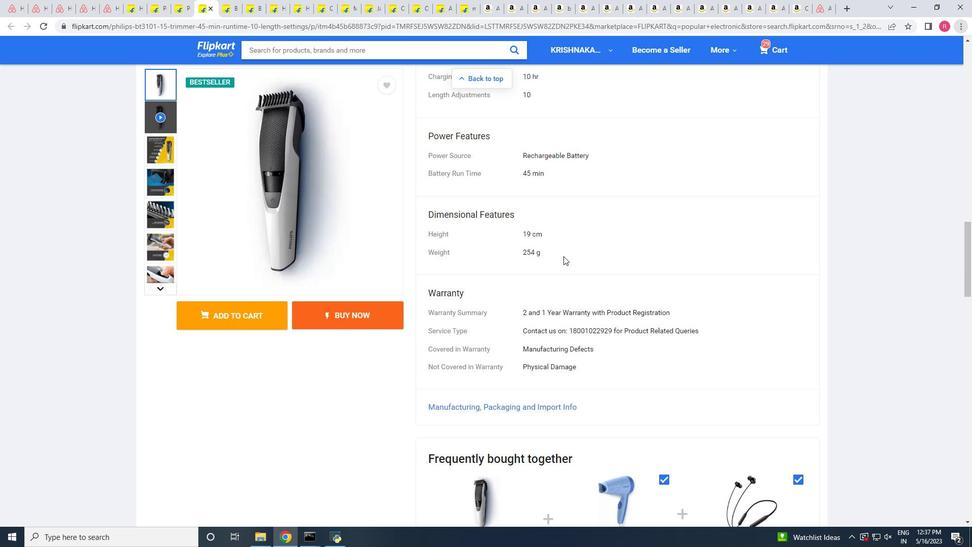 
Action: Mouse scrolled (563, 255) with delta (0, 0)
Screenshot: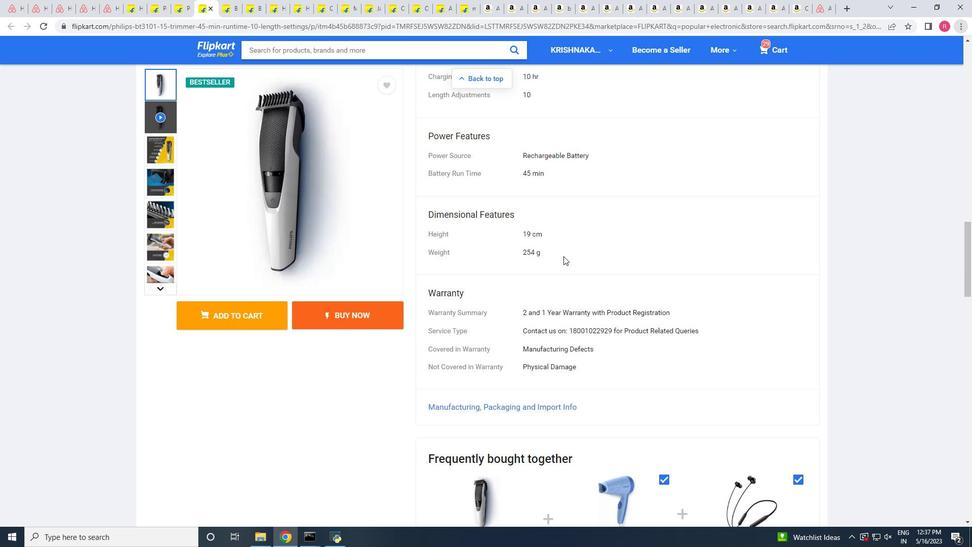 
Action: Mouse scrolled (563, 255) with delta (0, 0)
Screenshot: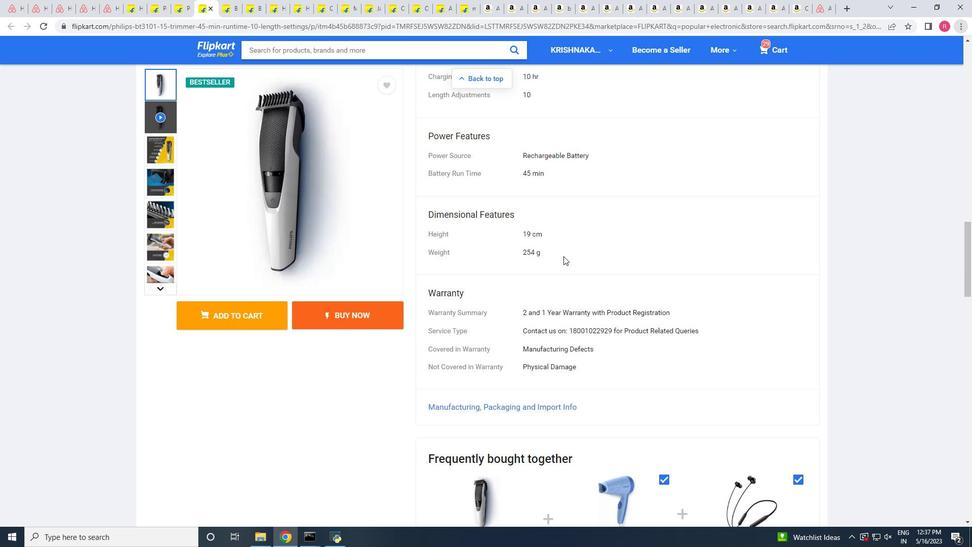
Action: Mouse scrolled (563, 255) with delta (0, 0)
Screenshot: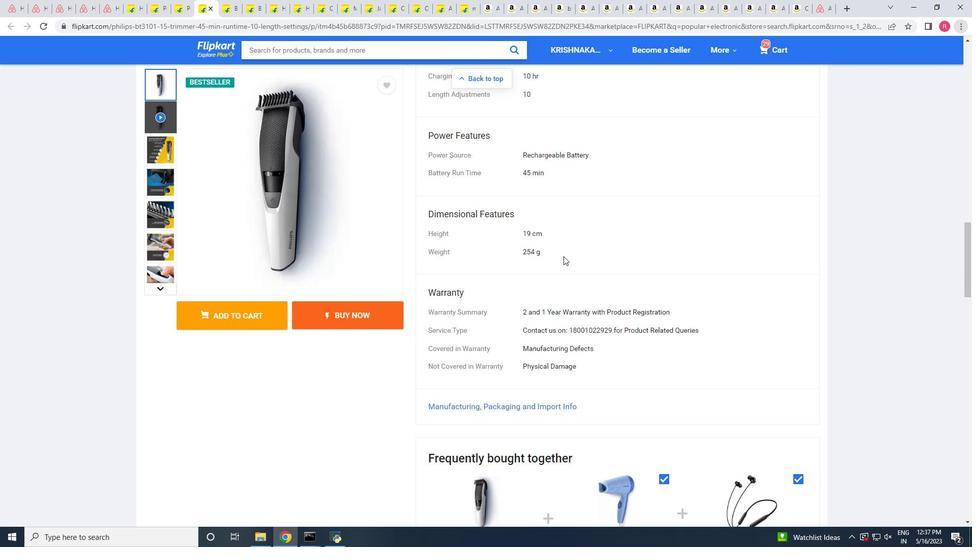 
Action: Mouse scrolled (563, 255) with delta (0, 0)
Screenshot: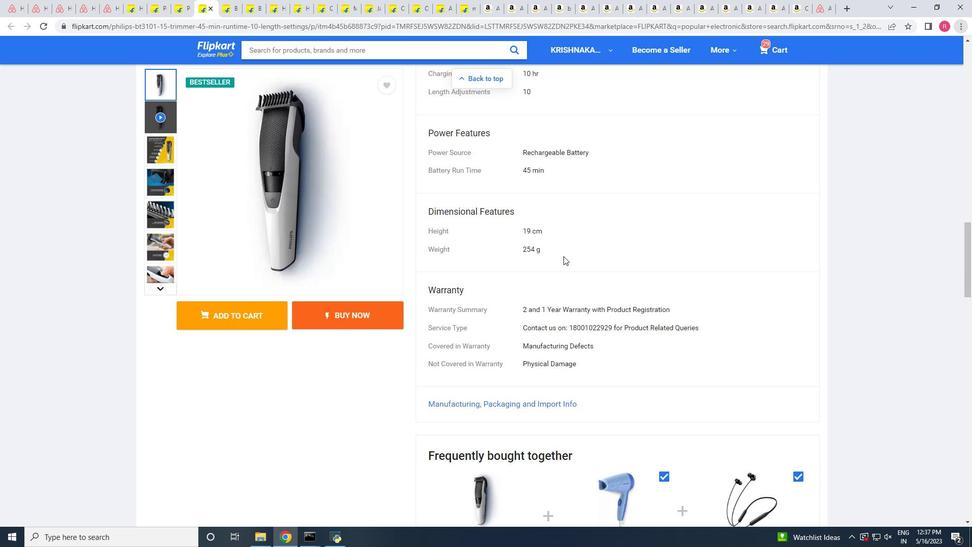 
Action: Mouse scrolled (563, 255) with delta (0, 0)
Screenshot: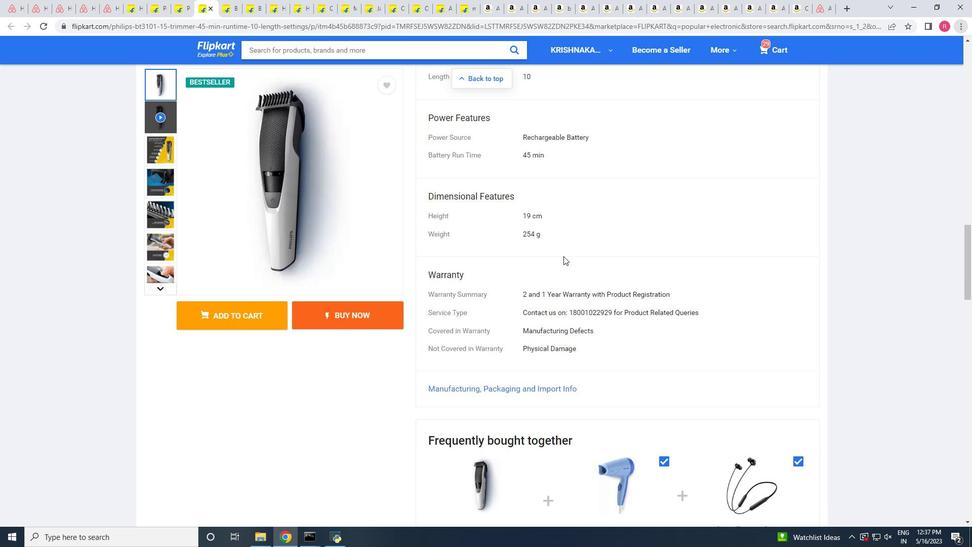 
Action: Mouse scrolled (563, 255) with delta (0, 0)
Screenshot: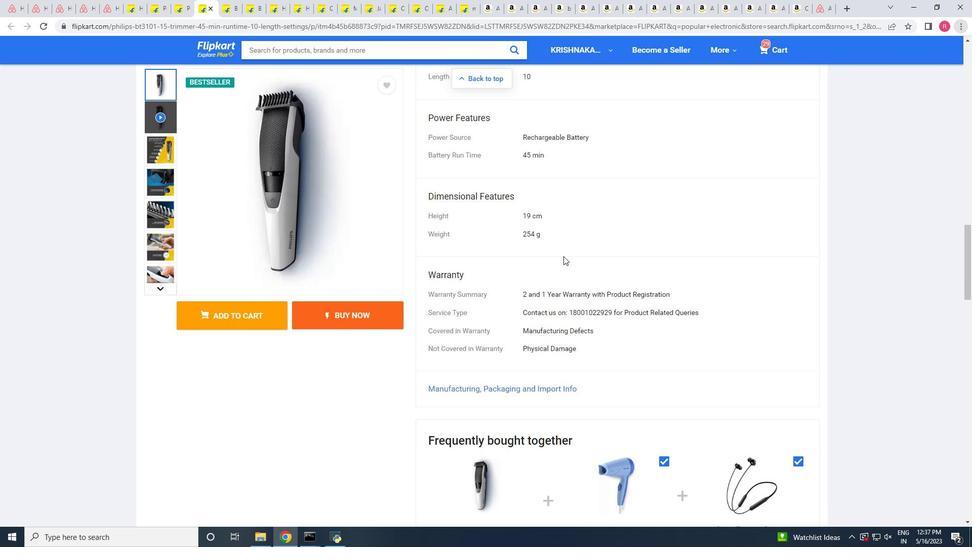 
Action: Mouse scrolled (563, 255) with delta (0, 0)
Screenshot: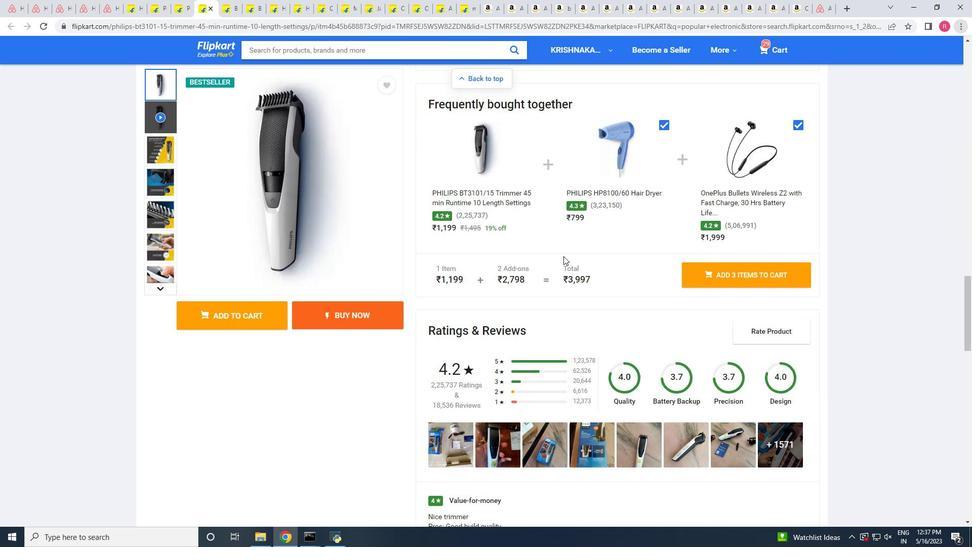 
Action: Mouse scrolled (563, 255) with delta (0, 0)
Screenshot: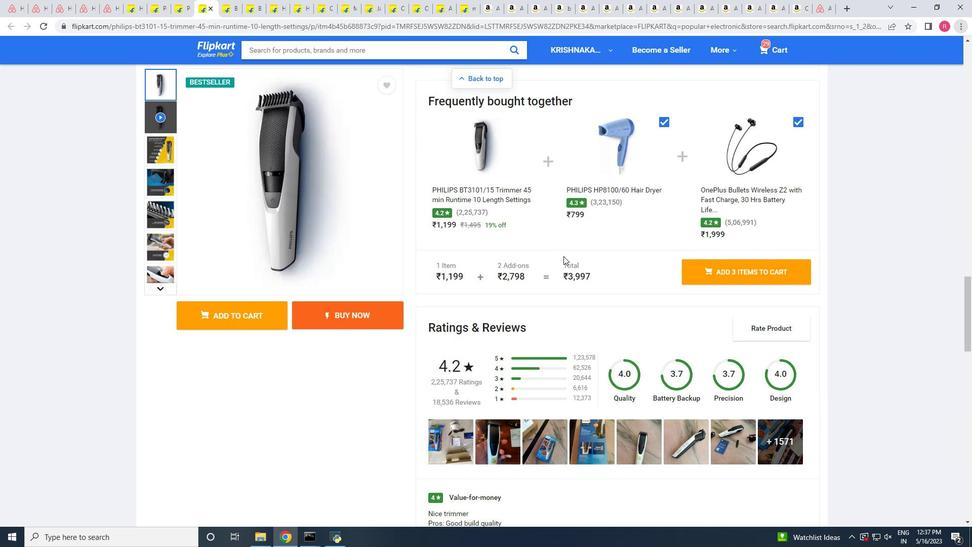 
Action: Mouse scrolled (563, 255) with delta (0, 0)
Screenshot: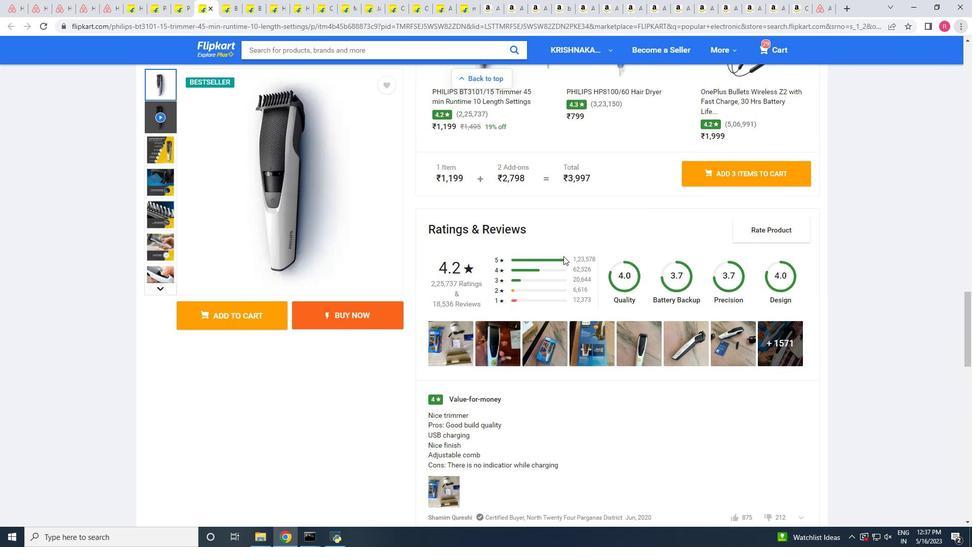 
Action: Mouse scrolled (563, 255) with delta (0, 0)
Screenshot: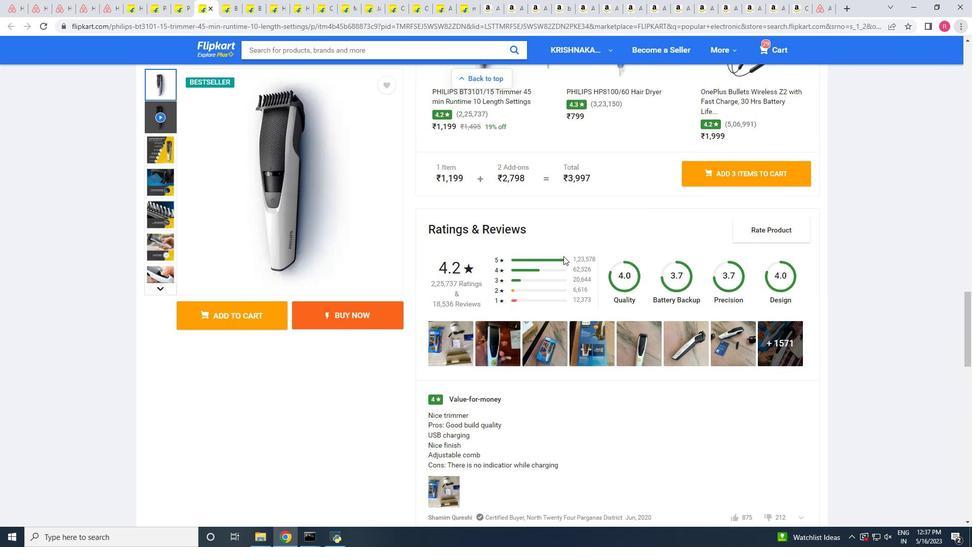 
Action: Mouse scrolled (563, 255) with delta (0, 0)
Screenshot: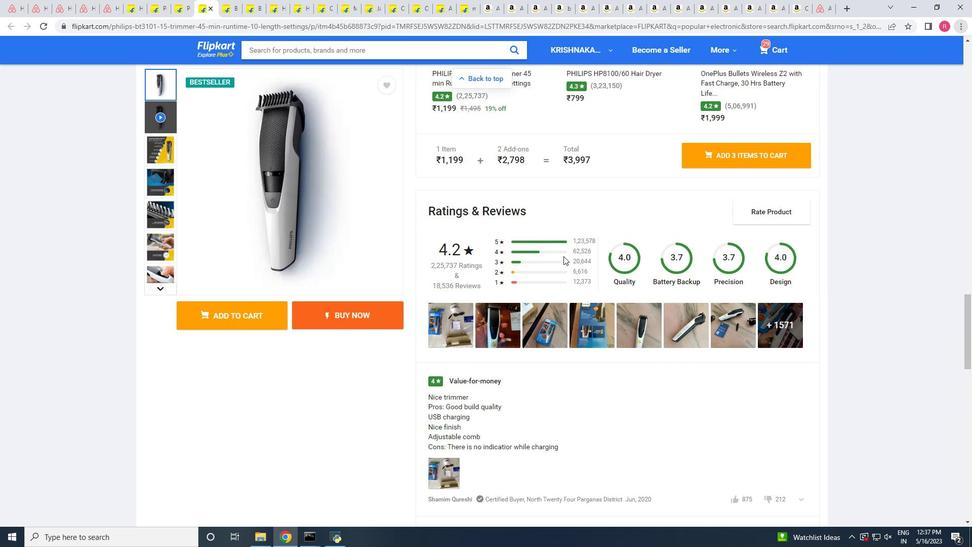 
Action: Mouse scrolled (563, 255) with delta (0, 0)
Screenshot: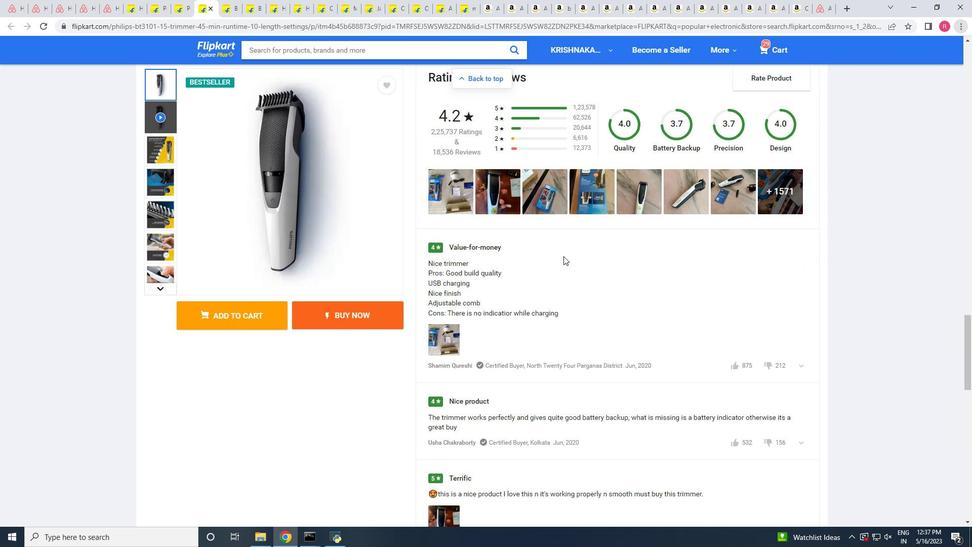 
Action: Mouse scrolled (563, 255) with delta (0, 0)
Screenshot: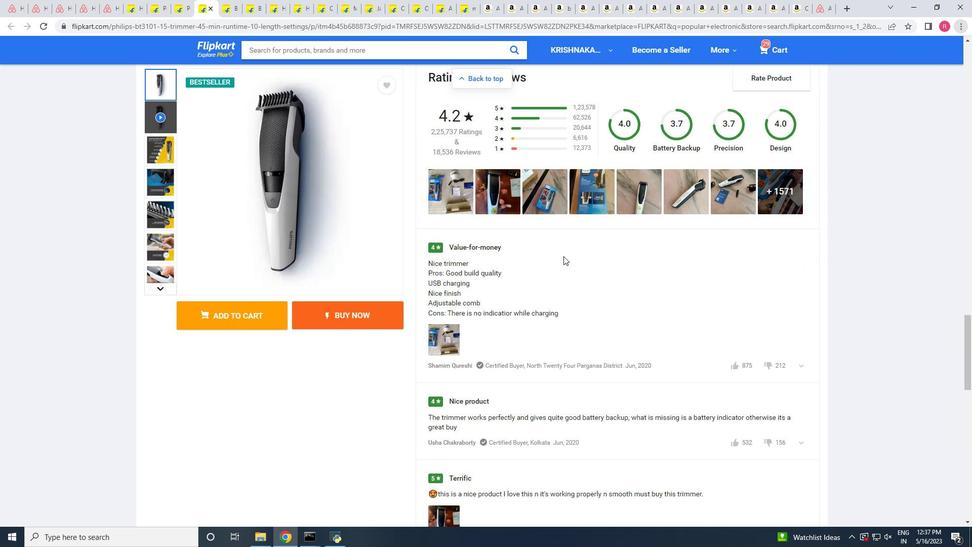 
Action: Mouse scrolled (563, 255) with delta (0, 0)
Screenshot: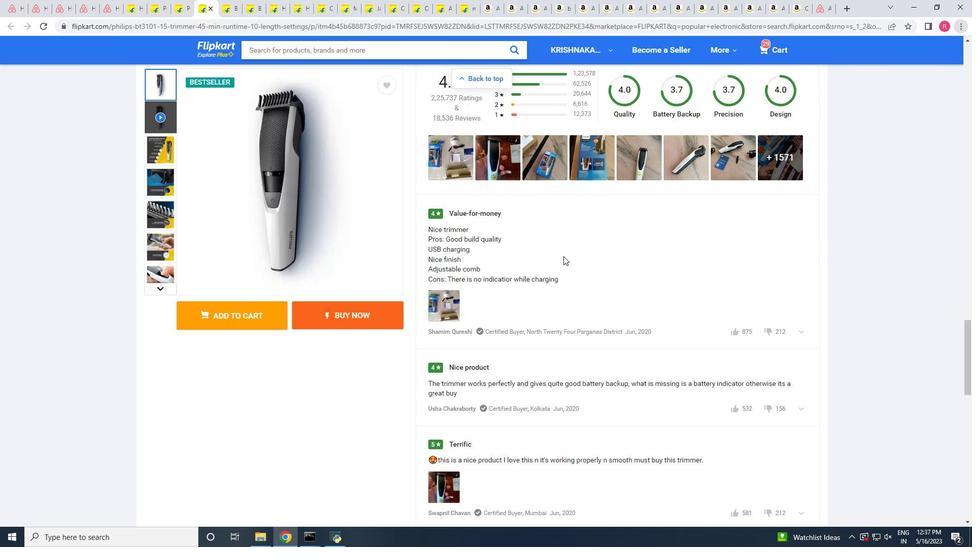 
Action: Mouse scrolled (563, 255) with delta (0, 0)
Screenshot: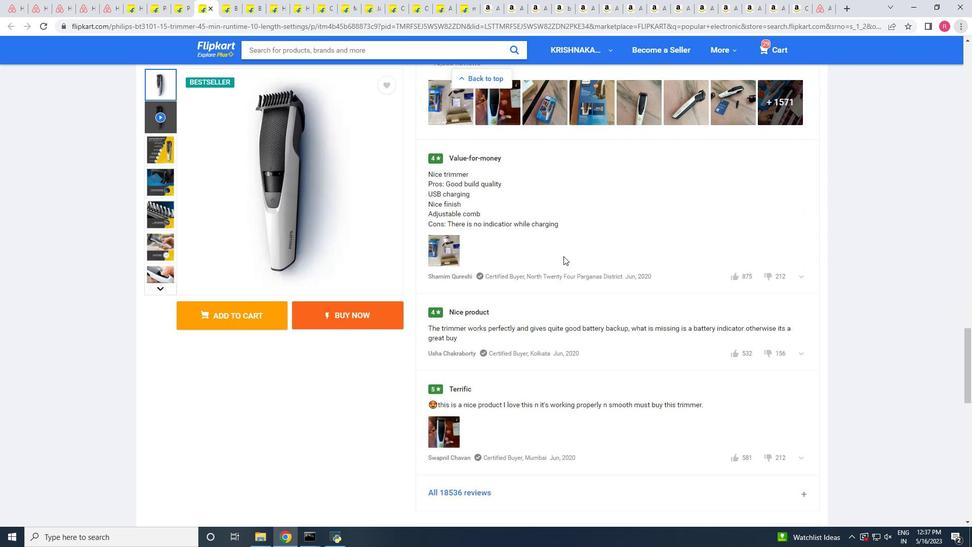
Action: Mouse scrolled (563, 255) with delta (0, 0)
Screenshot: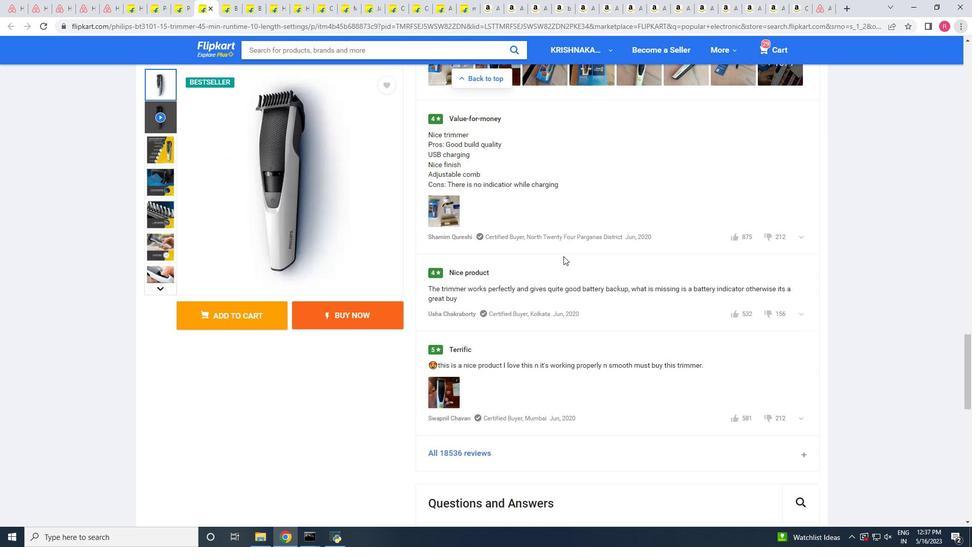 
Action: Mouse moved to (465, 326)
Screenshot: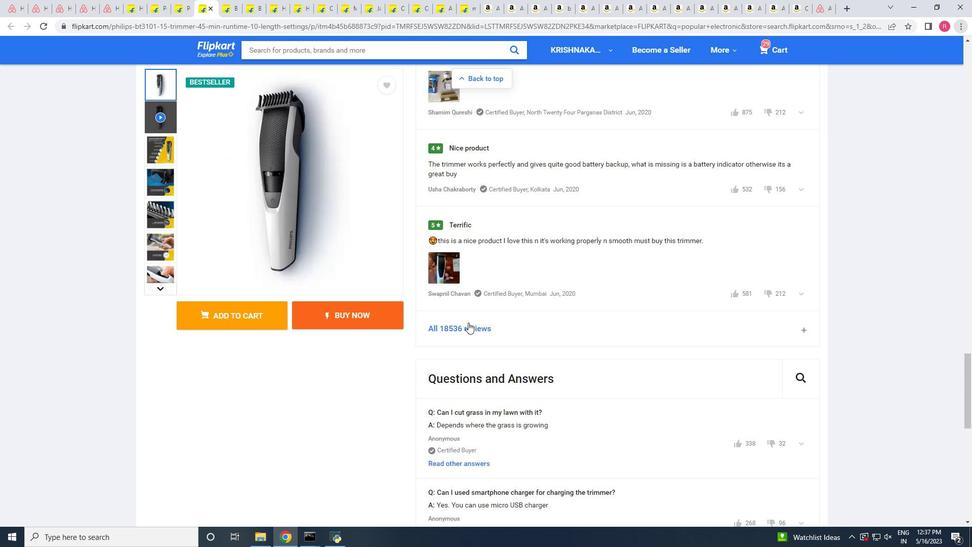 
Action: Mouse pressed left at (465, 326)
Screenshot: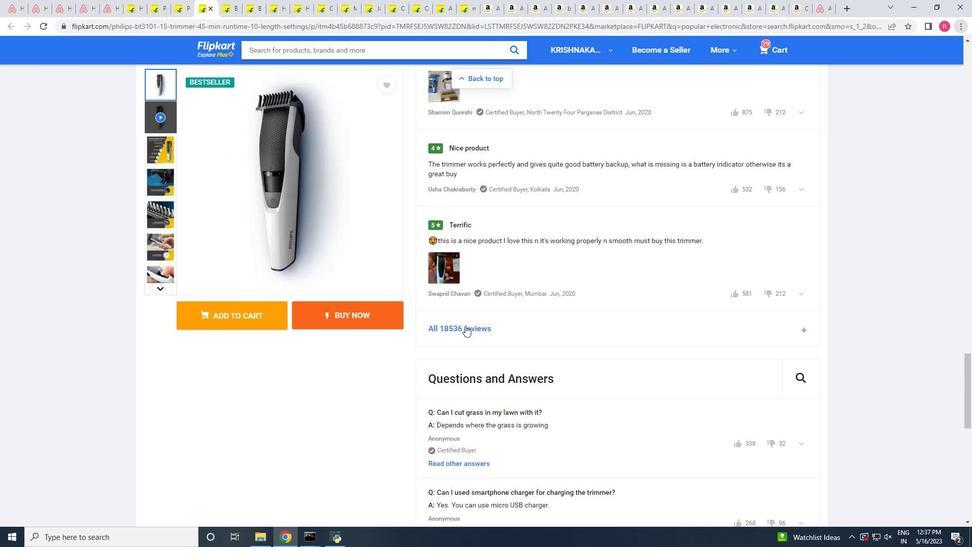 
Action: Mouse moved to (462, 304)
Screenshot: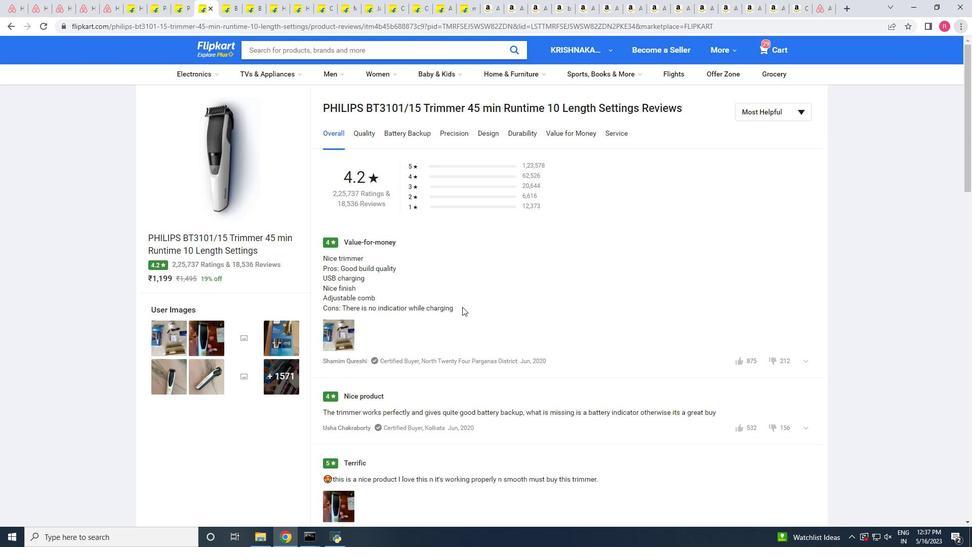 
Action: Mouse scrolled (462, 303) with delta (0, 0)
Screenshot: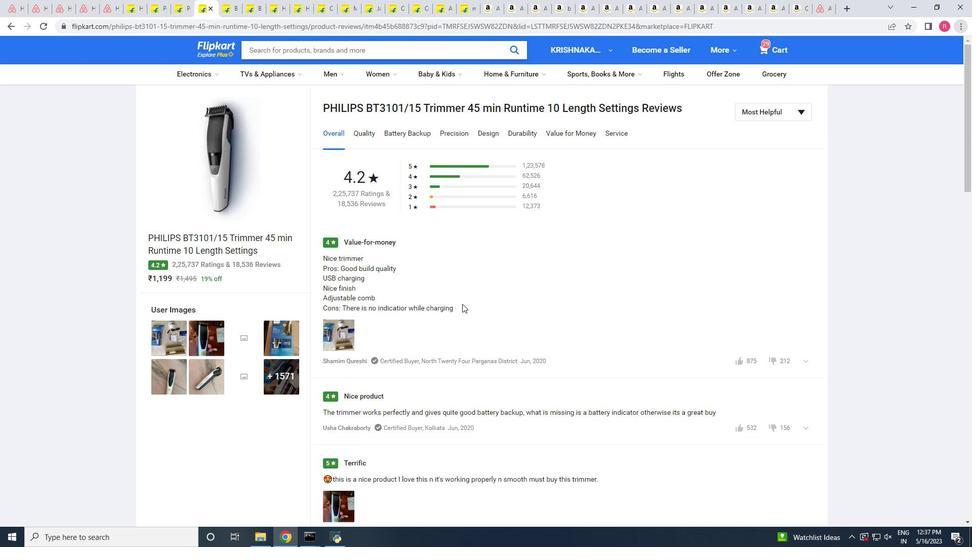 
Action: Mouse scrolled (462, 304) with delta (0, 0)
Screenshot: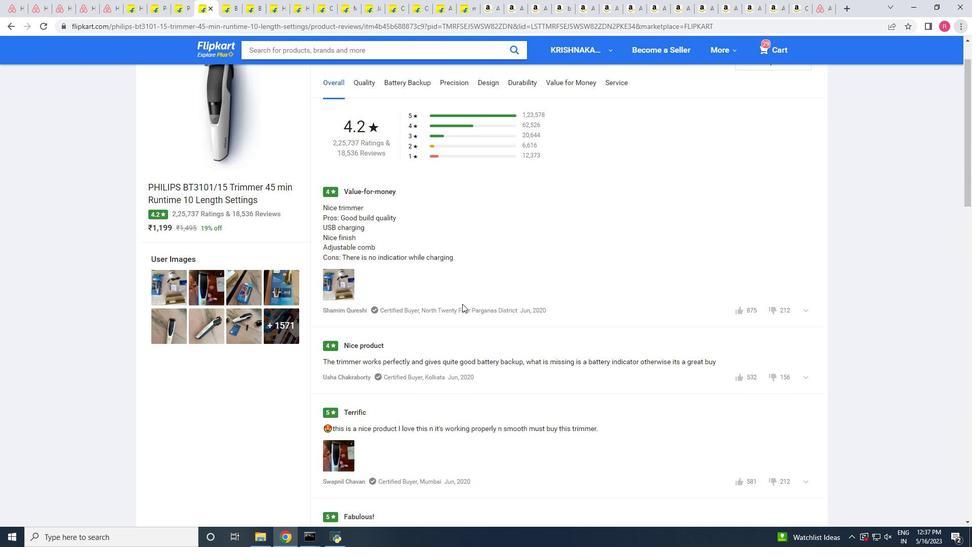 
Action: Mouse moved to (462, 303)
Screenshot: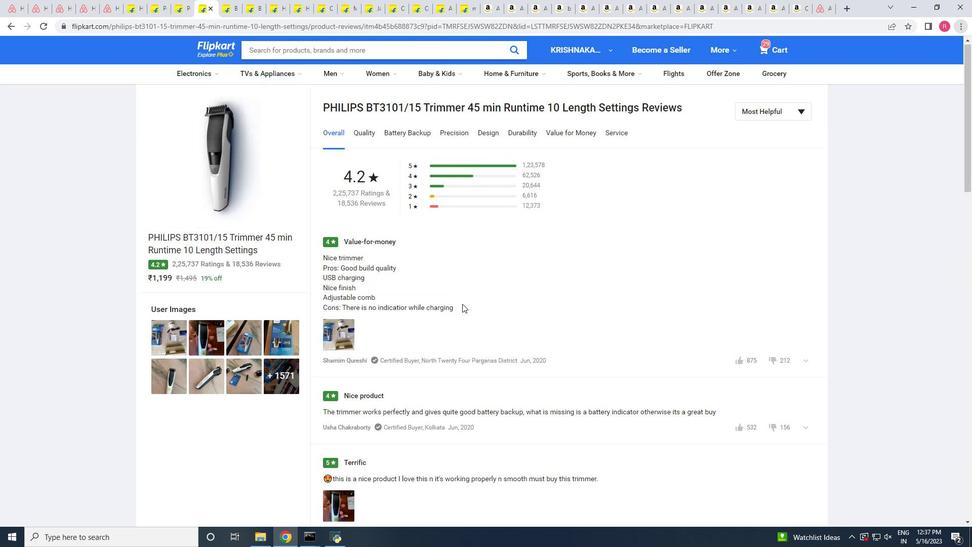 
Action: Mouse scrolled (462, 302) with delta (0, 0)
Screenshot: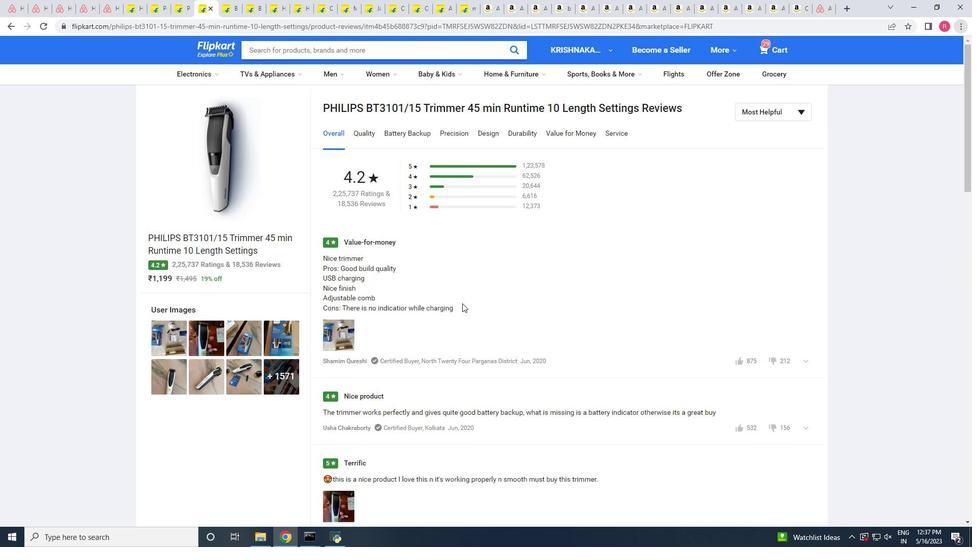 
Action: Mouse scrolled (462, 304) with delta (0, 0)
Screenshot: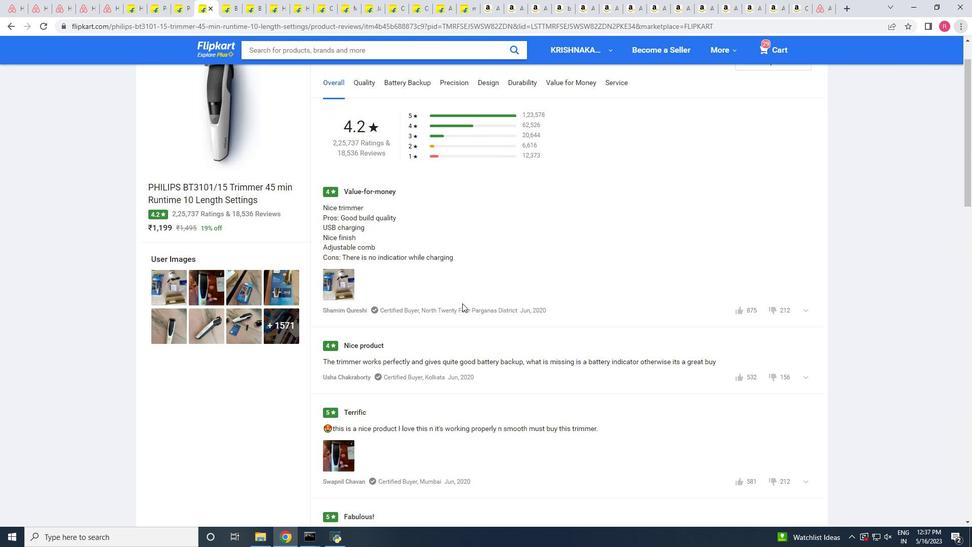 
Action: Mouse scrolled (462, 302) with delta (0, 0)
Screenshot: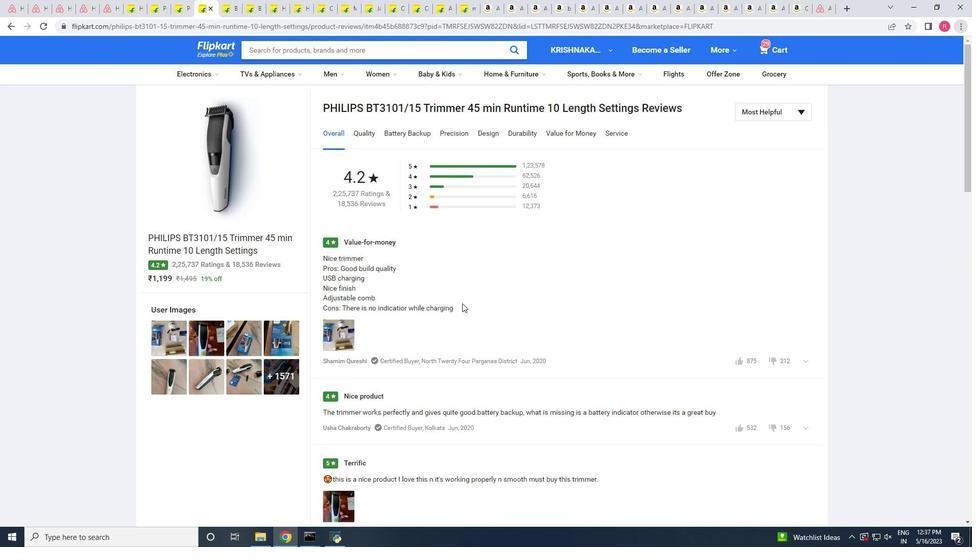 
Action: Mouse scrolled (462, 302) with delta (0, 0)
Screenshot: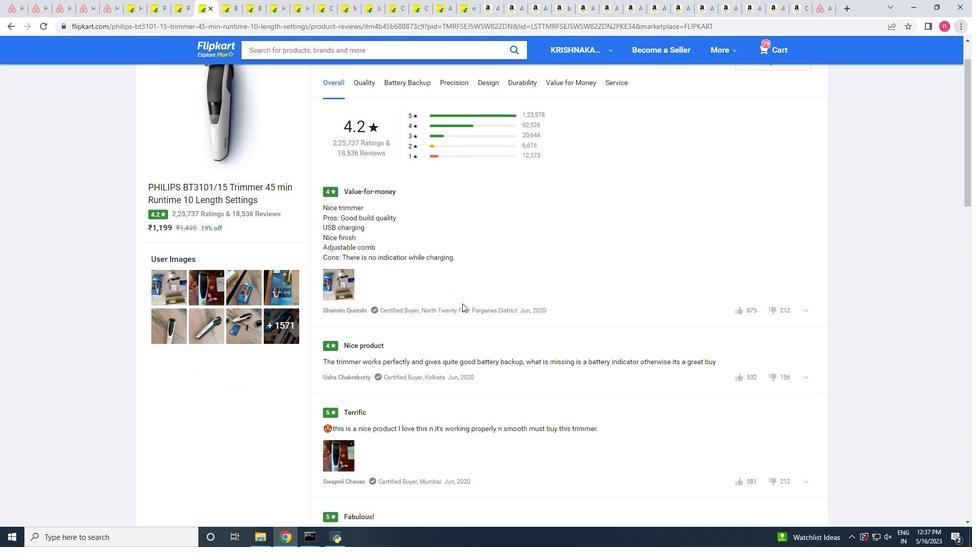 
Action: Mouse scrolled (462, 302) with delta (0, 0)
Screenshot: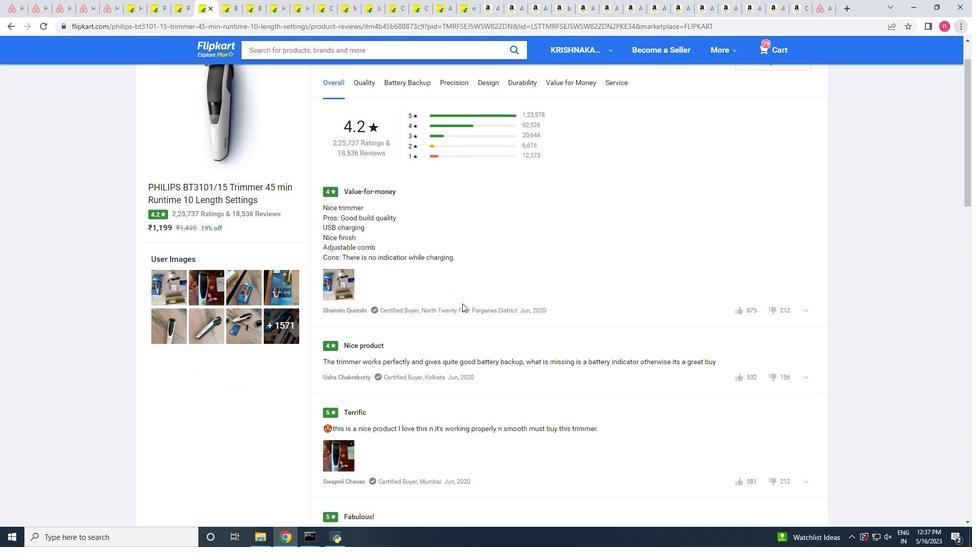 
Action: Mouse scrolled (462, 302) with delta (0, 0)
Screenshot: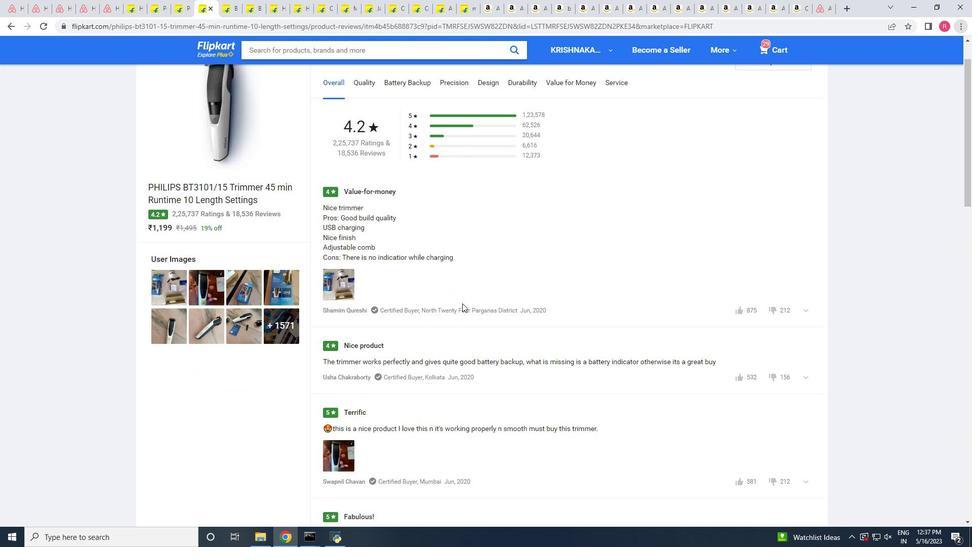 
Action: Mouse scrolled (462, 302) with delta (0, 0)
Screenshot: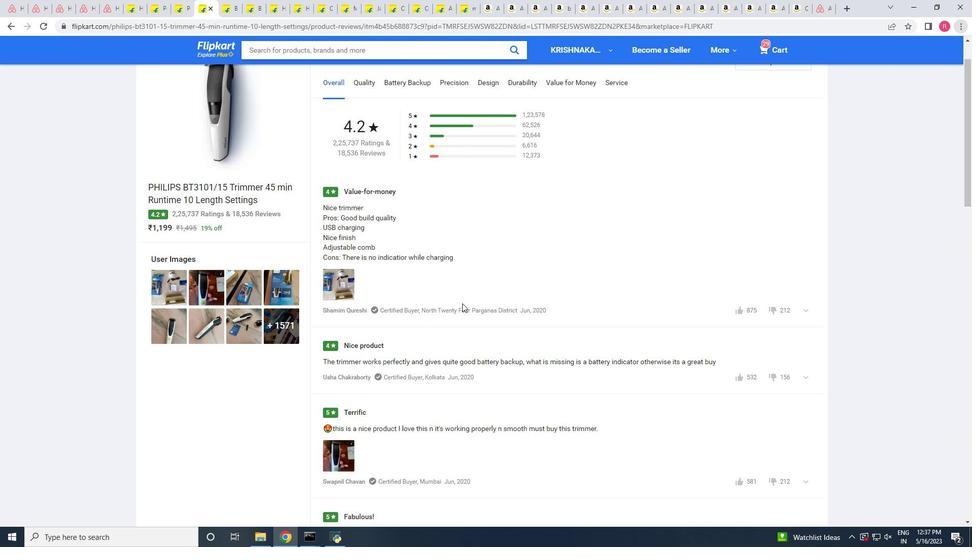 
Action: Mouse scrolled (462, 302) with delta (0, 0)
Screenshot: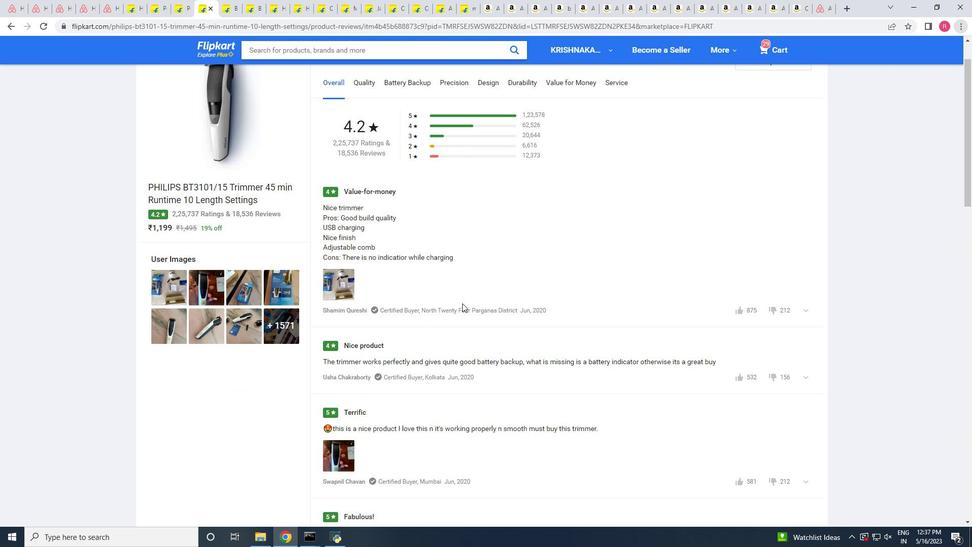 
Action: Mouse scrolled (462, 302) with delta (0, 0)
Screenshot: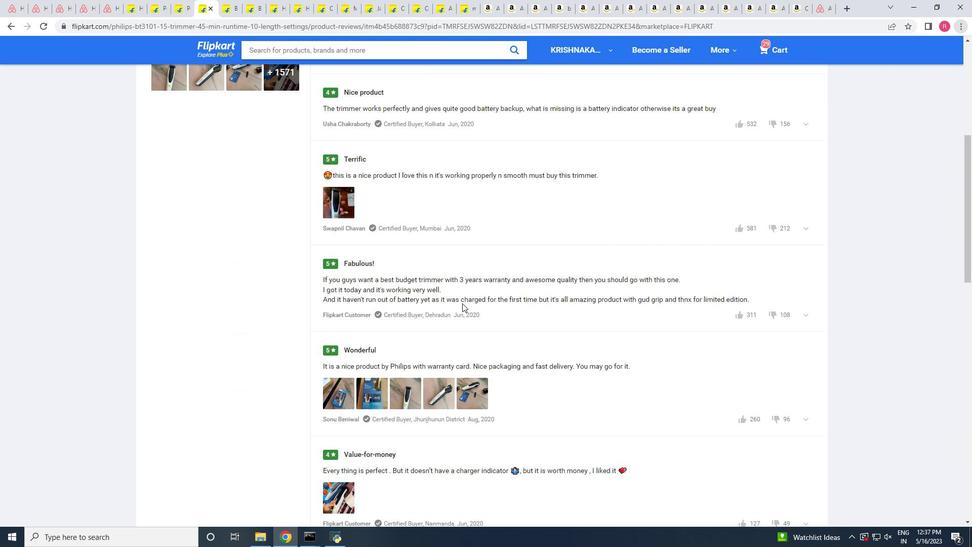 
Action: Mouse scrolled (462, 302) with delta (0, 0)
Screenshot: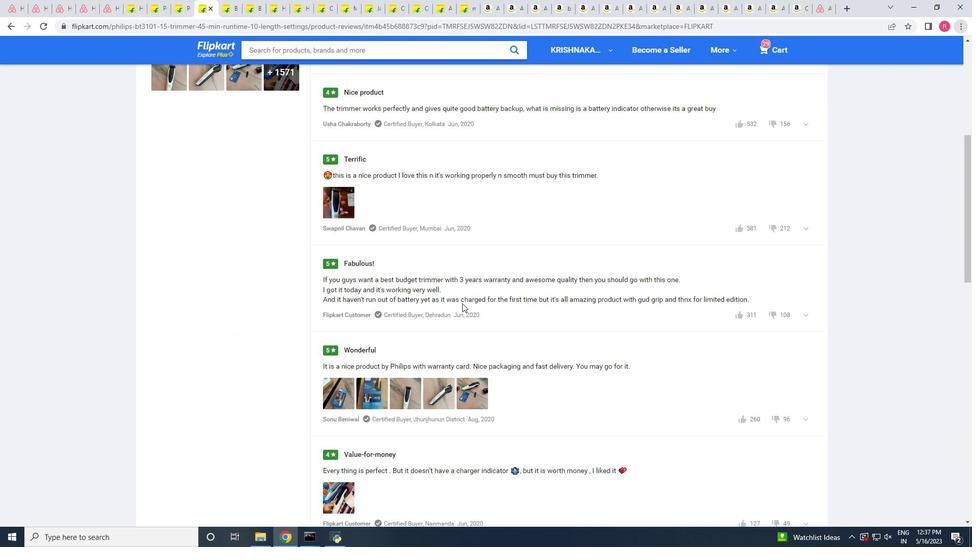 
Action: Mouse scrolled (462, 302) with delta (0, 0)
Screenshot: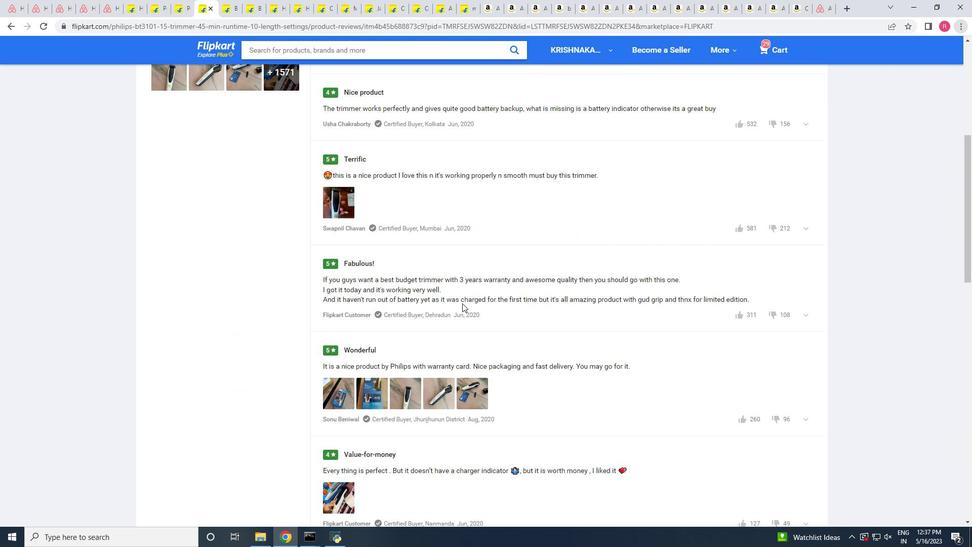 
Action: Mouse scrolled (462, 302) with delta (0, 0)
Screenshot: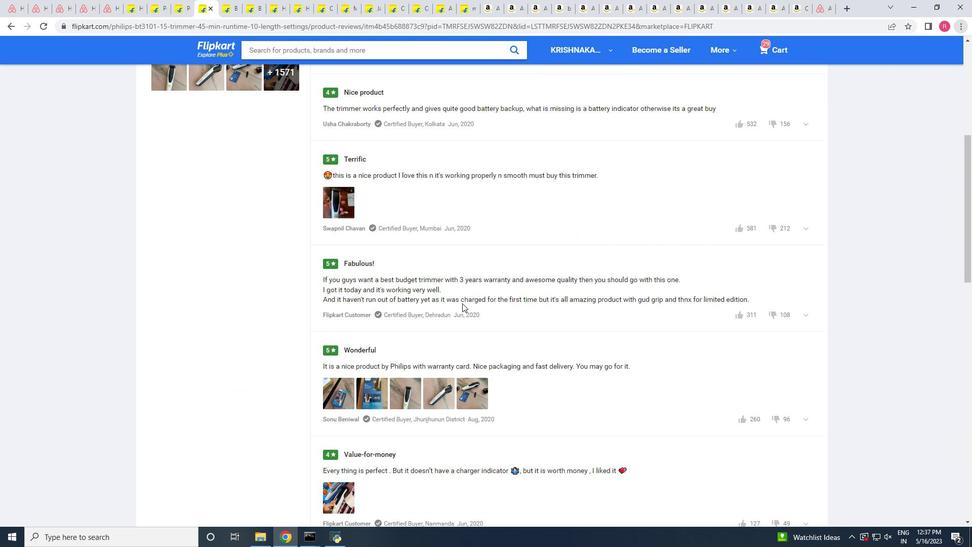 
Action: Mouse scrolled (462, 302) with delta (0, 0)
Screenshot: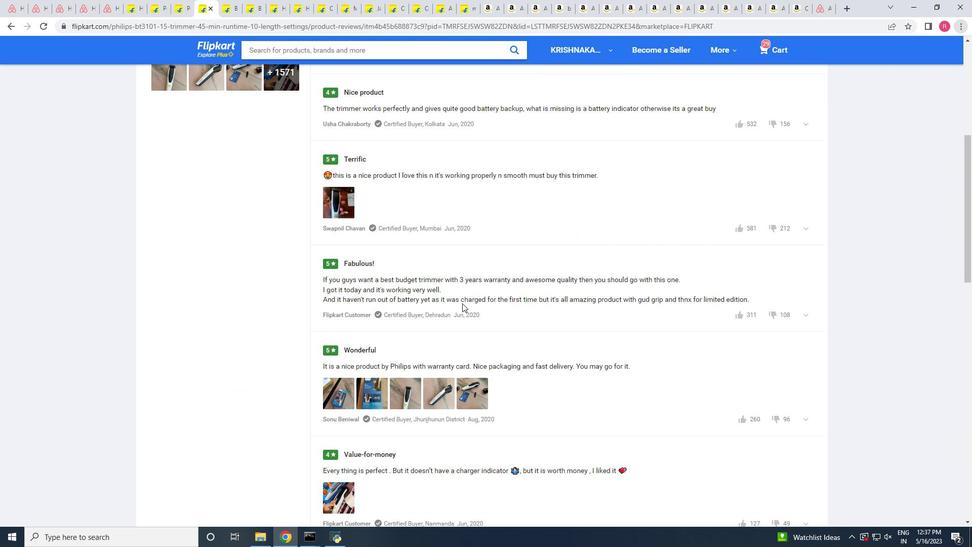 
Action: Mouse scrolled (462, 302) with delta (0, 0)
Screenshot: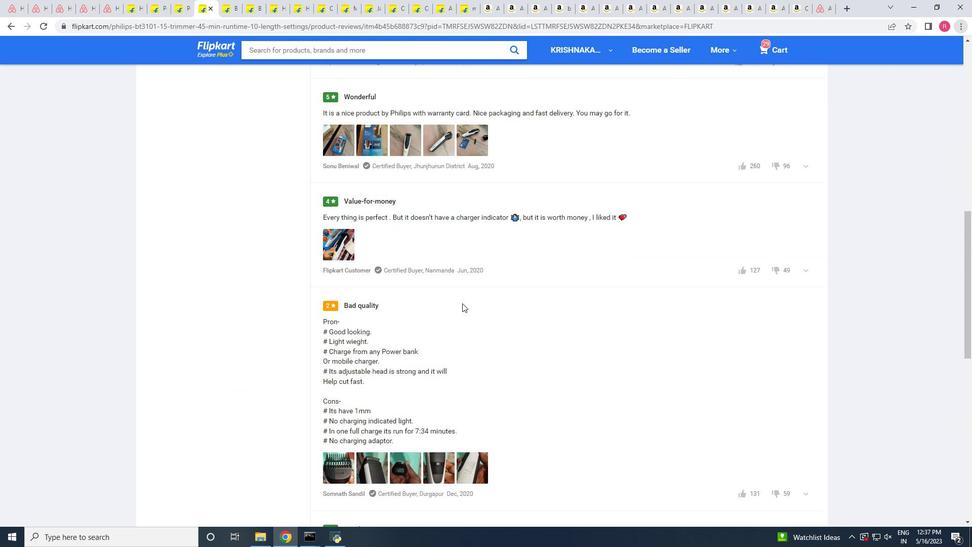 
Action: Mouse scrolled (462, 302) with delta (0, 0)
Screenshot: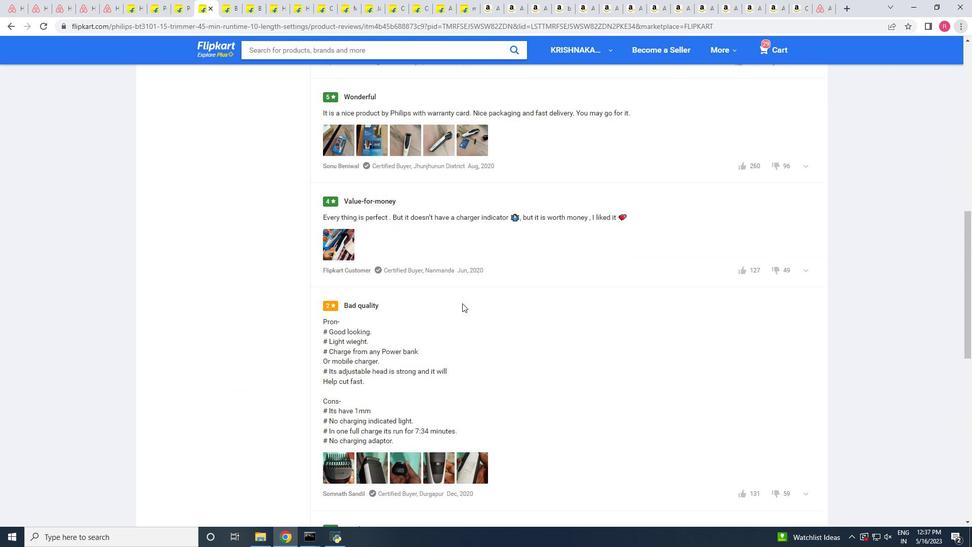 
Action: Mouse scrolled (462, 302) with delta (0, 0)
Screenshot: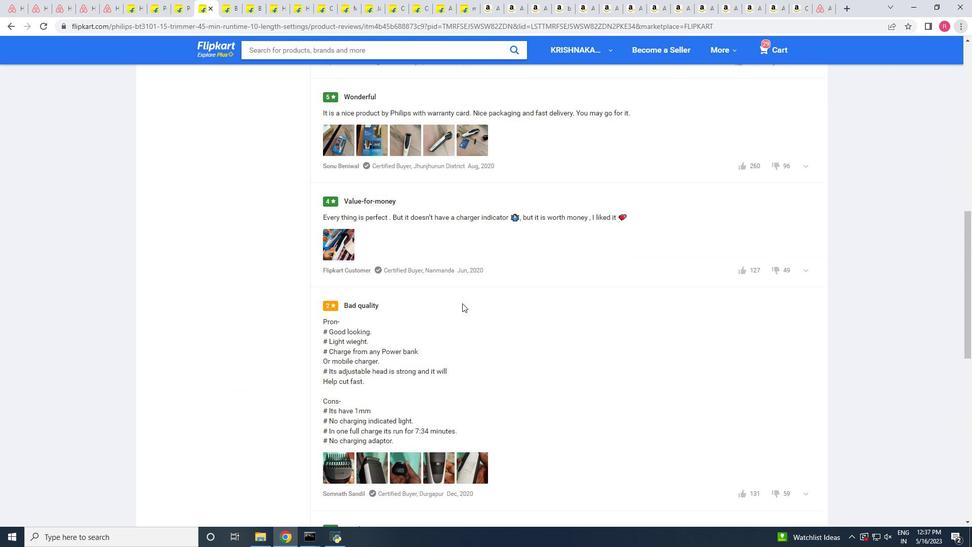 
Action: Mouse scrolled (462, 302) with delta (0, 0)
Screenshot: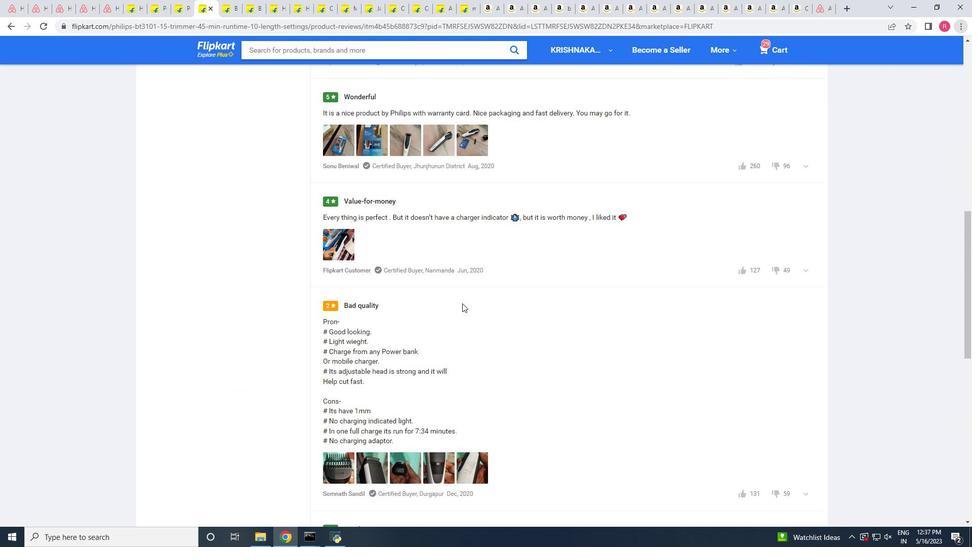 
Action: Mouse scrolled (462, 302) with delta (0, 0)
Screenshot: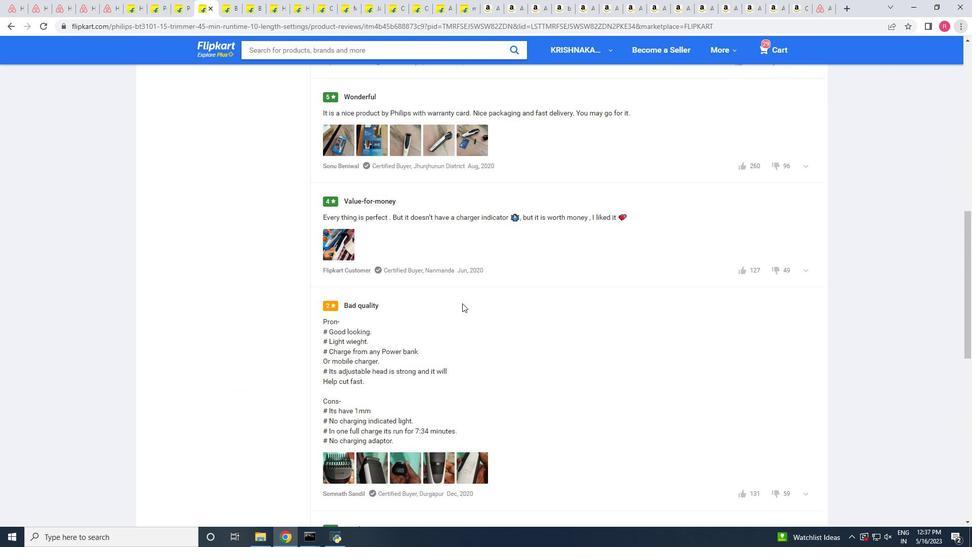 
Action: Mouse scrolled (462, 302) with delta (0, 0)
Screenshot: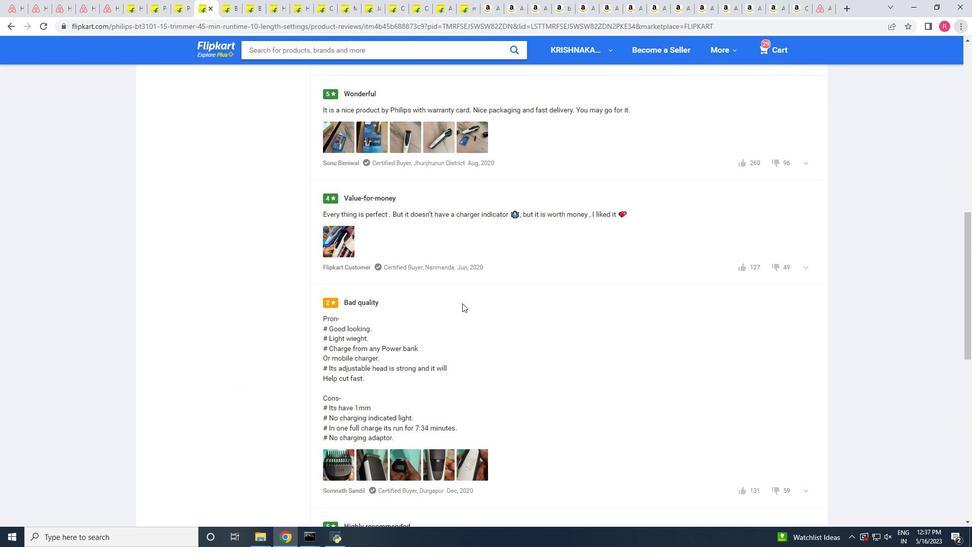 
Action: Mouse scrolled (462, 302) with delta (0, 0)
Screenshot: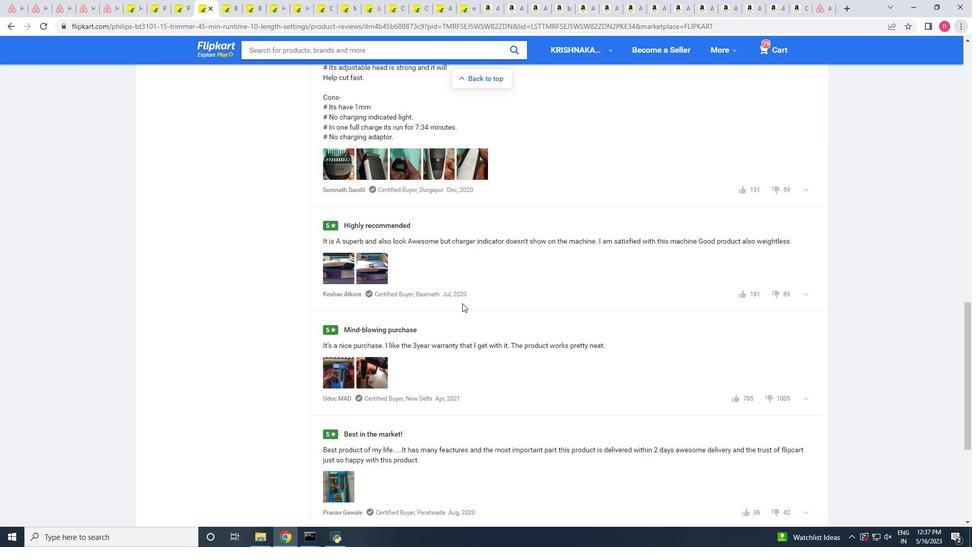 
Action: Mouse scrolled (462, 302) with delta (0, 0)
Screenshot: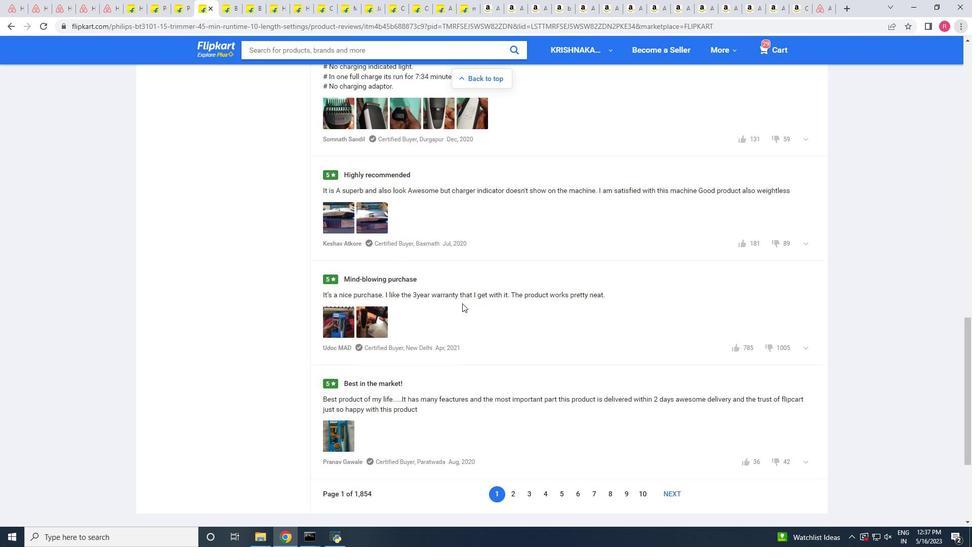 
Action: Mouse scrolled (462, 302) with delta (0, 0)
Screenshot: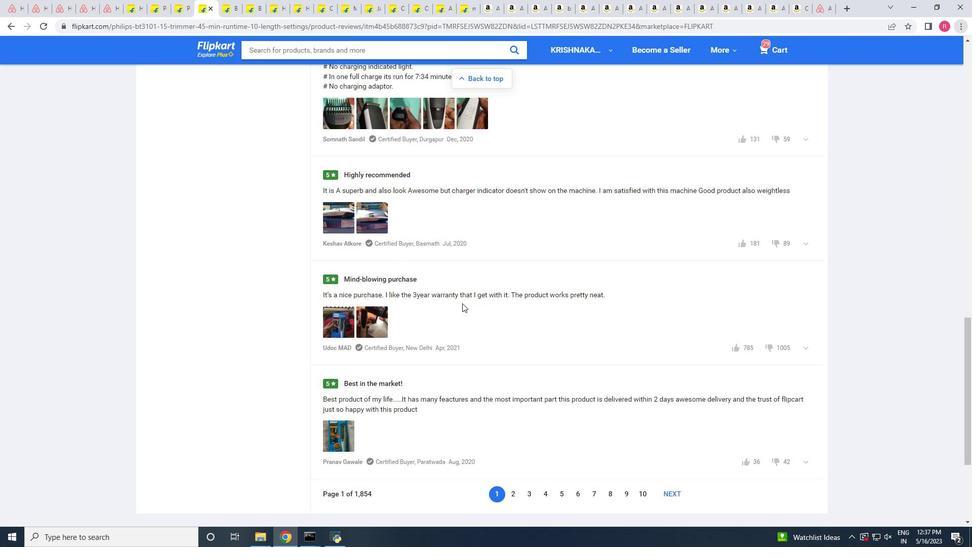 
Action: Mouse scrolled (462, 302) with delta (0, 0)
Screenshot: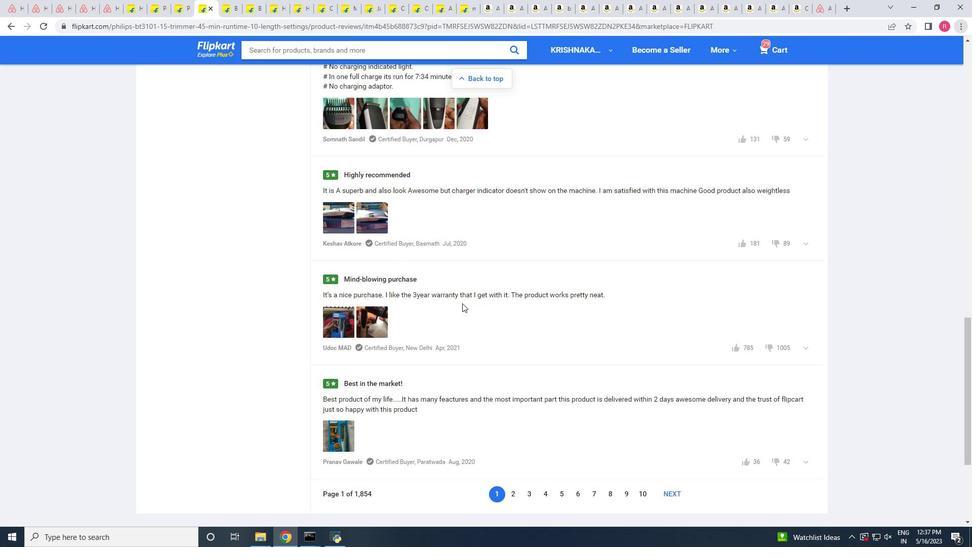 
Action: Mouse scrolled (462, 302) with delta (0, 0)
Screenshot: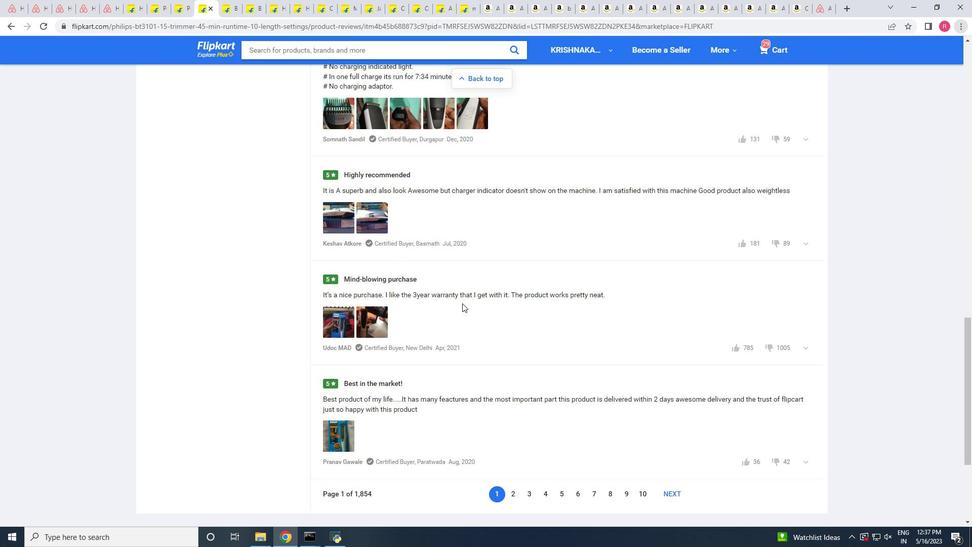 
Action: Mouse scrolled (462, 302) with delta (0, 0)
Screenshot: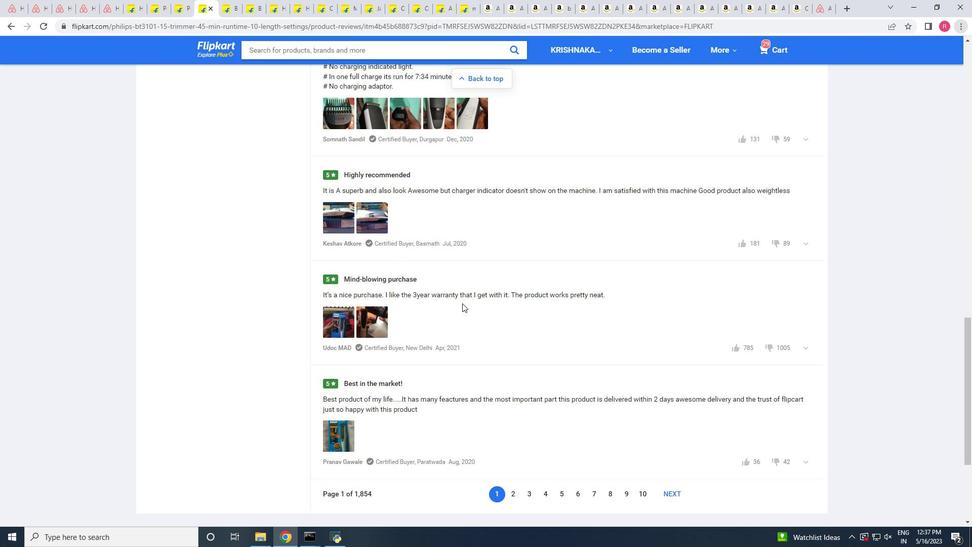 
Action: Mouse scrolled (462, 302) with delta (0, 0)
Screenshot: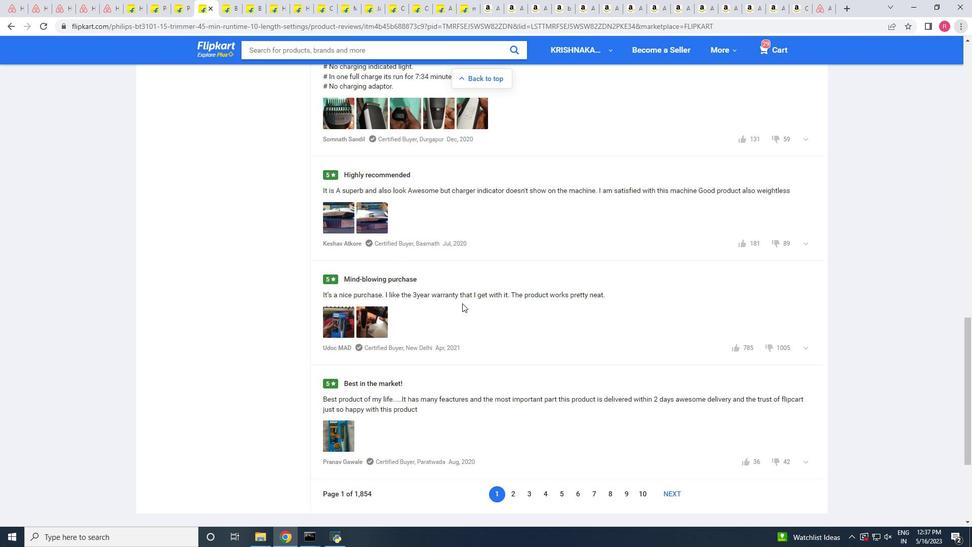 
Action: Mouse scrolled (462, 304) with delta (0, 0)
Screenshot: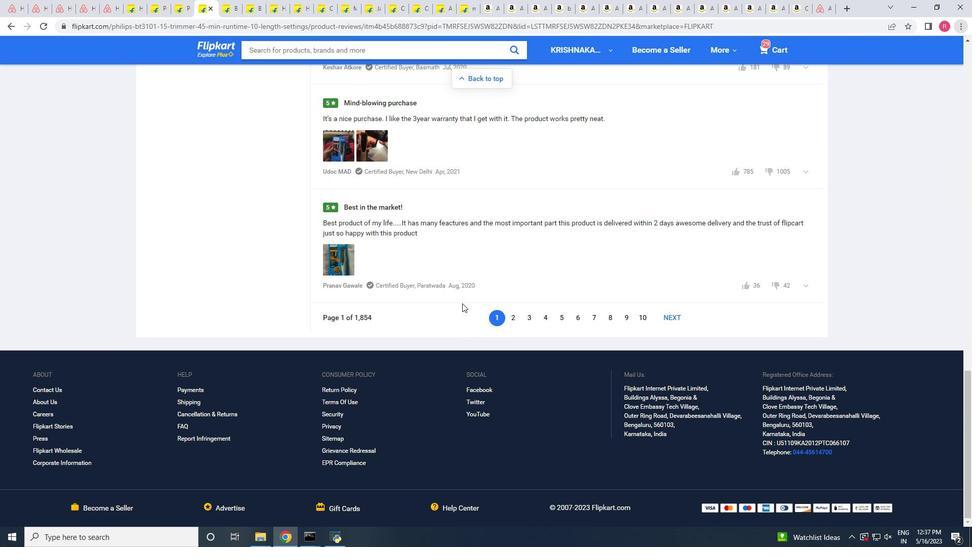 
Action: Mouse scrolled (462, 304) with delta (0, 0)
Screenshot: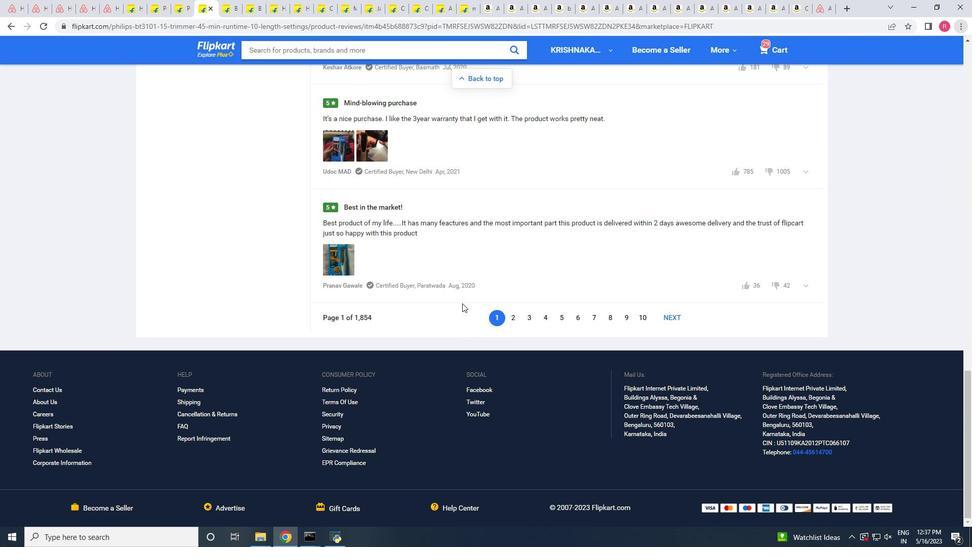 
Action: Mouse scrolled (462, 304) with delta (0, 0)
Screenshot: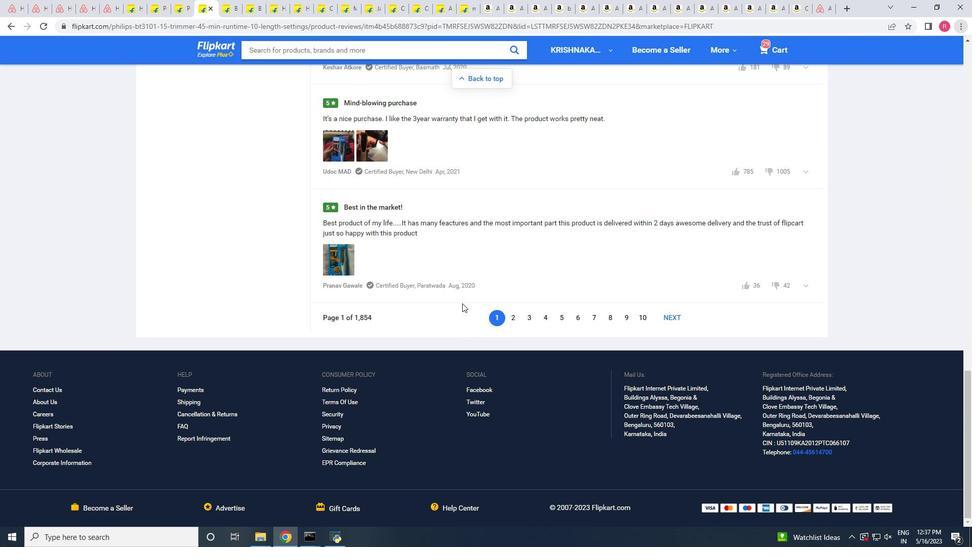 
Action: Mouse scrolled (462, 304) with delta (0, 0)
Screenshot: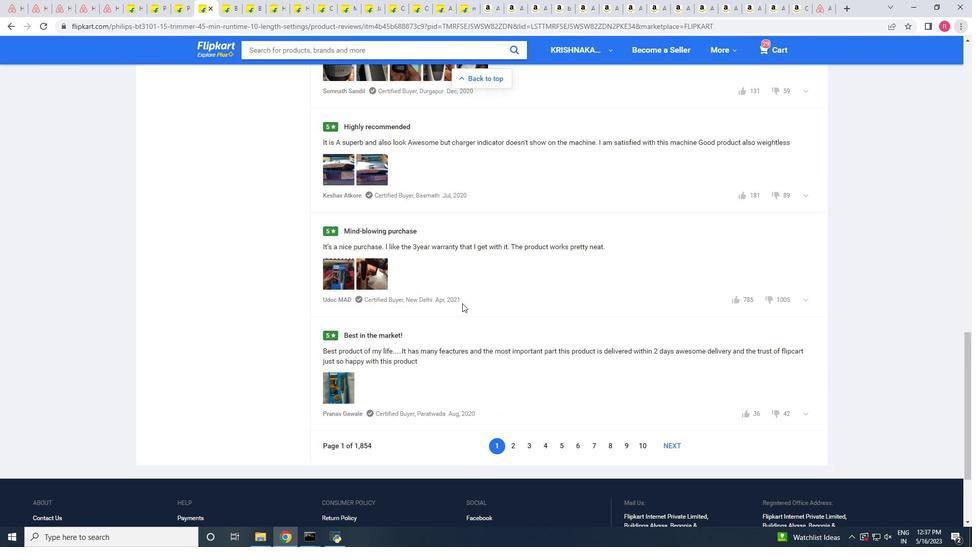 
Action: Mouse scrolled (462, 304) with delta (0, 0)
Screenshot: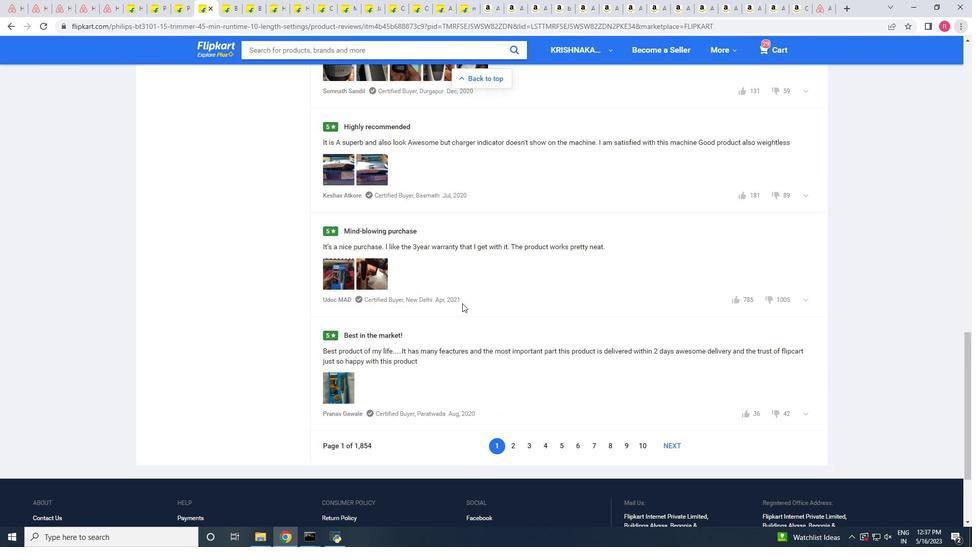 
Action: Mouse scrolled (462, 304) with delta (0, 0)
Screenshot: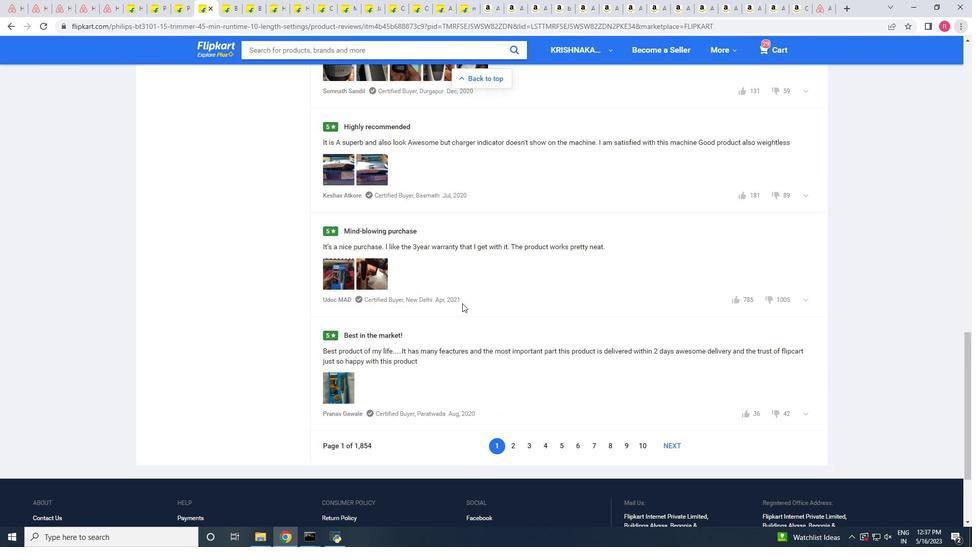 
Action: Mouse scrolled (462, 302) with delta (0, 0)
Screenshot: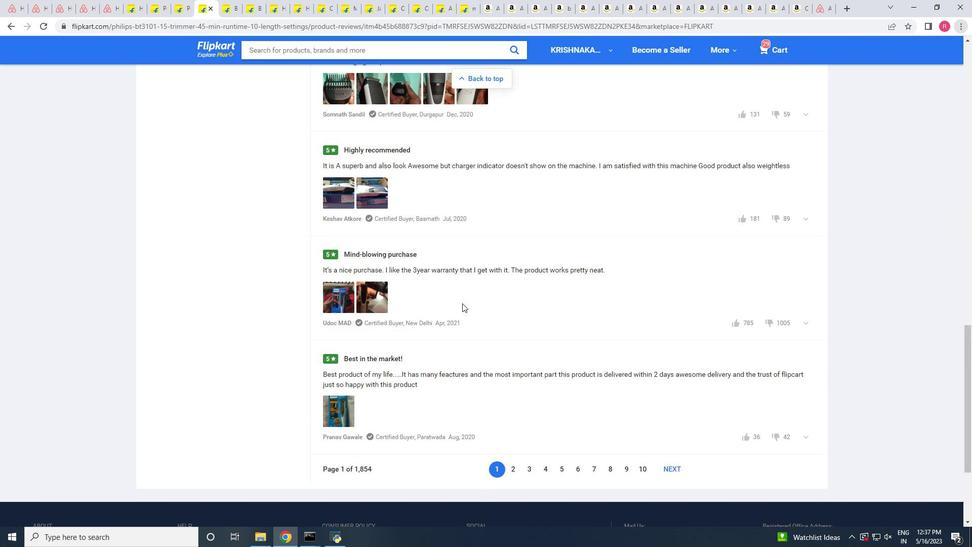 
Action: Mouse scrolled (462, 304) with delta (0, 0)
Screenshot: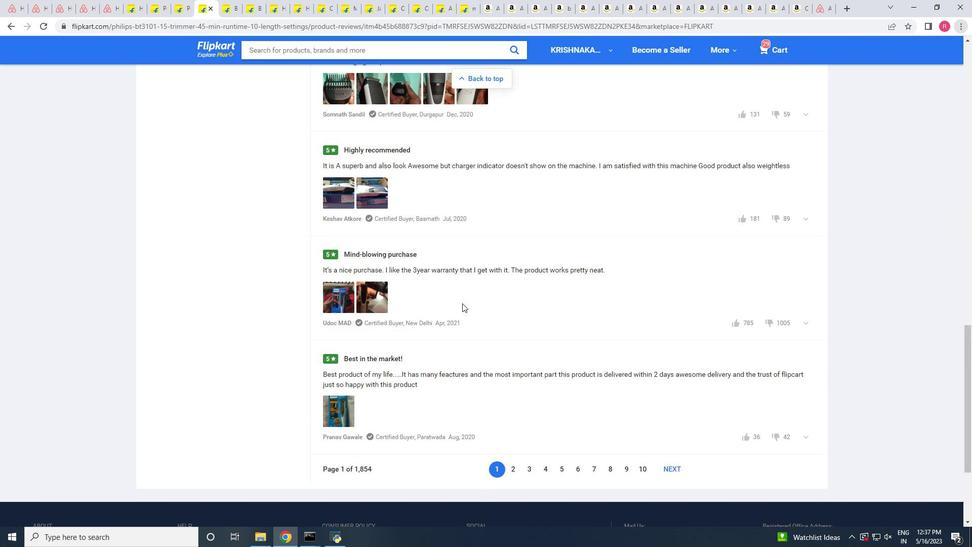 
Action: Mouse scrolled (462, 304) with delta (0, 0)
Screenshot: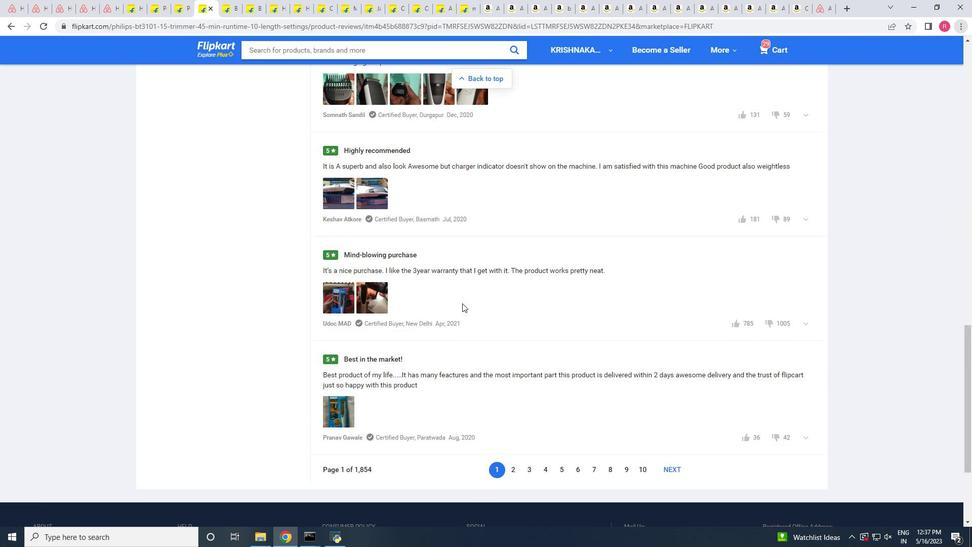 
Action: Mouse scrolled (462, 304) with delta (0, 0)
Screenshot: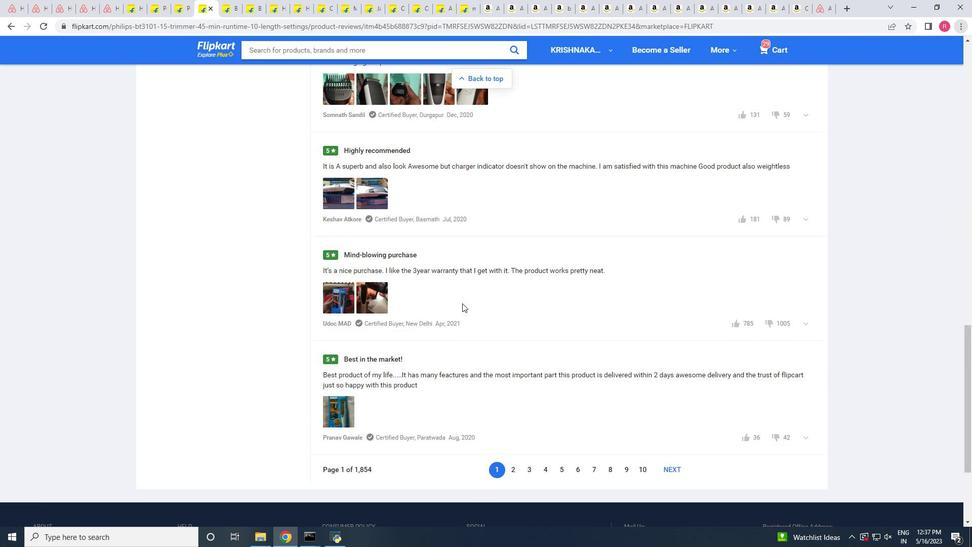 
Action: Mouse scrolled (462, 304) with delta (0, 0)
Screenshot: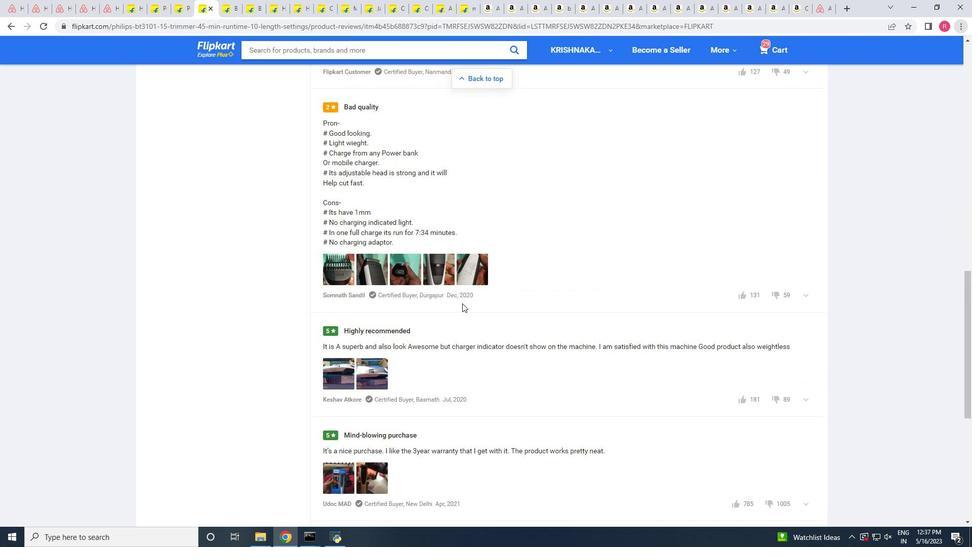 
Action: Mouse scrolled (462, 304) with delta (0, 0)
Screenshot: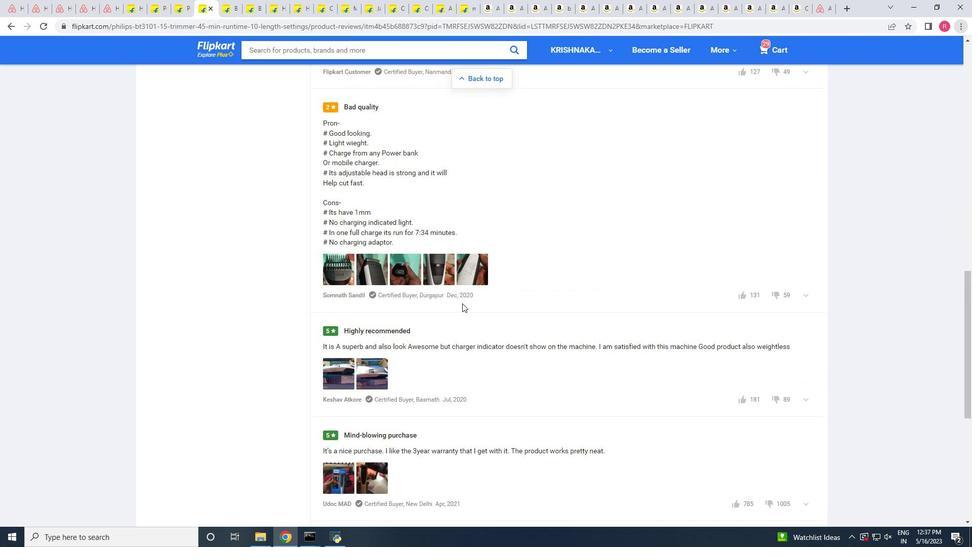 
Action: Mouse scrolled (462, 304) with delta (0, 0)
Screenshot: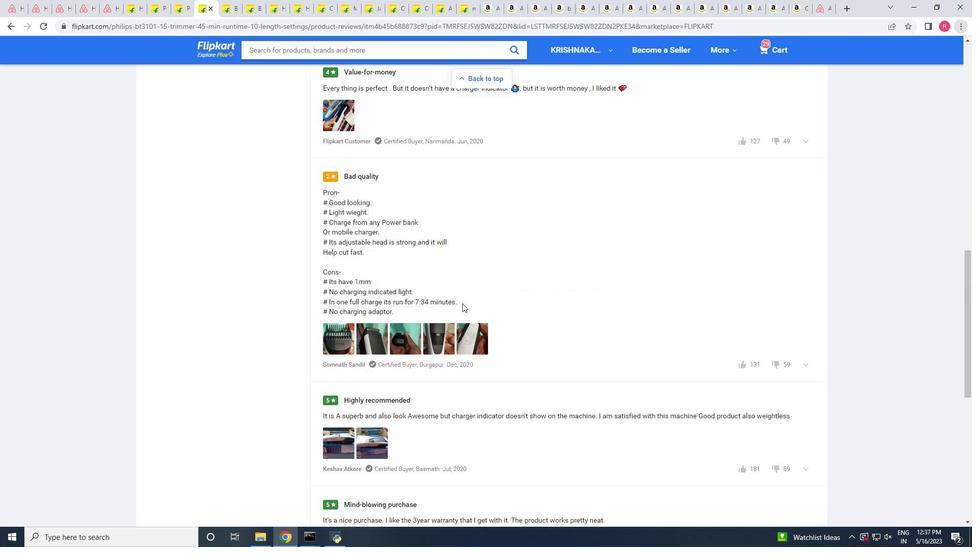 
Action: Mouse scrolled (462, 304) with delta (0, 0)
Screenshot: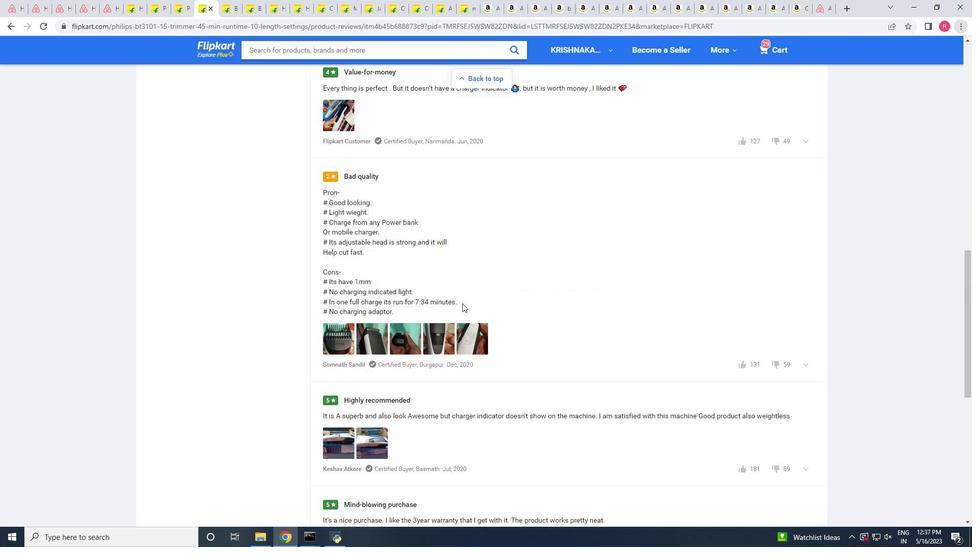
Action: Mouse scrolled (462, 304) with delta (0, 0)
Screenshot: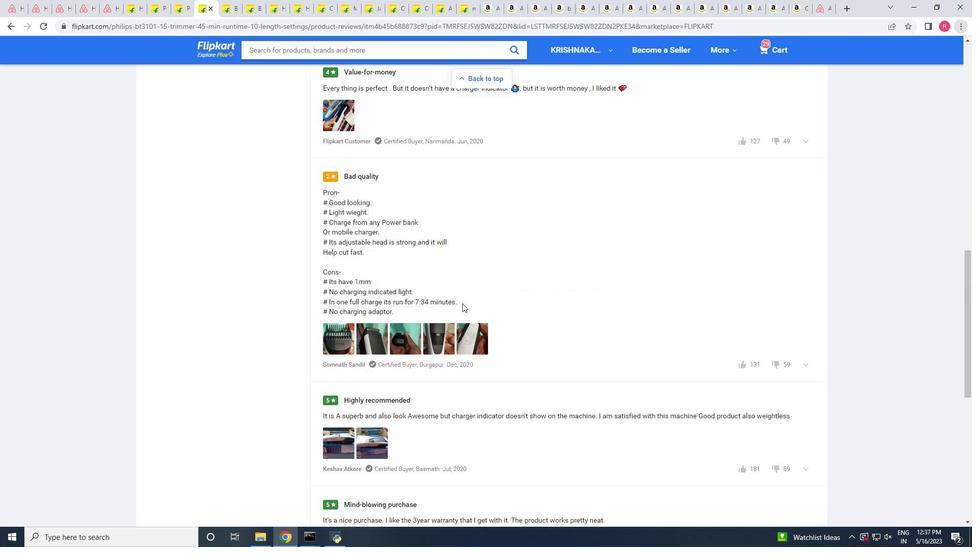
Action: Mouse scrolled (462, 304) with delta (0, 0)
Screenshot: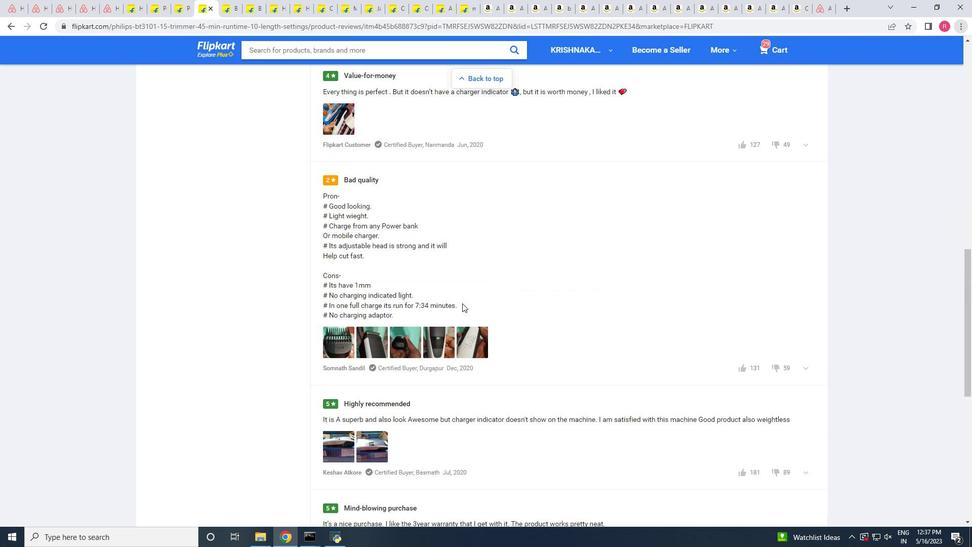 
Action: Mouse scrolled (462, 304) with delta (0, 0)
Screenshot: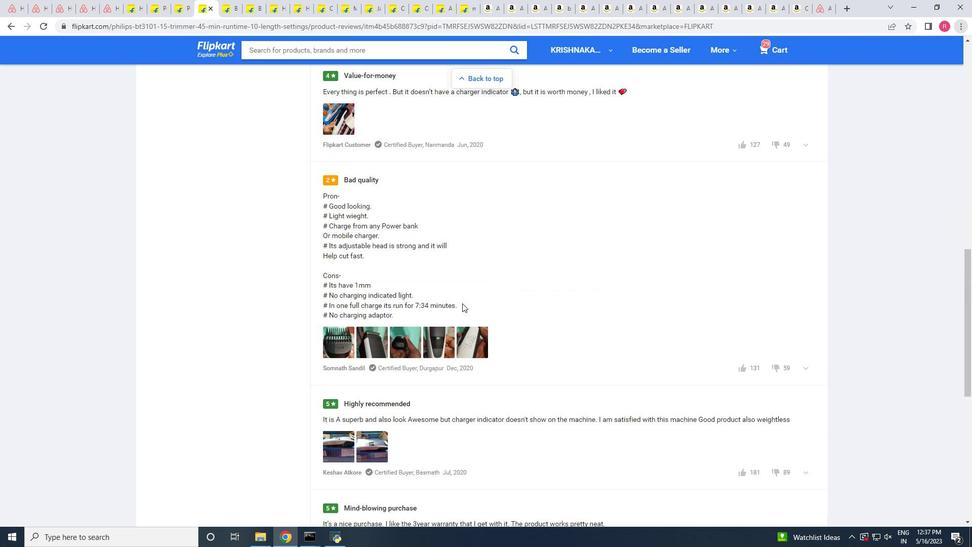 
Action: Mouse scrolled (462, 304) with delta (0, 0)
Screenshot: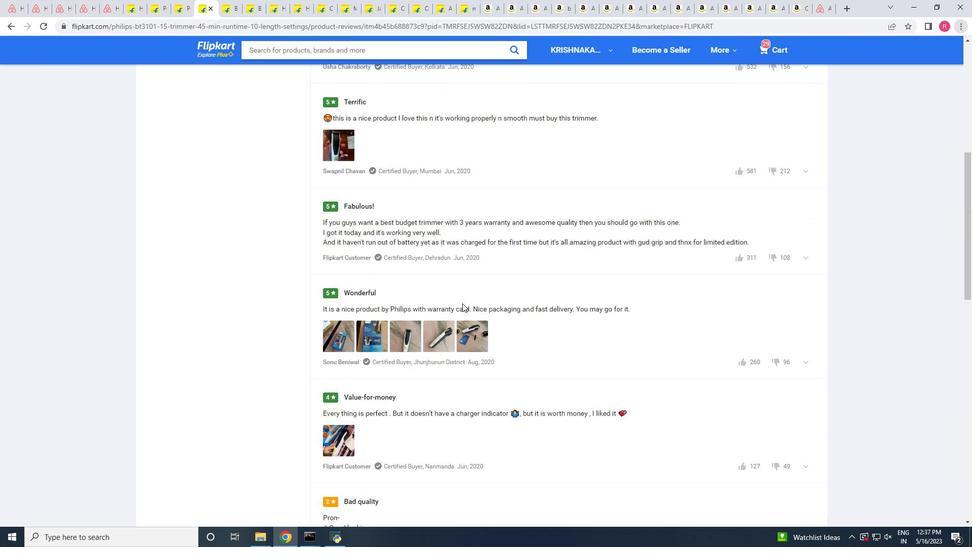 
Action: Mouse scrolled (462, 304) with delta (0, 0)
Screenshot: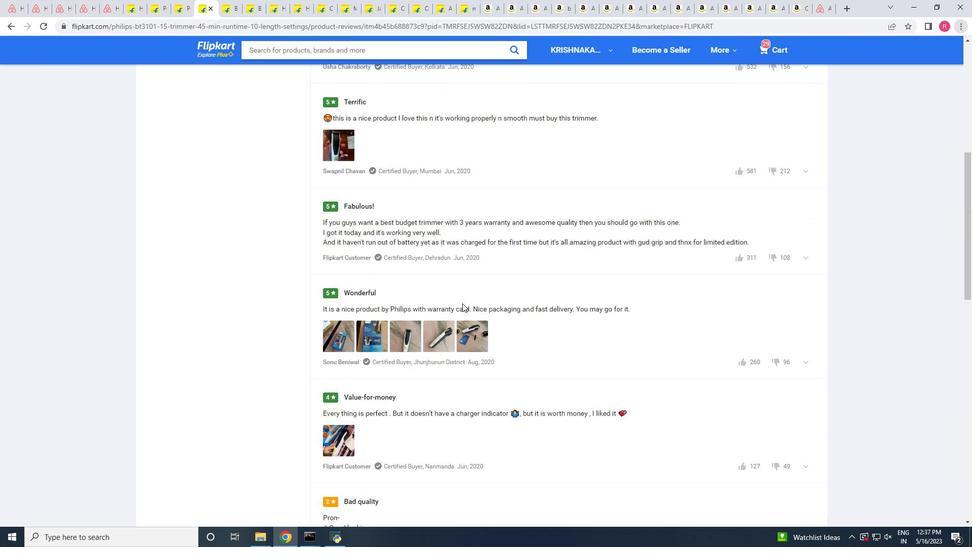 
Action: Mouse scrolled (462, 304) with delta (0, 0)
Screenshot: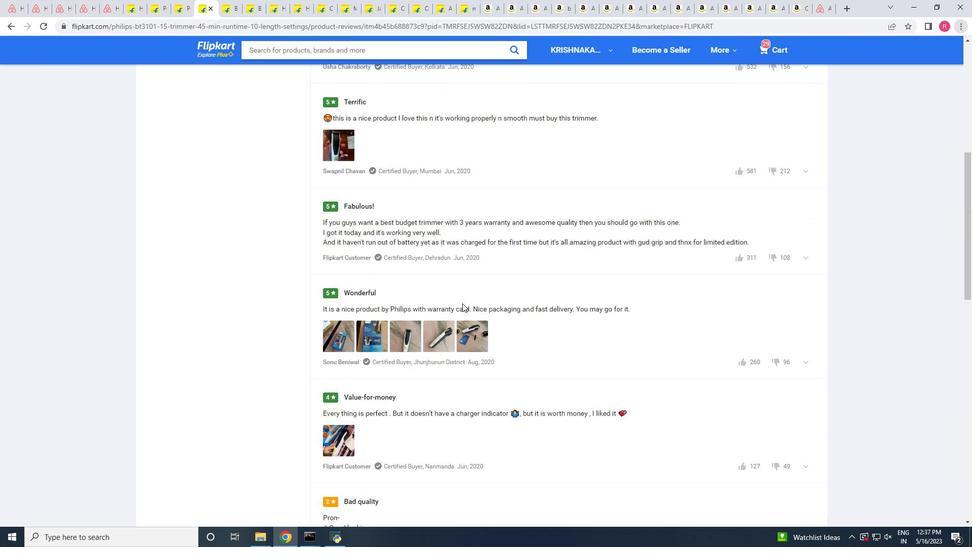 
Action: Mouse scrolled (462, 304) with delta (0, 0)
Screenshot: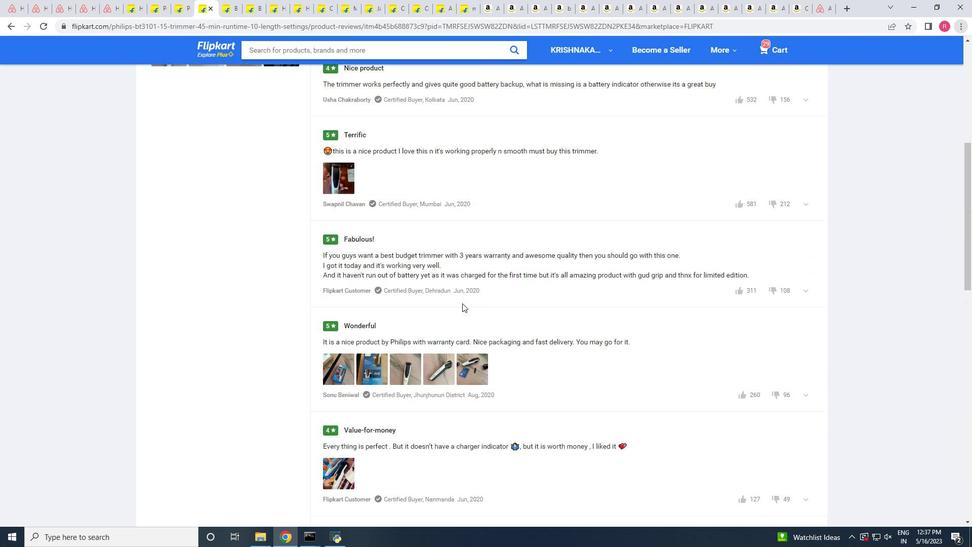 
Action: Mouse scrolled (462, 304) with delta (0, 0)
Screenshot: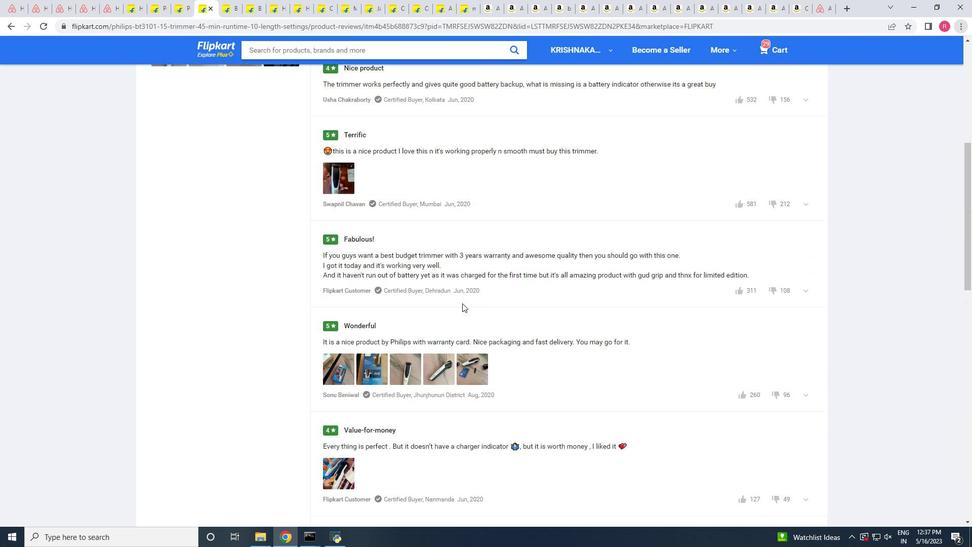 
Action: Mouse scrolled (462, 304) with delta (0, 0)
Screenshot: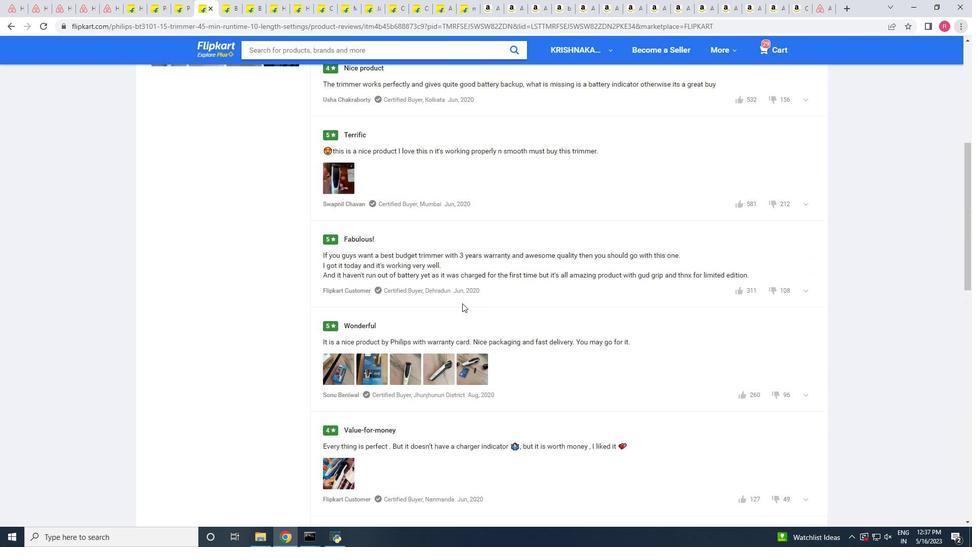 
Action: Mouse scrolled (462, 304) with delta (0, 0)
Screenshot: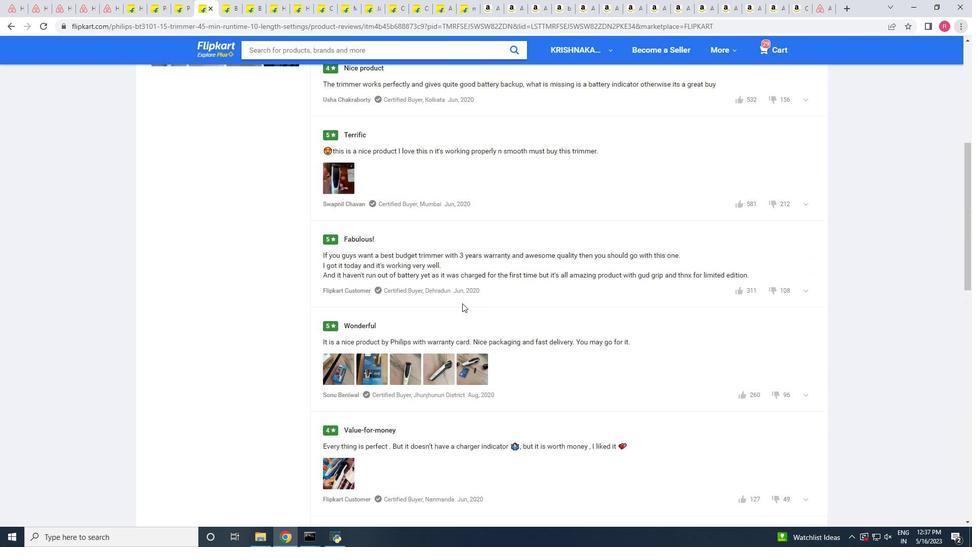 
Action: Mouse scrolled (462, 304) with delta (0, 0)
Screenshot: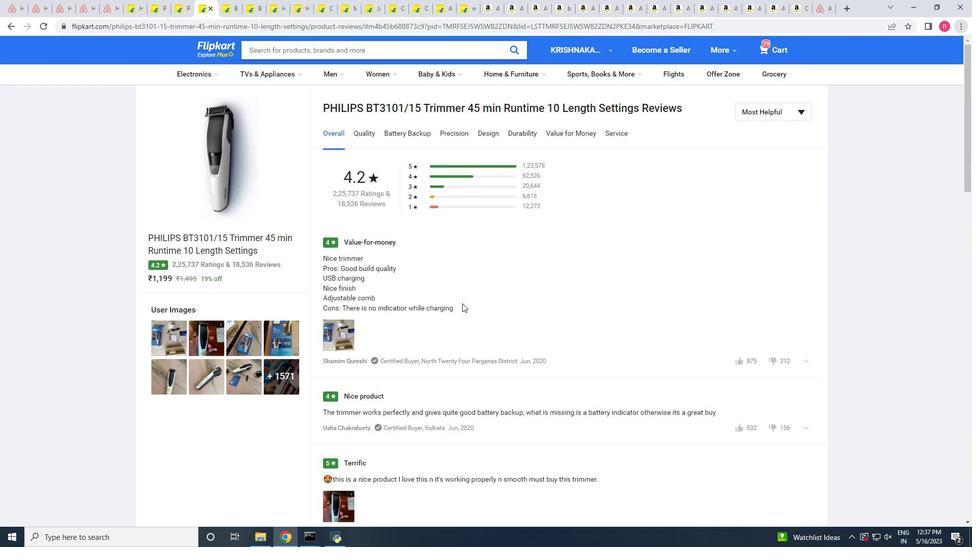 
Action: Mouse scrolled (462, 304) with delta (0, 0)
Screenshot: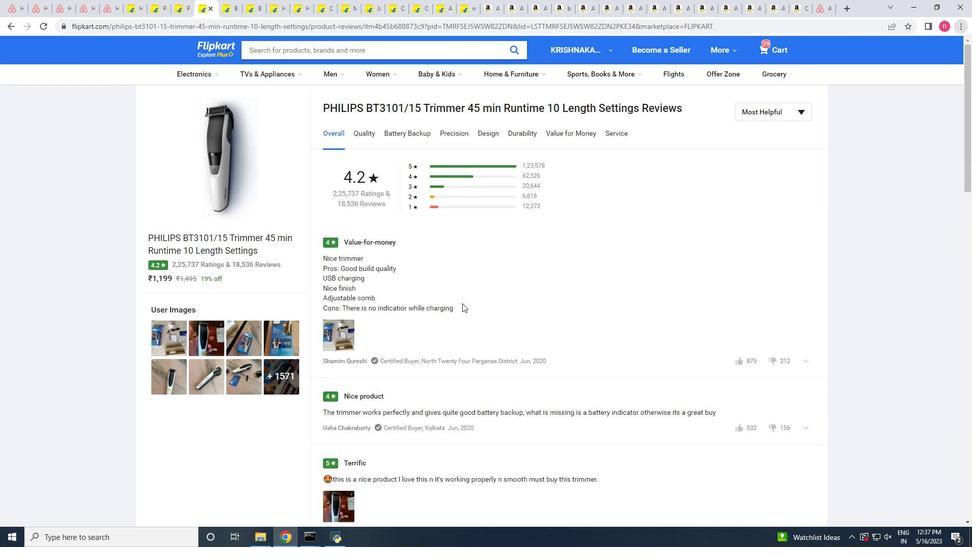 
Action: Mouse scrolled (462, 304) with delta (0, 0)
Screenshot: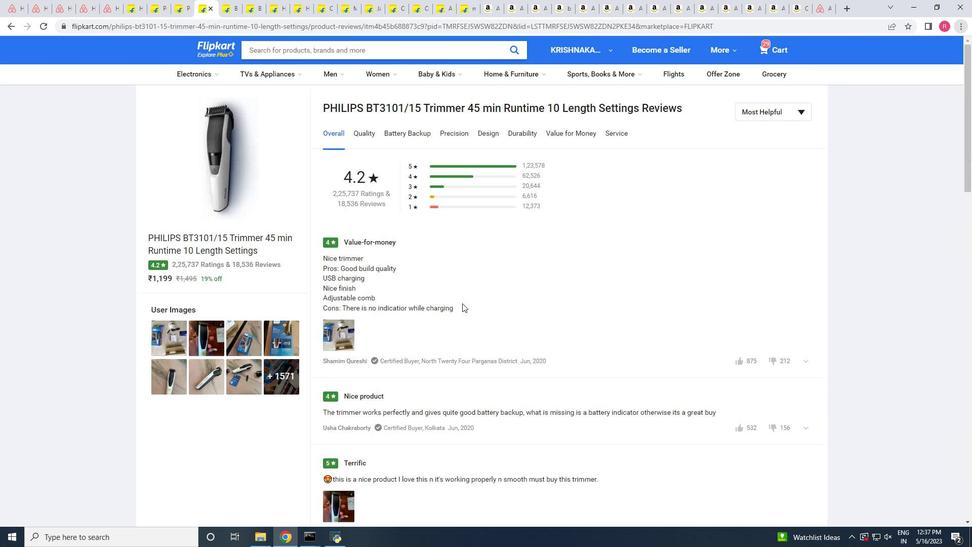 
Action: Mouse scrolled (462, 304) with delta (0, 0)
Screenshot: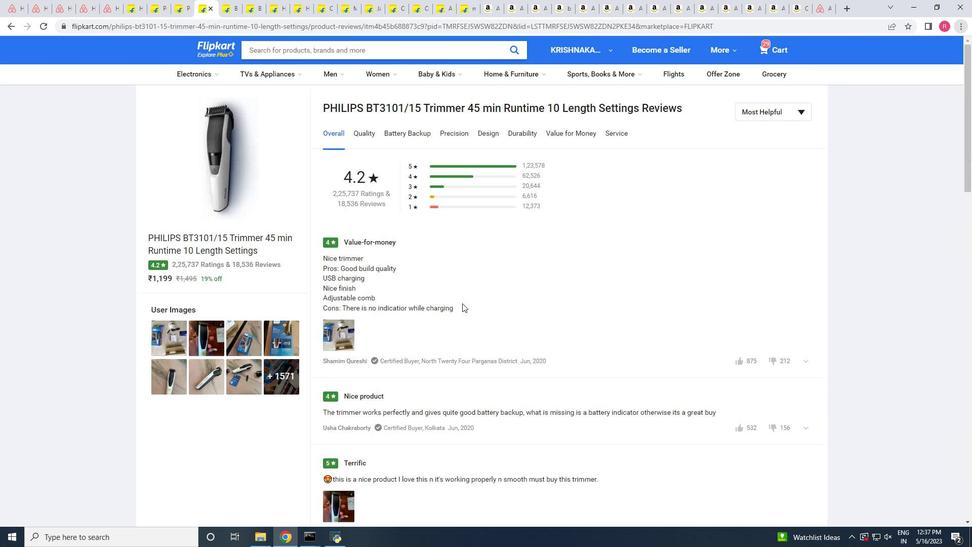 
Action: Mouse scrolled (462, 304) with delta (0, 0)
Screenshot: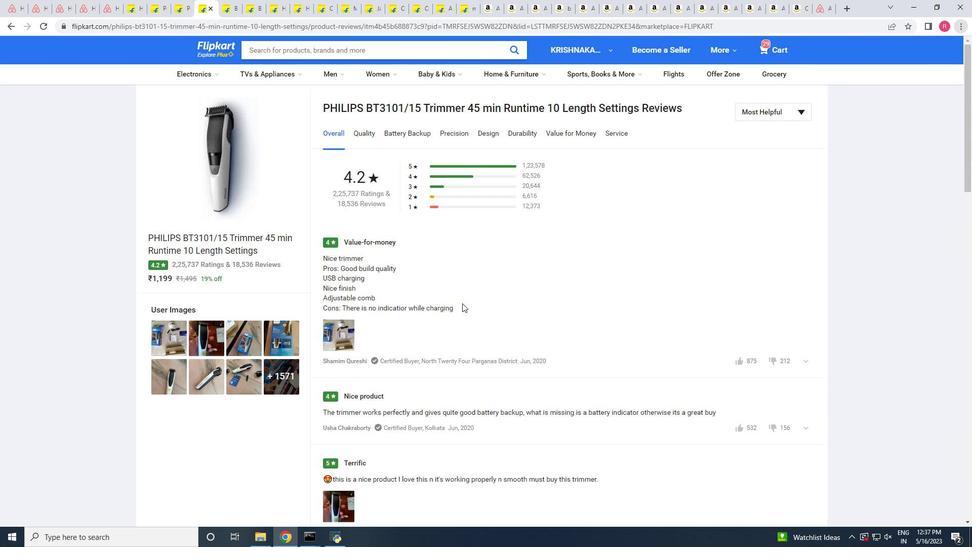 
Action: Mouse scrolled (462, 304) with delta (0, 0)
Screenshot: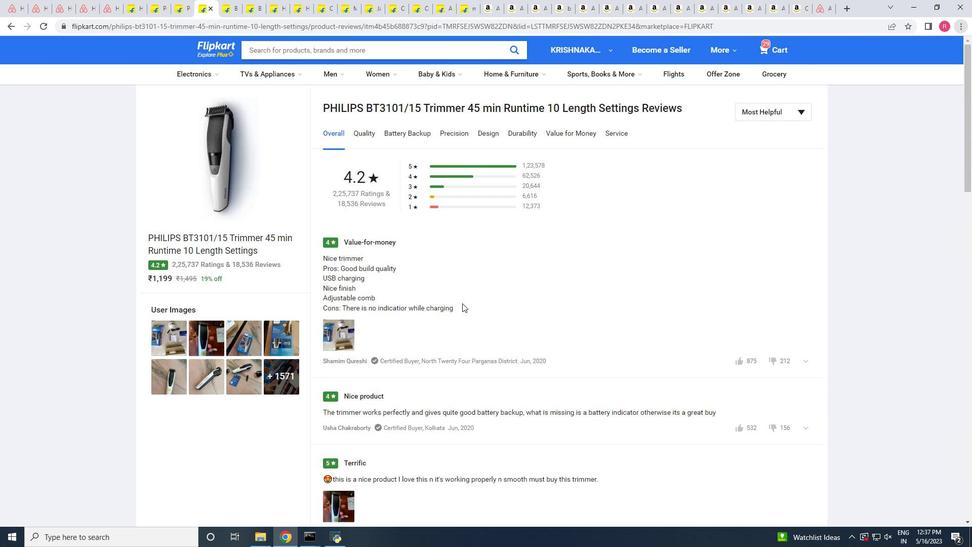 
Action: Mouse moved to (359, 133)
Screenshot: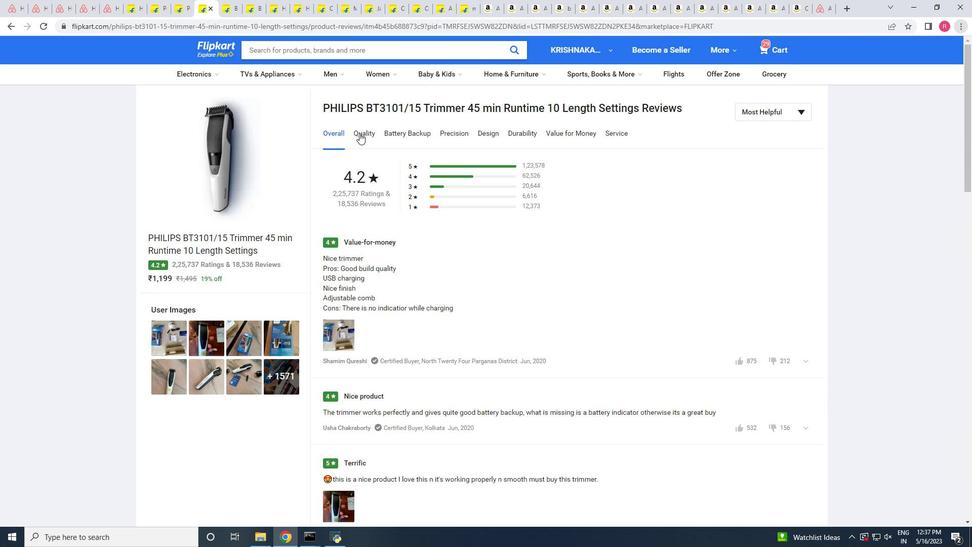 
Action: Mouse pressed left at (359, 133)
Screenshot: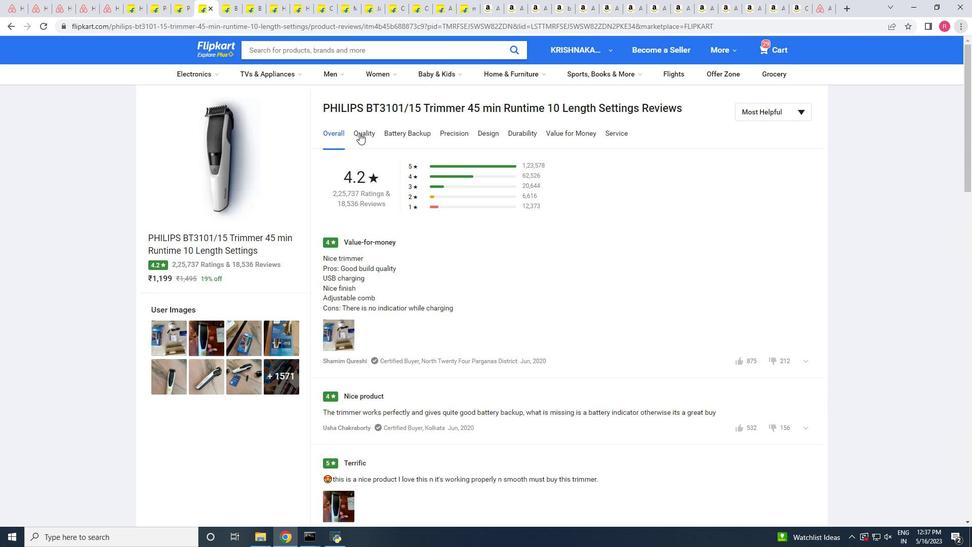 
Action: Mouse moved to (386, 210)
Screenshot: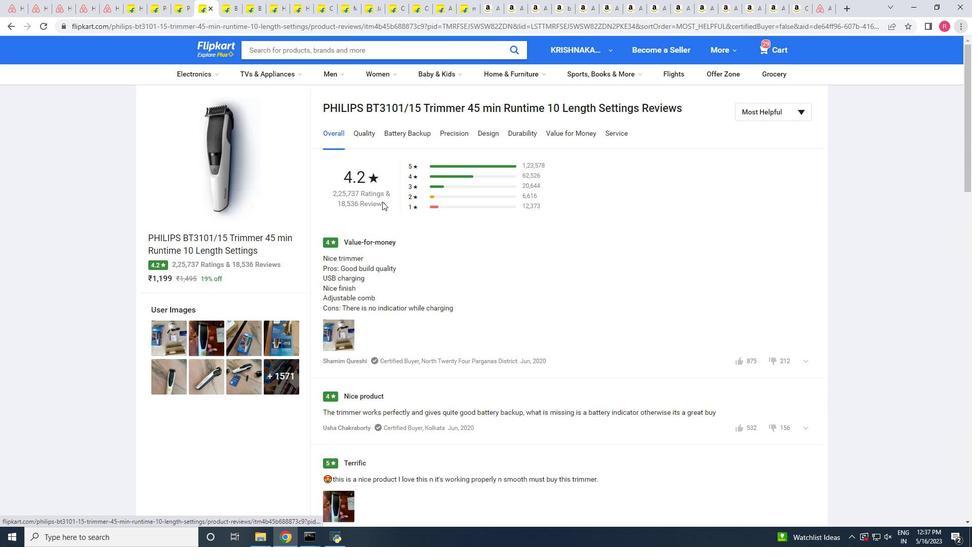 
Action: Mouse scrolled (386, 210) with delta (0, 0)
Screenshot: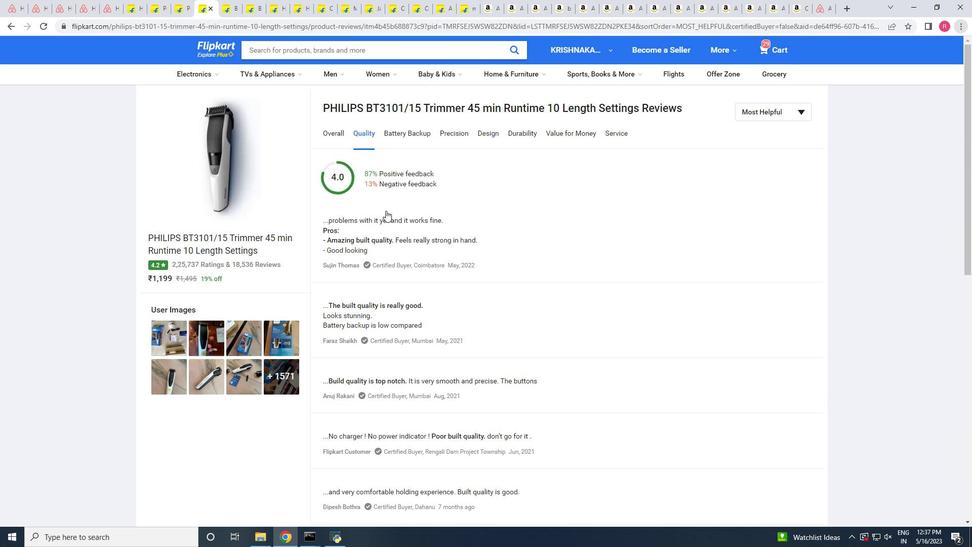 
Action: Mouse scrolled (386, 210) with delta (0, 0)
Screenshot: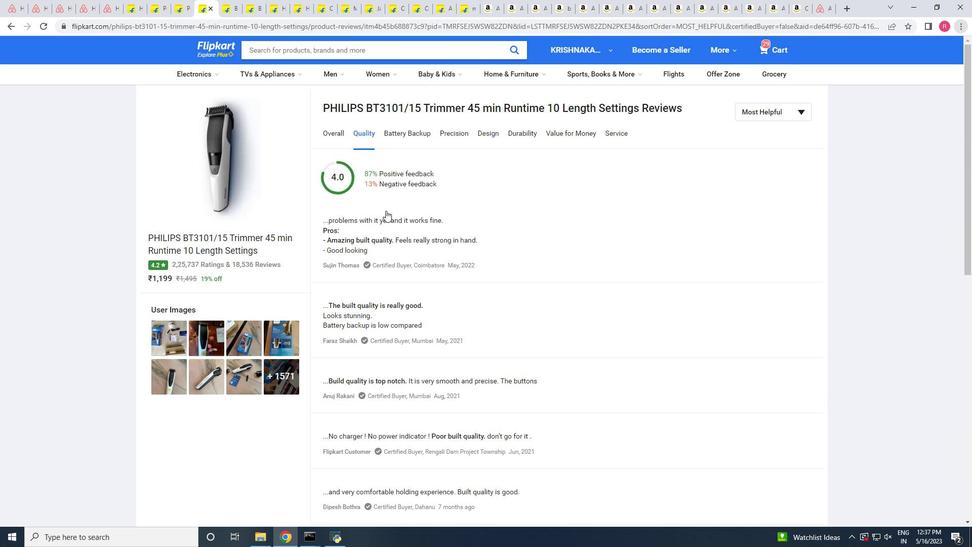 
Action: Mouse scrolled (386, 210) with delta (0, 0)
Screenshot: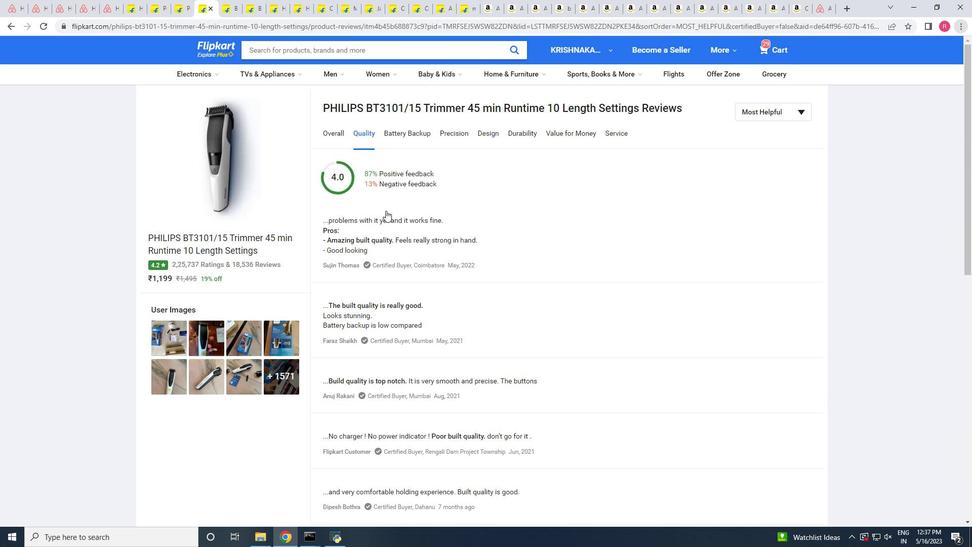
Action: Mouse scrolled (386, 210) with delta (0, 0)
Screenshot: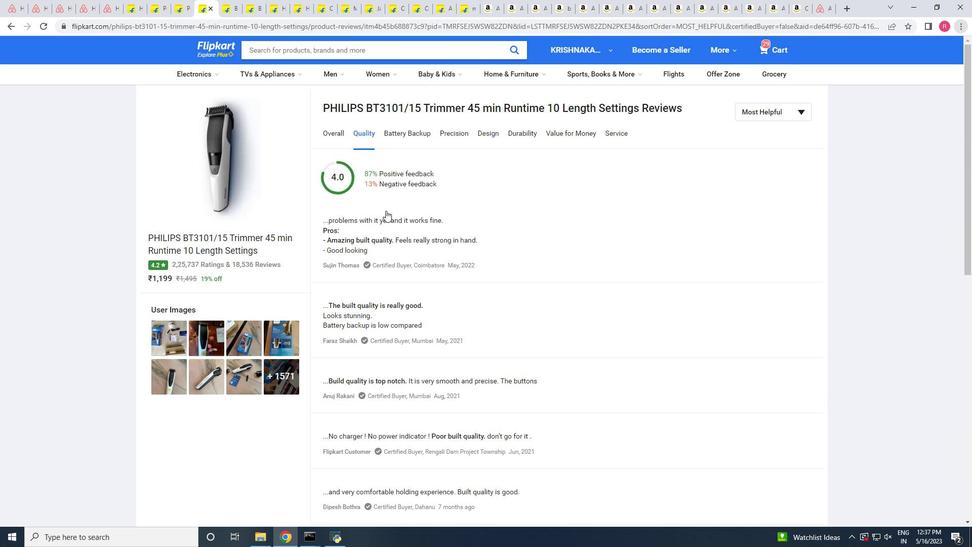 
Action: Mouse scrolled (386, 210) with delta (0, 0)
Screenshot: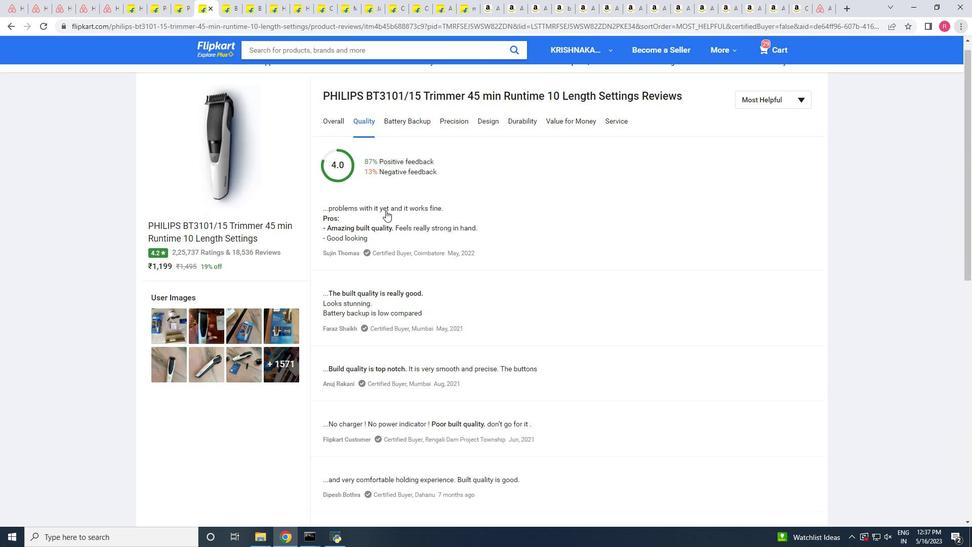 
Action: Mouse scrolled (386, 210) with delta (0, 0)
Screenshot: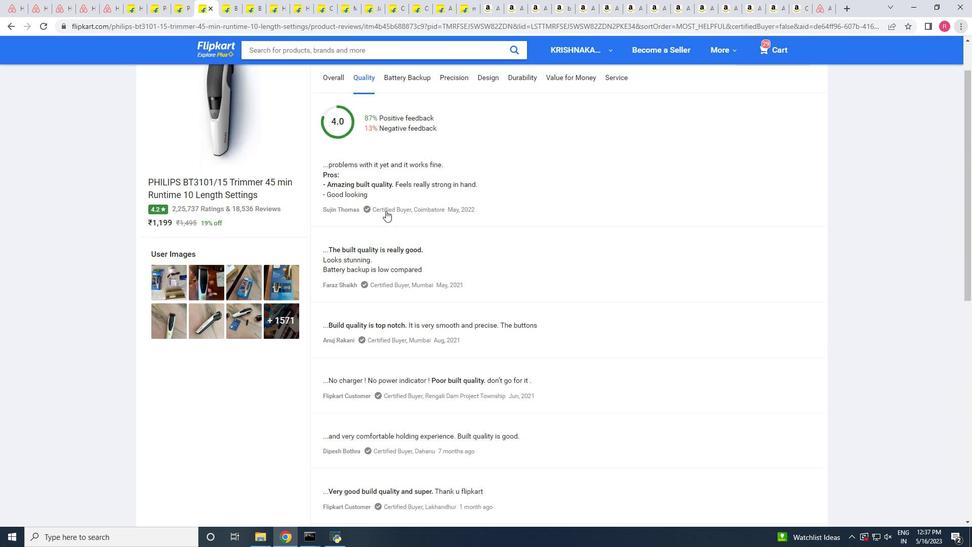 
Action: Mouse scrolled (386, 210) with delta (0, 0)
Screenshot: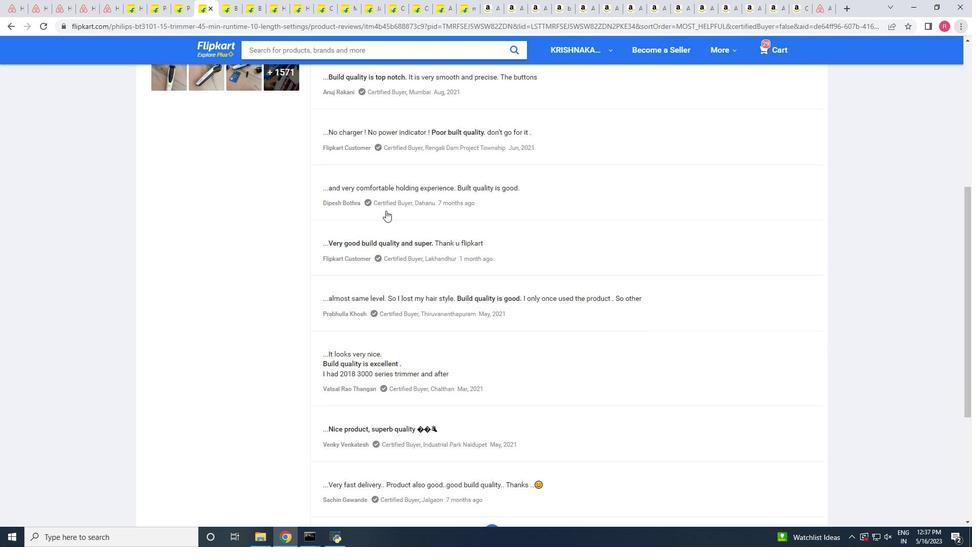 
Action: Mouse scrolled (386, 210) with delta (0, 0)
Screenshot: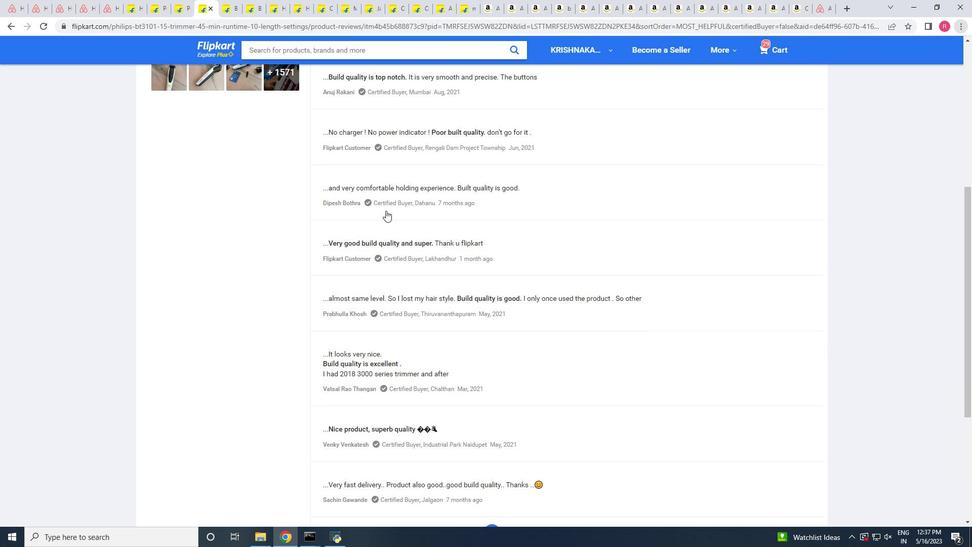 
Action: Mouse scrolled (386, 210) with delta (0, 0)
Screenshot: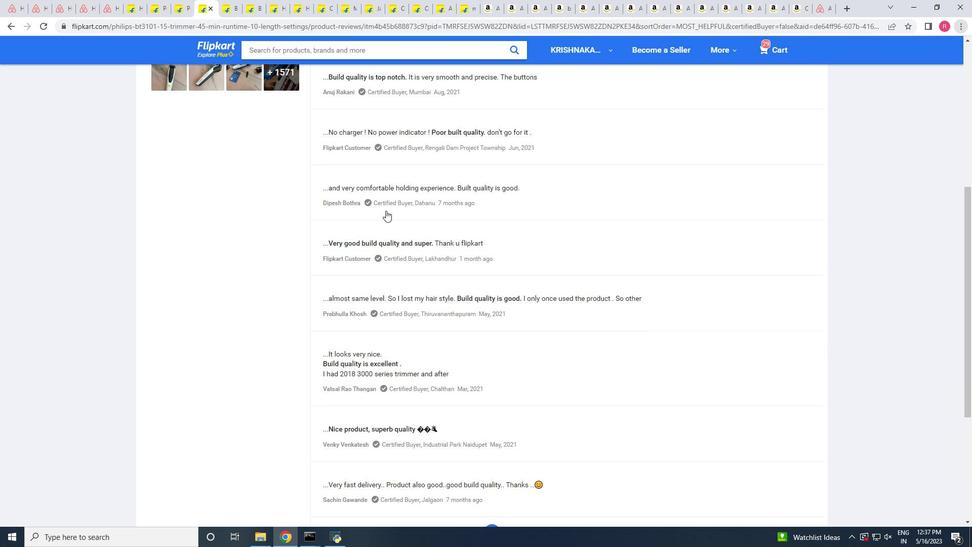
Action: Mouse scrolled (386, 210) with delta (0, 0)
Screenshot: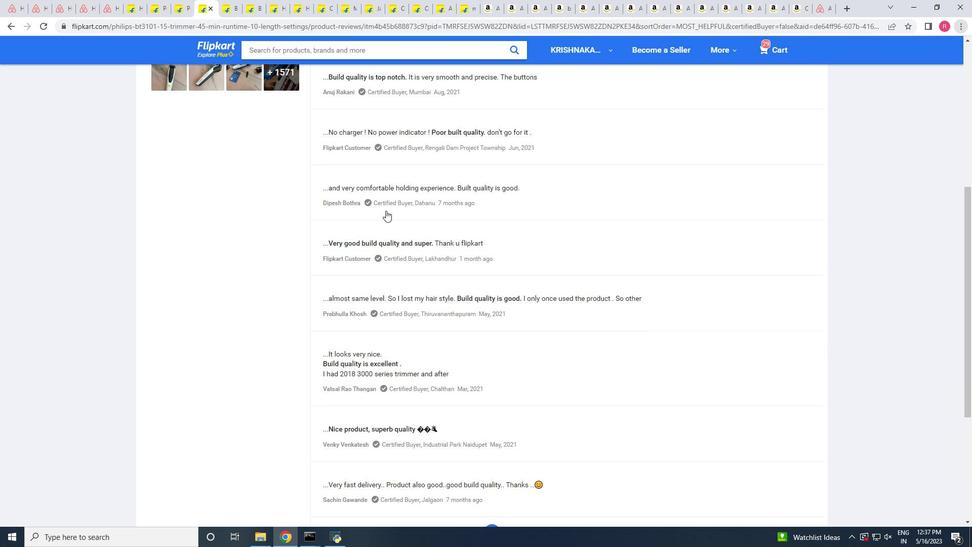 
Action: Mouse scrolled (386, 210) with delta (0, 0)
Screenshot: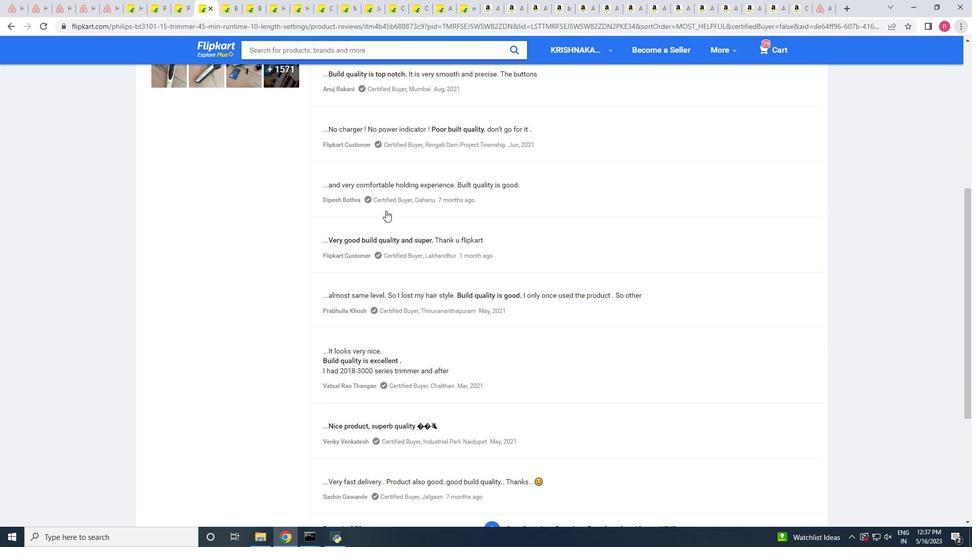 
Action: Mouse scrolled (386, 210) with delta (0, 0)
Screenshot: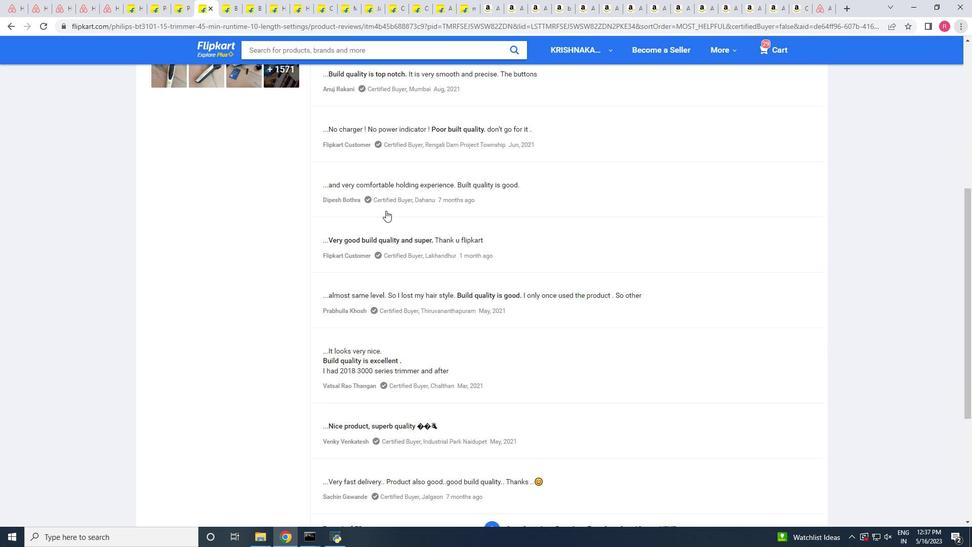 
Action: Mouse scrolled (386, 210) with delta (0, 0)
Screenshot: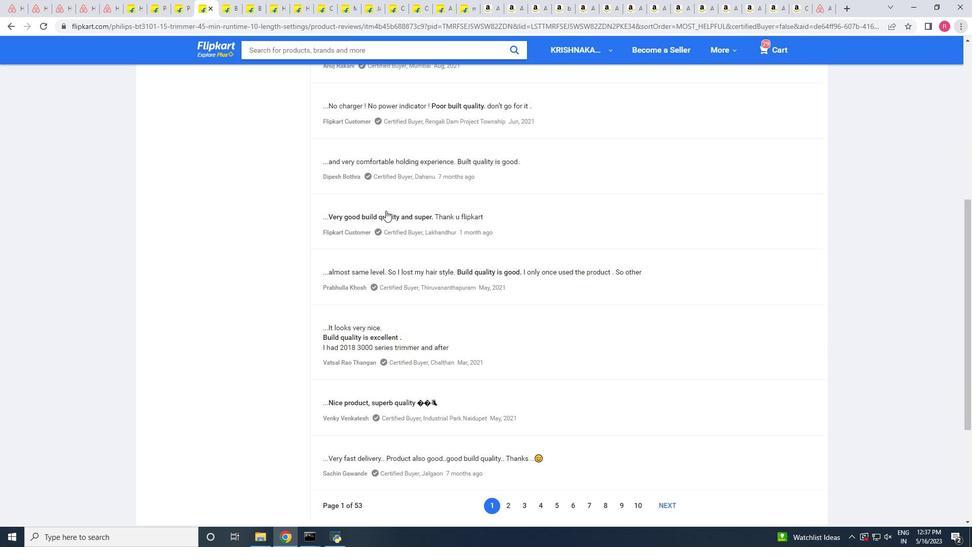 
Action: Mouse scrolled (386, 211) with delta (0, 0)
Screenshot: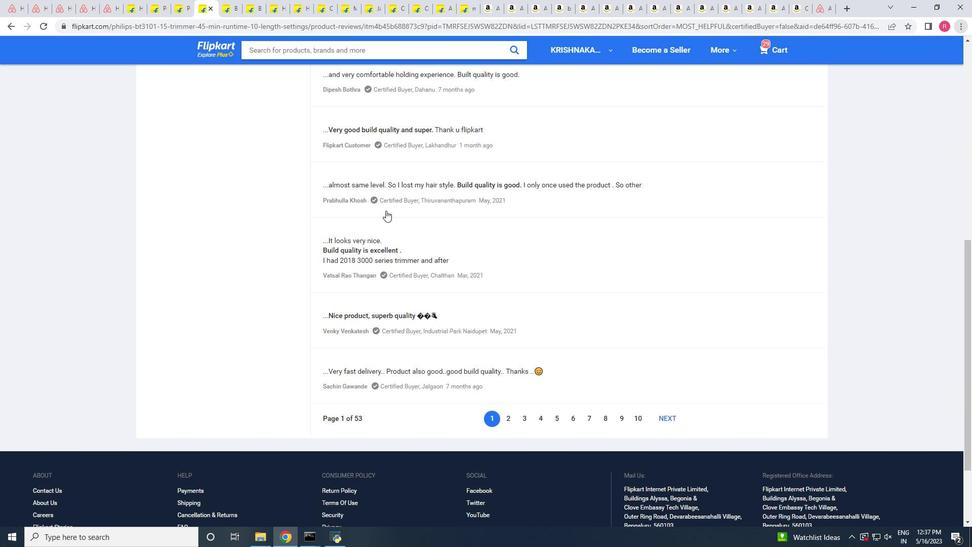 
Action: Mouse scrolled (386, 211) with delta (0, 0)
Screenshot: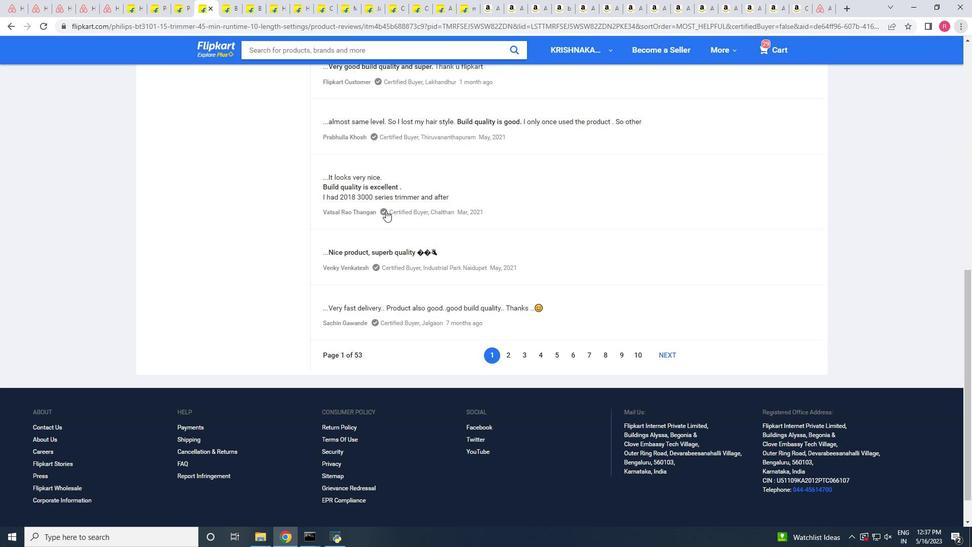 
Action: Mouse scrolled (386, 211) with delta (0, 0)
Screenshot: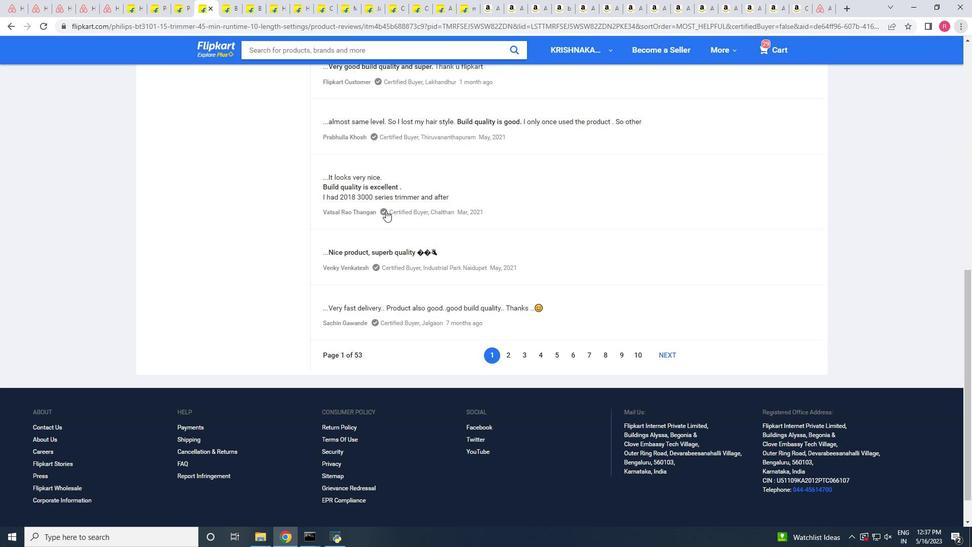
Action: Mouse scrolled (386, 211) with delta (0, 0)
Screenshot: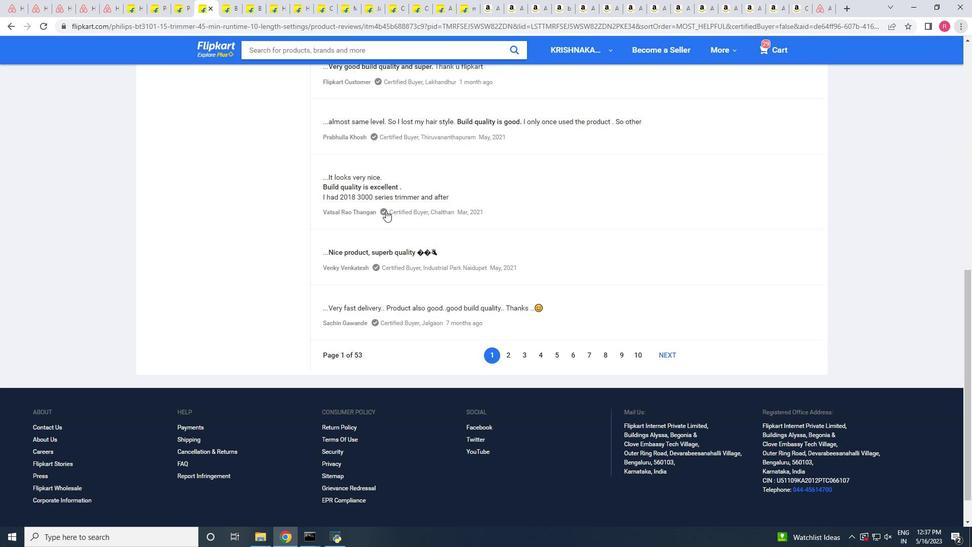 
Action: Mouse scrolled (386, 211) with delta (0, 0)
Screenshot: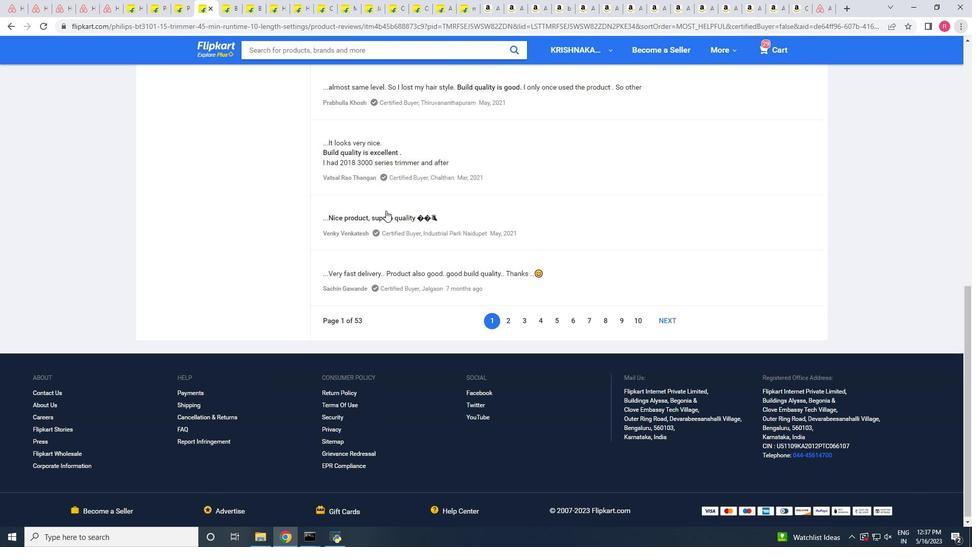 
Action: Mouse scrolled (386, 211) with delta (0, 0)
Screenshot: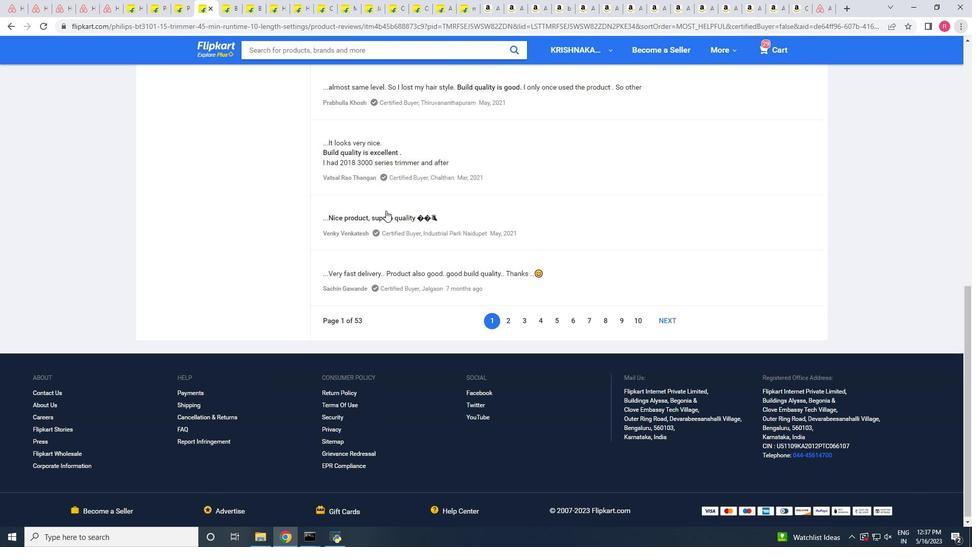 
Action: Mouse scrolled (386, 211) with delta (0, 0)
Screenshot: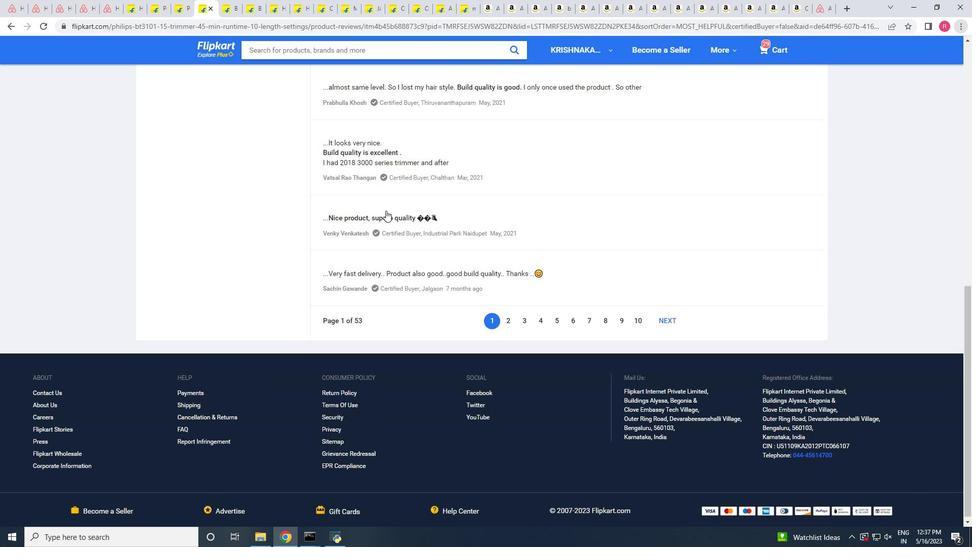 
Action: Mouse scrolled (386, 211) with delta (0, 0)
Screenshot: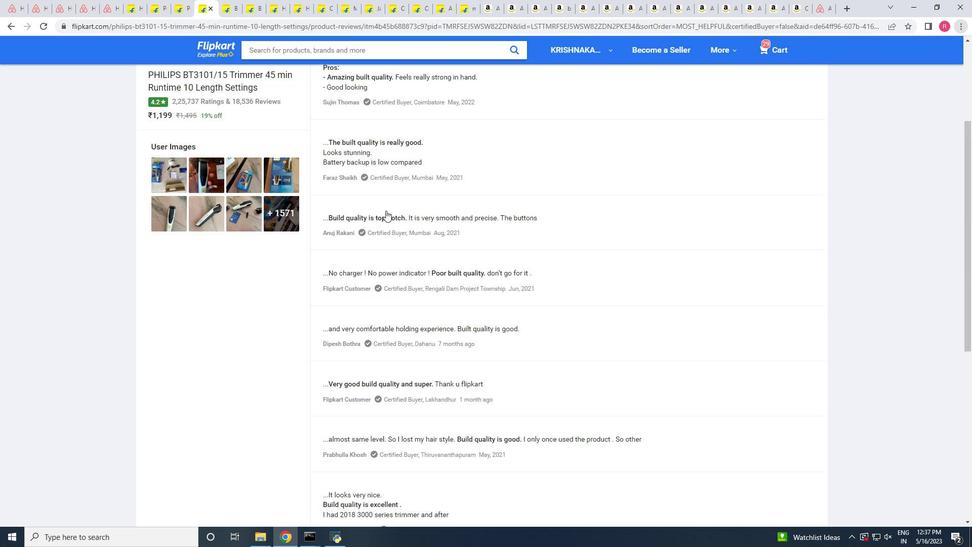 
Action: Mouse scrolled (386, 211) with delta (0, 0)
Screenshot: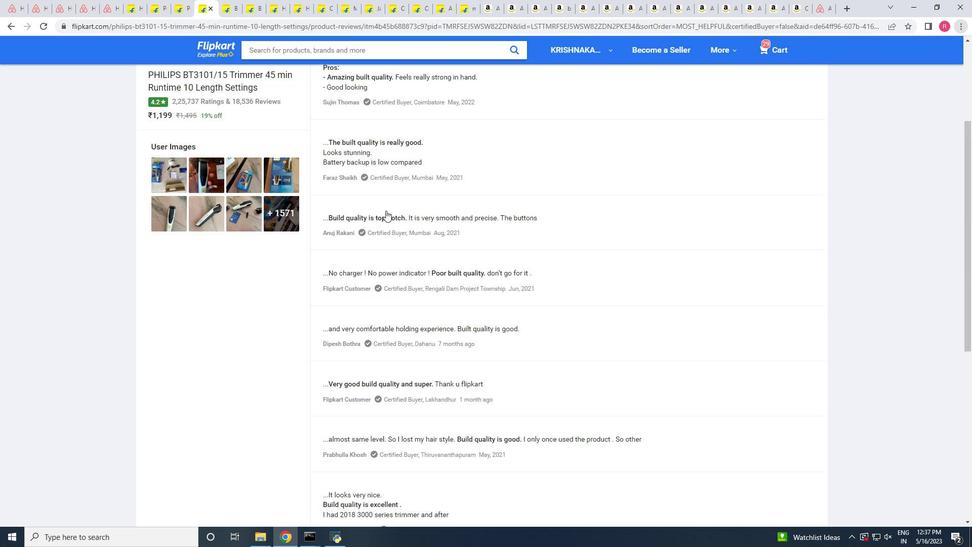 
Action: Mouse scrolled (386, 211) with delta (0, 0)
Screenshot: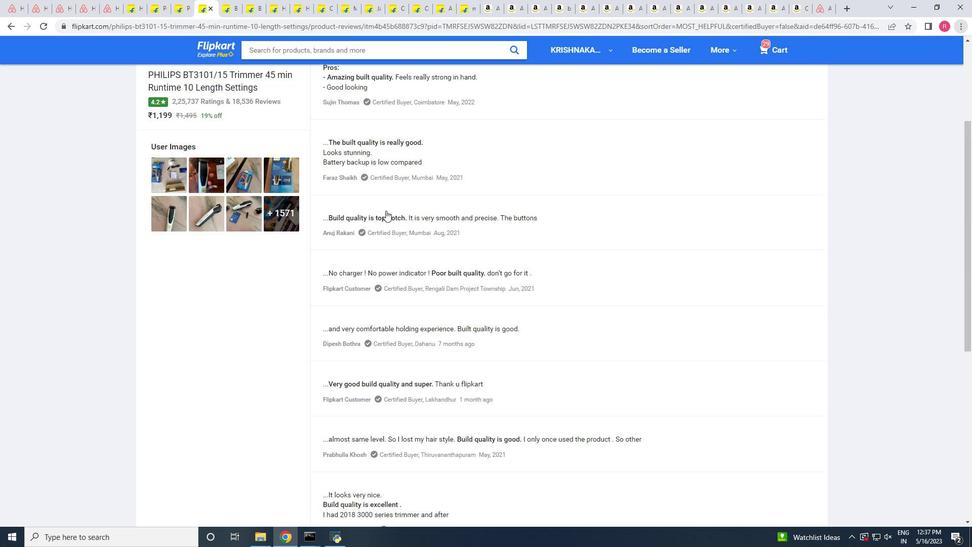 
Action: Mouse scrolled (386, 211) with delta (0, 0)
Screenshot: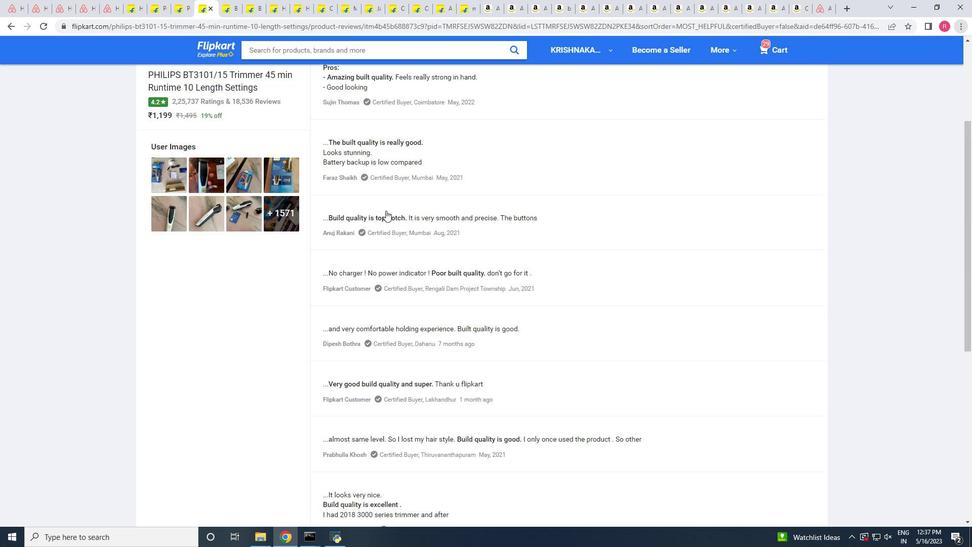 
Action: Mouse scrolled (386, 211) with delta (0, 0)
Screenshot: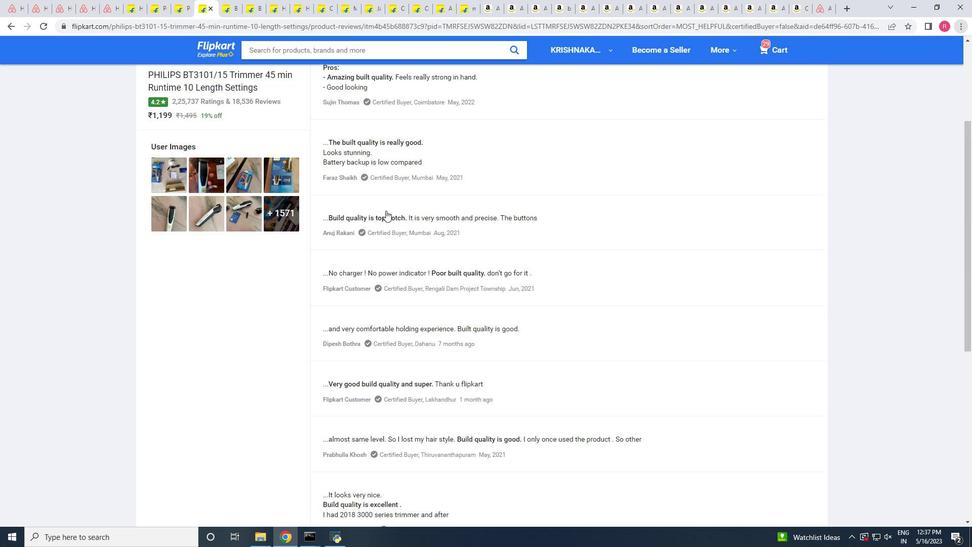 
Action: Mouse scrolled (386, 211) with delta (0, 0)
Screenshot: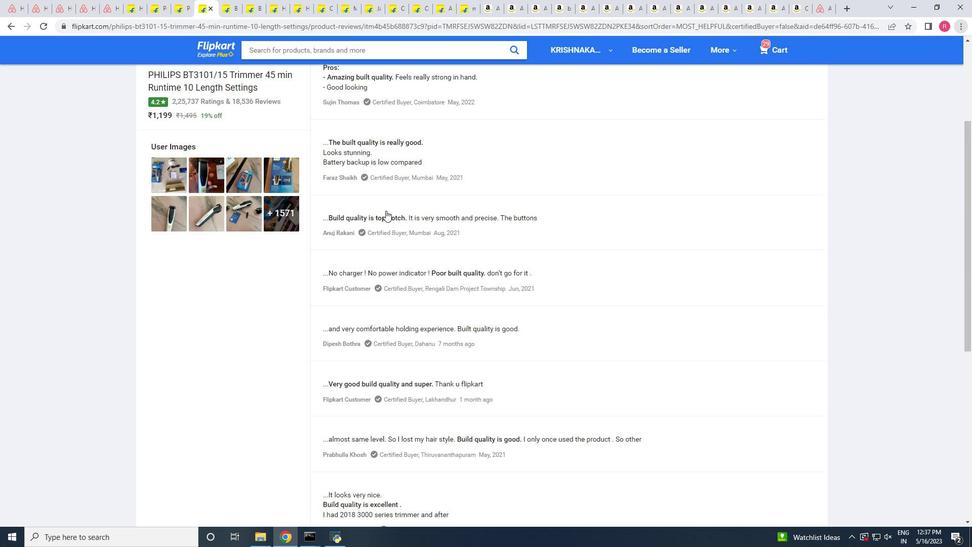 
Action: Mouse scrolled (386, 211) with delta (0, 0)
Screenshot: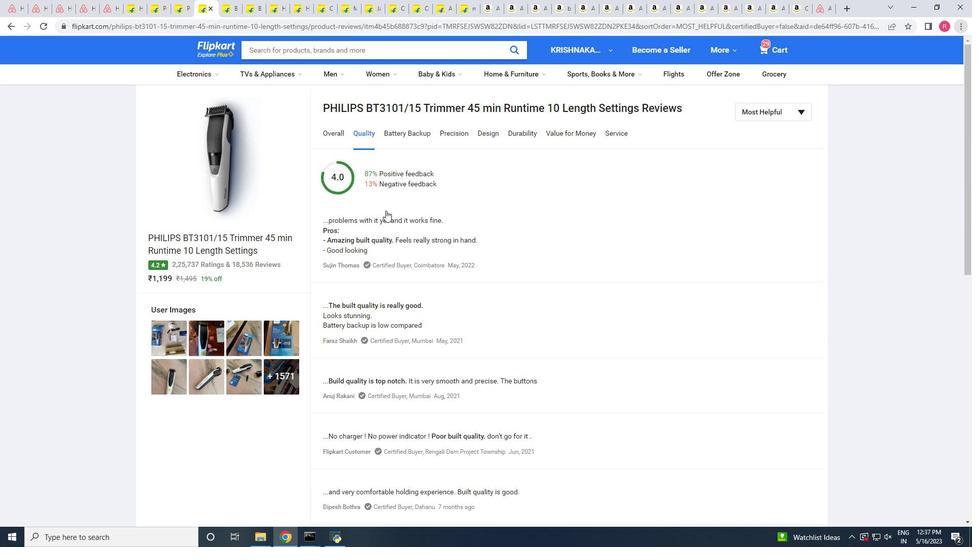 
Action: Mouse scrolled (386, 211) with delta (0, 0)
Screenshot: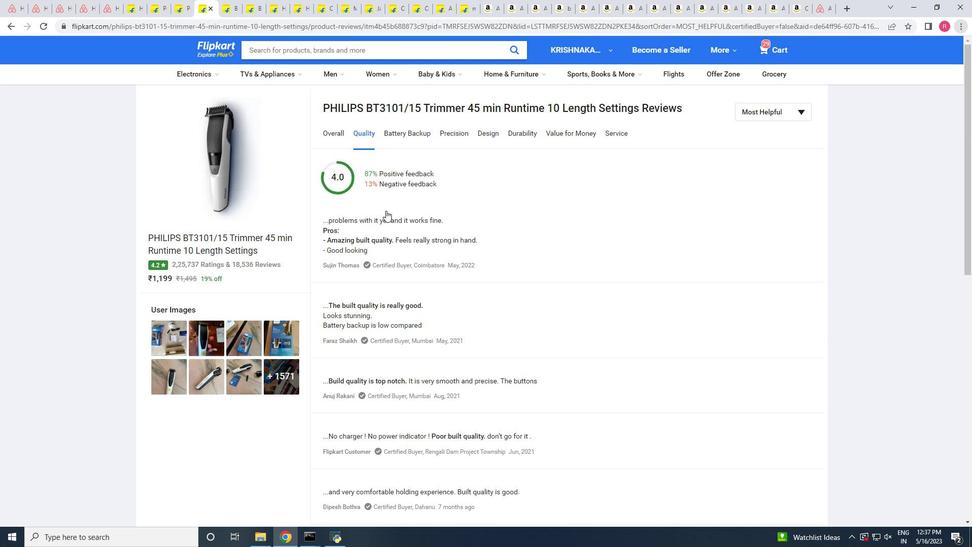 
Action: Mouse scrolled (386, 211) with delta (0, 0)
Screenshot: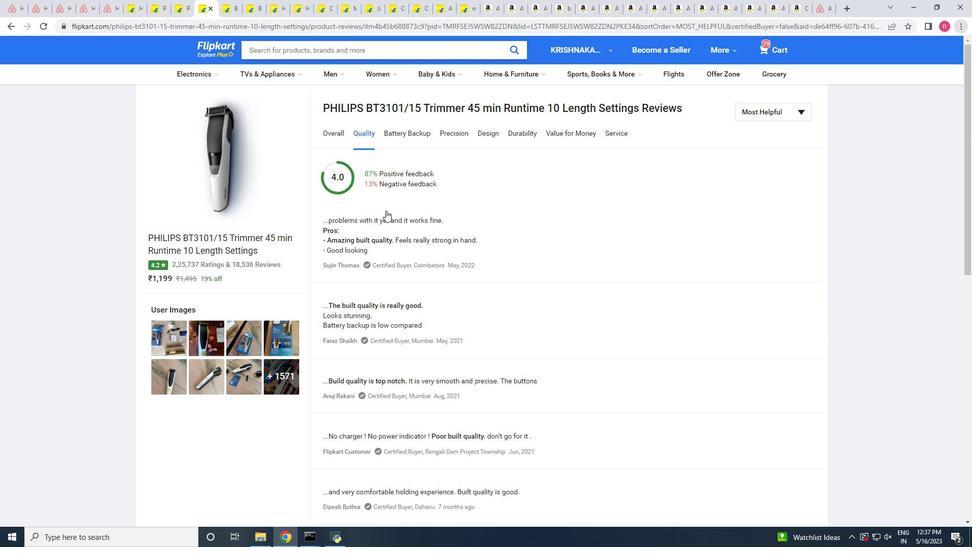 
Action: Mouse scrolled (386, 211) with delta (0, 0)
Screenshot: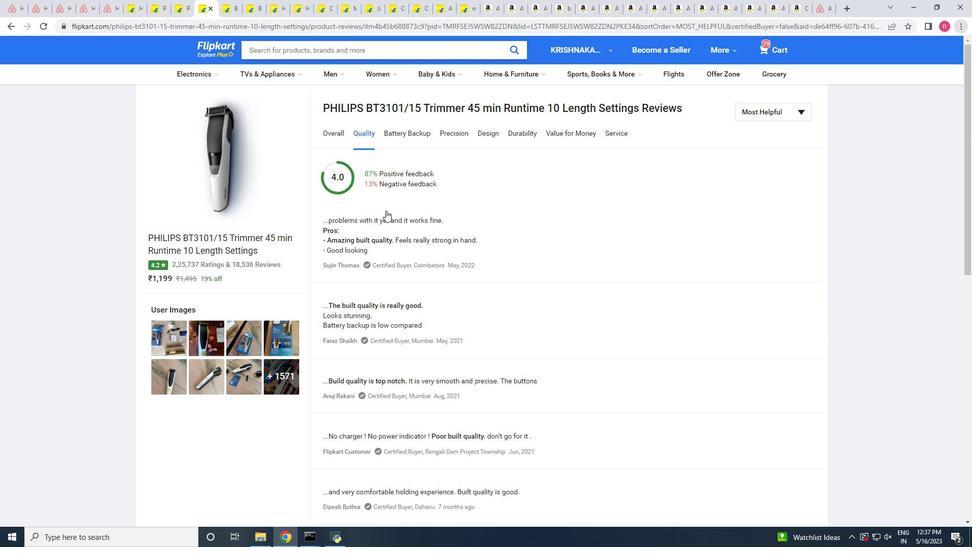 
Action: Mouse scrolled (386, 211) with delta (0, 0)
Screenshot: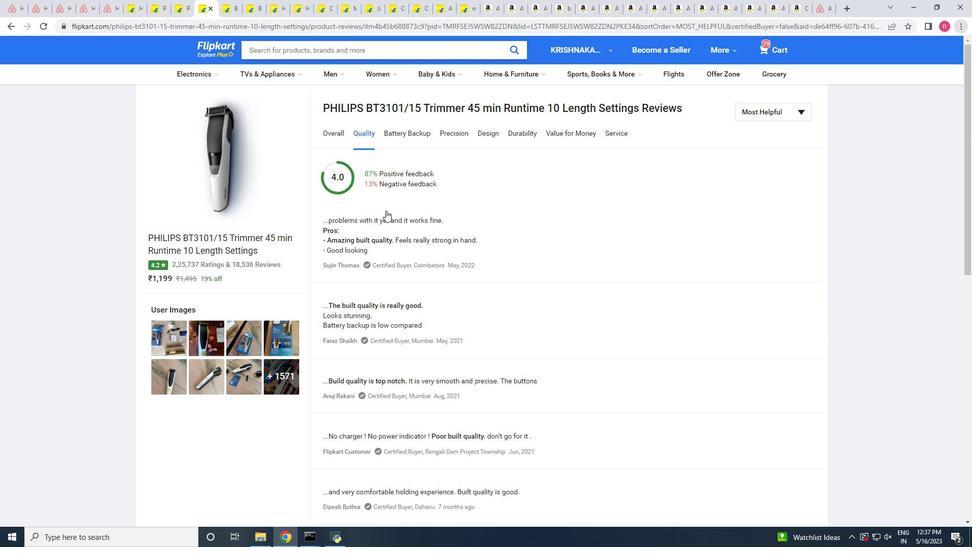 
Action: Mouse moved to (401, 134)
Screenshot: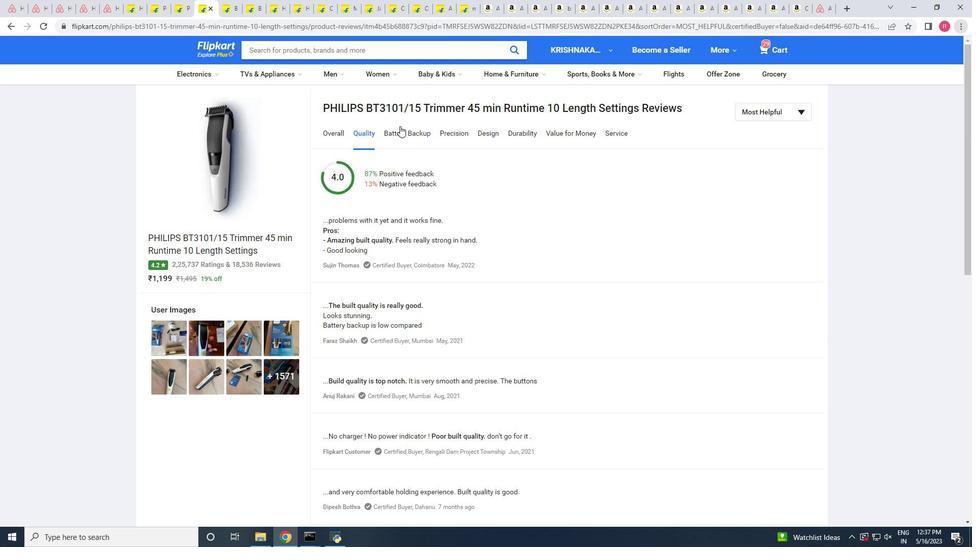 
Action: Mouse pressed left at (401, 134)
Screenshot: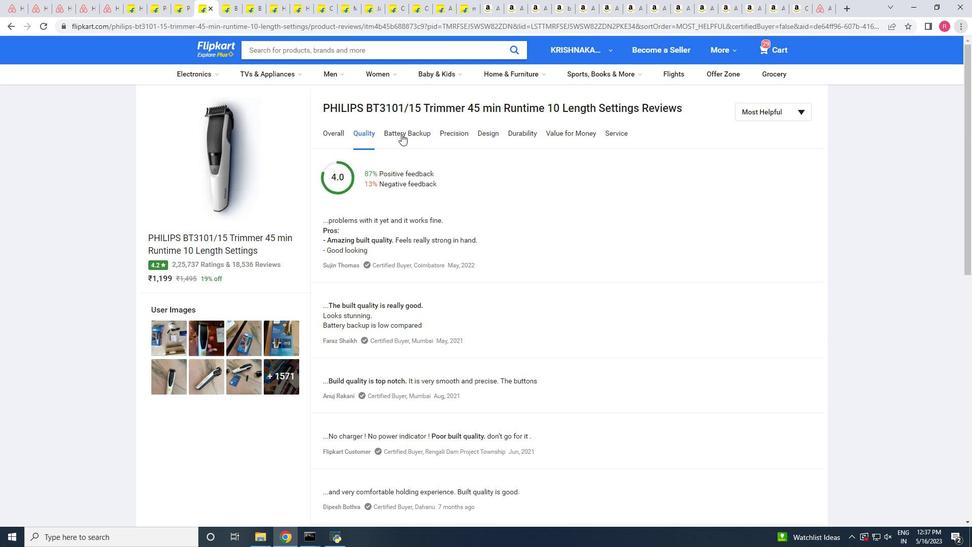 
Action: Mouse moved to (430, 204)
Screenshot: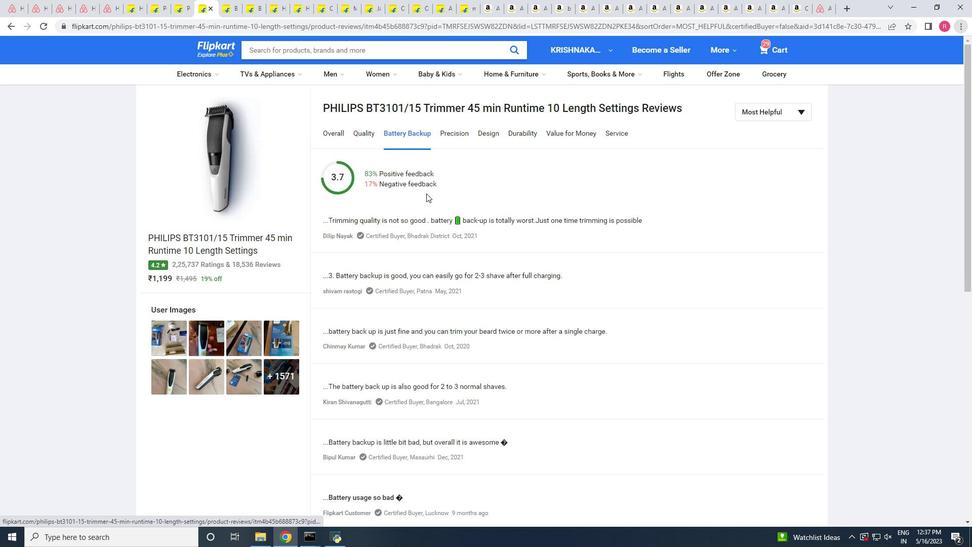 
Action: Mouse scrolled (430, 204) with delta (0, 0)
Screenshot: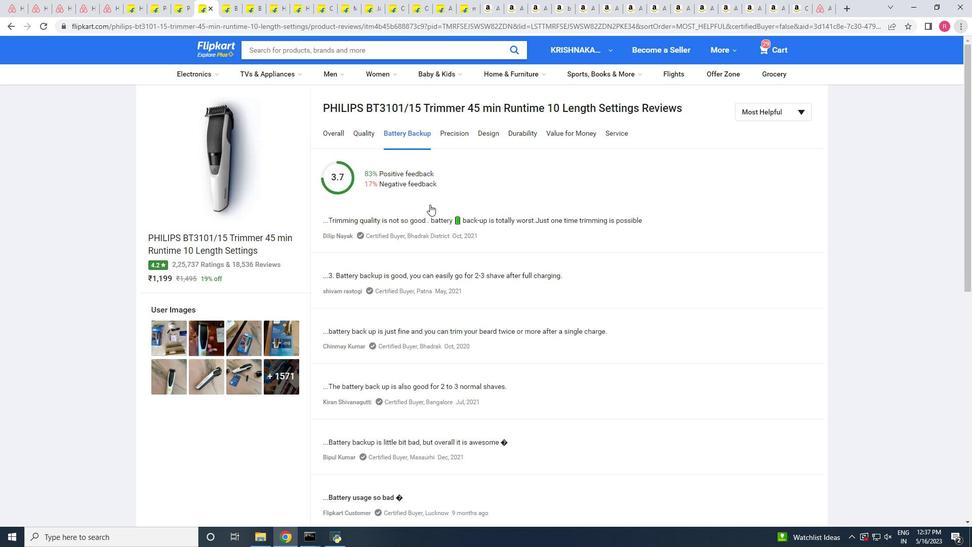 
Action: Mouse scrolled (430, 204) with delta (0, 0)
Screenshot: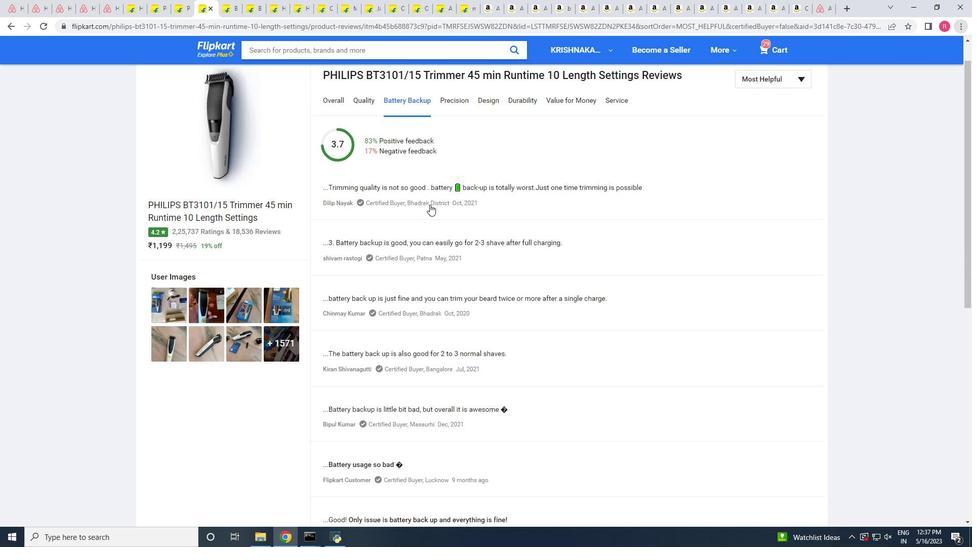 
Action: Mouse scrolled (430, 204) with delta (0, 0)
Screenshot: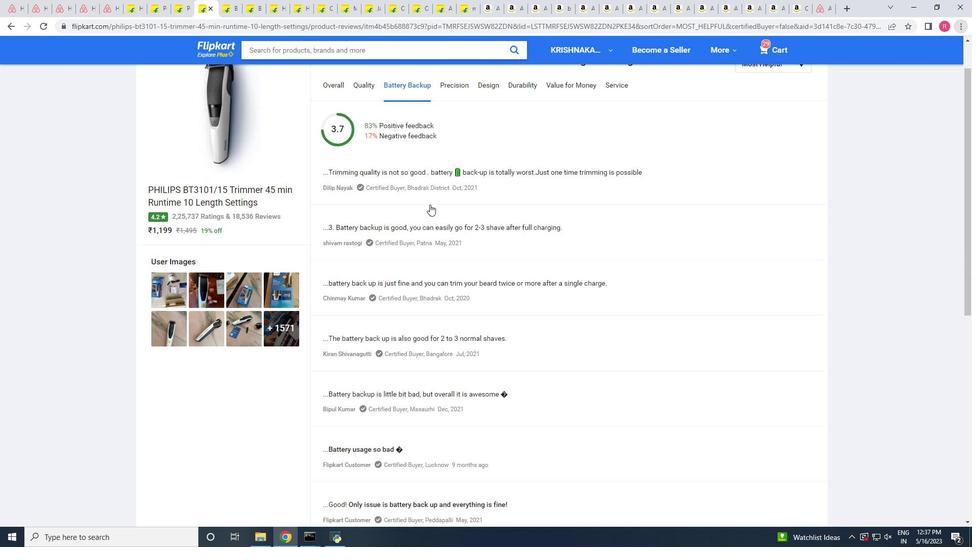 
Action: Mouse scrolled (430, 204) with delta (0, 0)
Screenshot: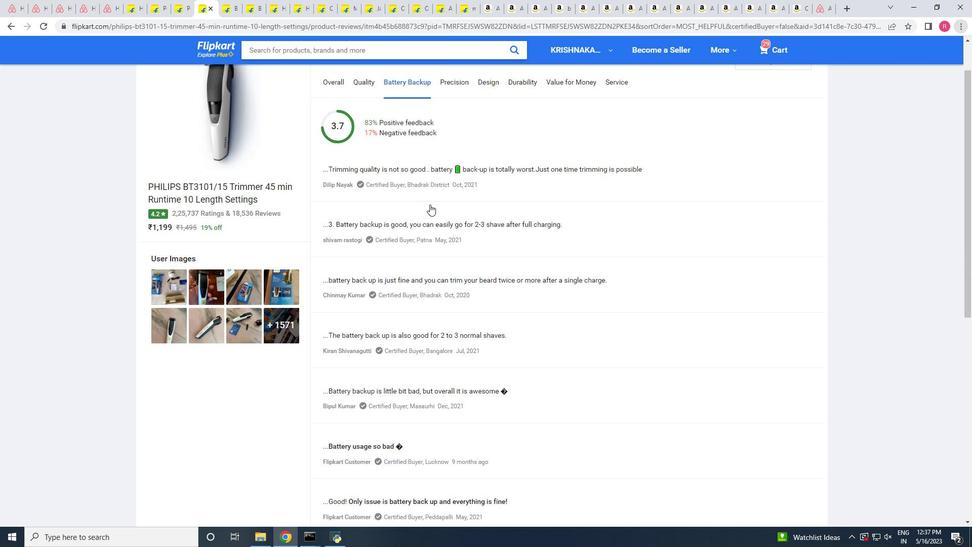 
Action: Mouse scrolled (430, 204) with delta (0, 0)
Screenshot: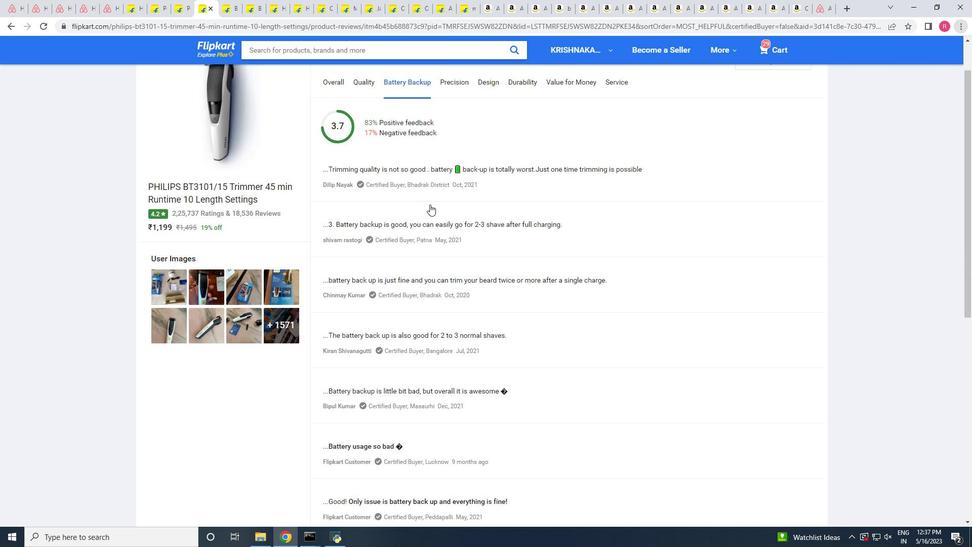 
Action: Mouse scrolled (430, 204) with delta (0, 0)
Screenshot: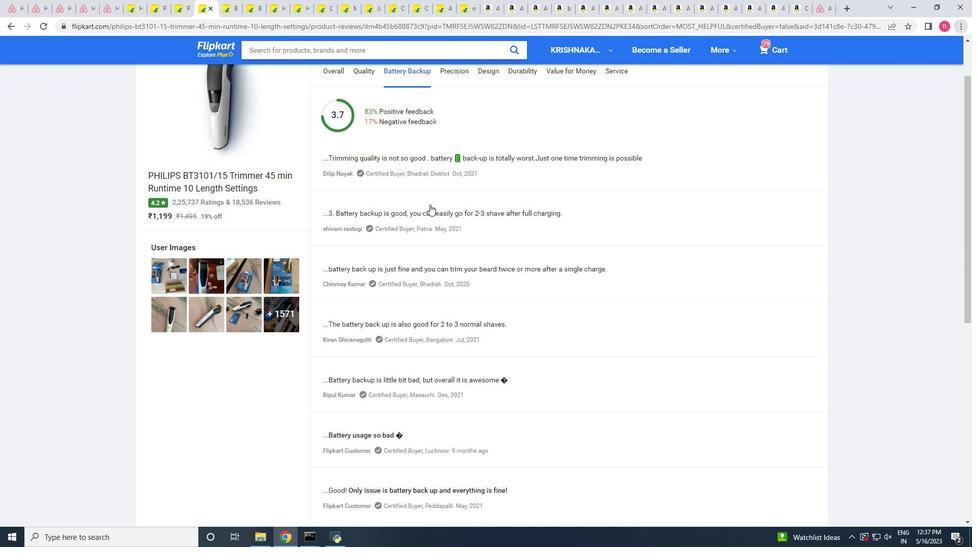 
Action: Mouse scrolled (430, 204) with delta (0, 0)
Screenshot: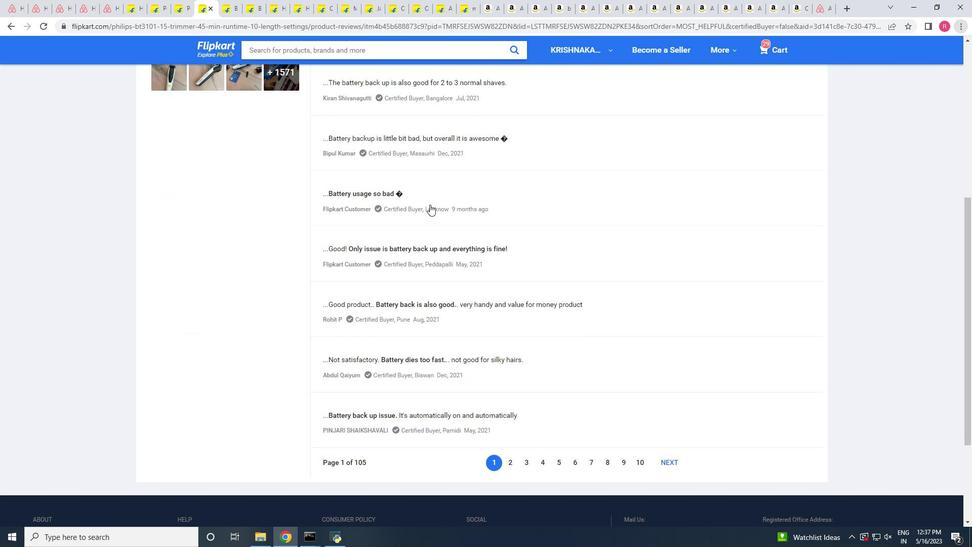 
Action: Mouse scrolled (430, 204) with delta (0, 0)
